 Task: Look for space in Bānsi, India from 1st July, 2023 to 3rd July, 2023 for 1 adult in price range Rs.5000 to Rs.15000. Place can be private room with 1  bedroom having 1 bed and 1 bathroom. Property type can be house, flat, guest house, hotel. Amenities needed are: wifi. Booking option can be shelf check-in. Required host language is English.
Action: Mouse moved to (592, 120)
Screenshot: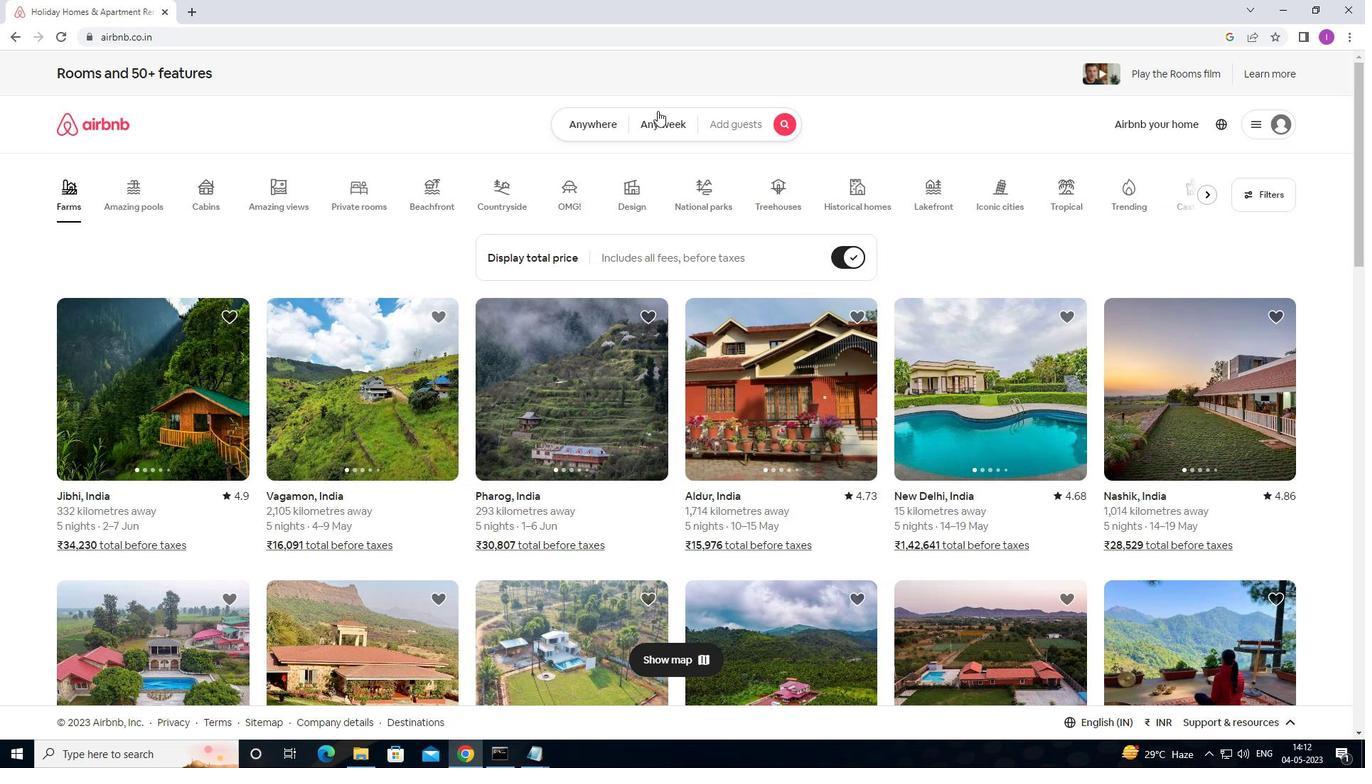 
Action: Mouse pressed left at (592, 120)
Screenshot: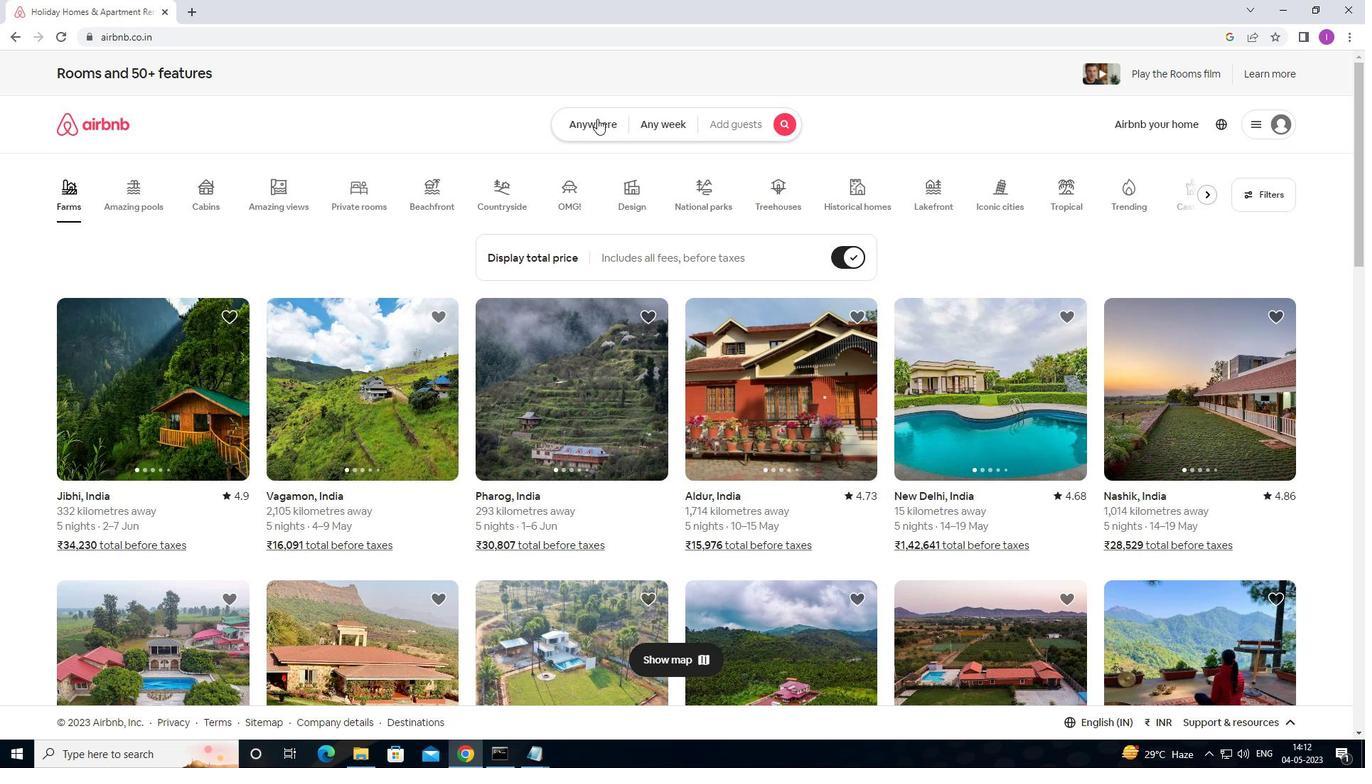 
Action: Mouse moved to (463, 179)
Screenshot: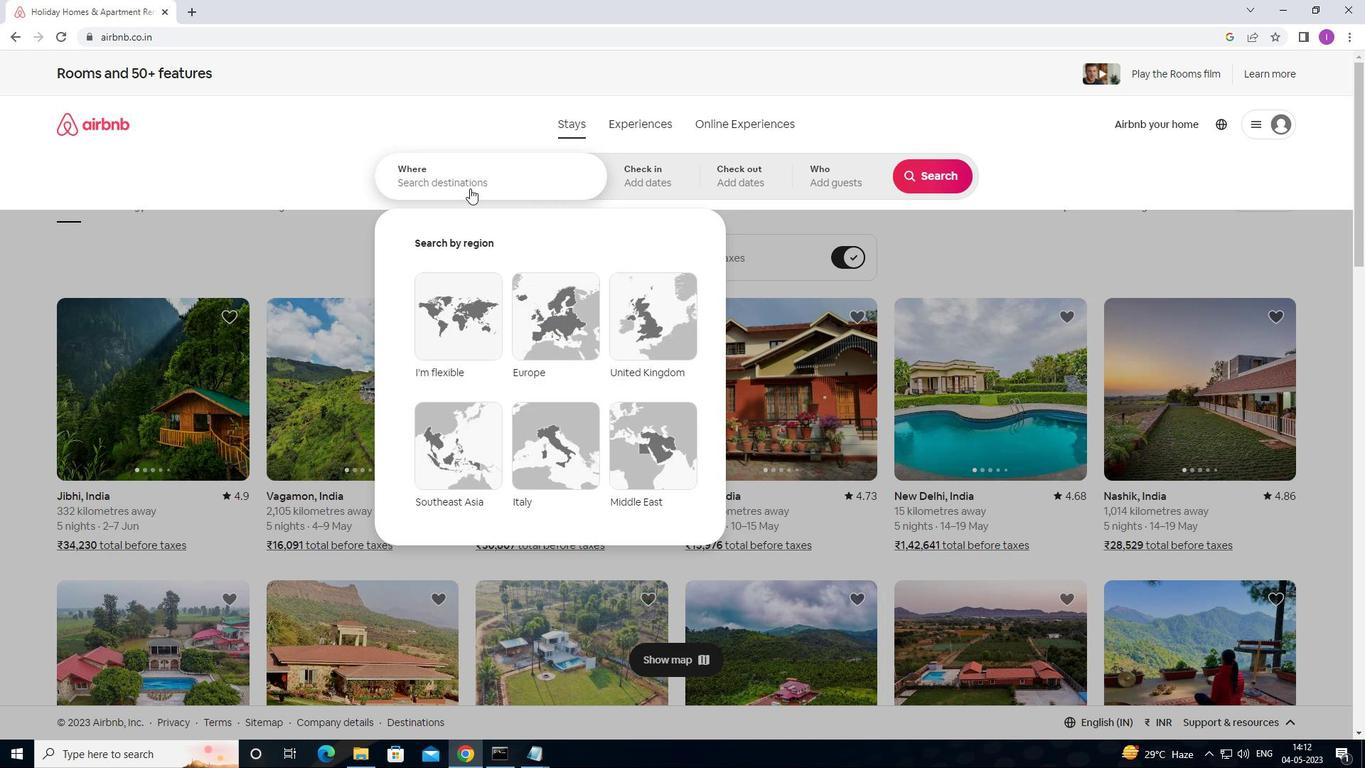 
Action: Mouse pressed left at (463, 179)
Screenshot: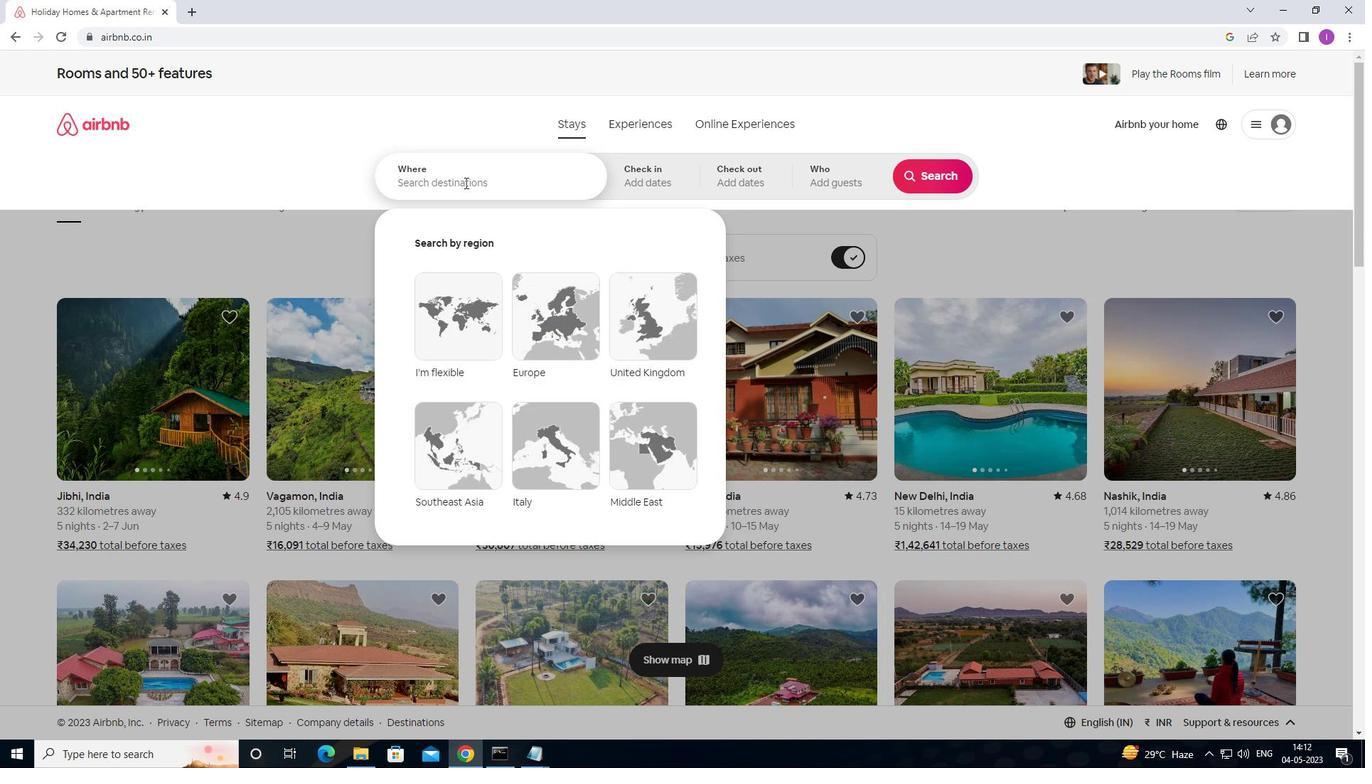 
Action: Mouse moved to (507, 188)
Screenshot: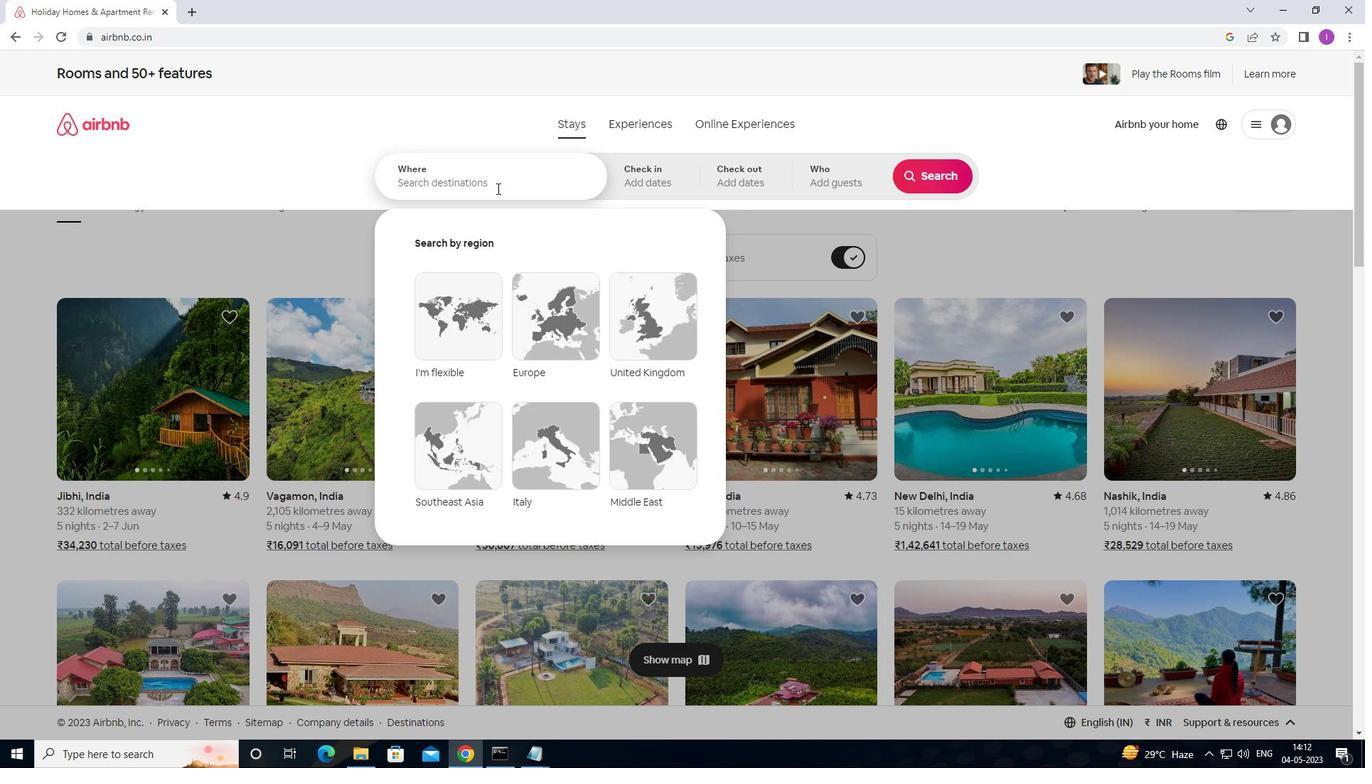
Action: Key pressed <Key.shift><Key.shift><Key.shift>BANSI,<Key.shift>INDIA
Screenshot: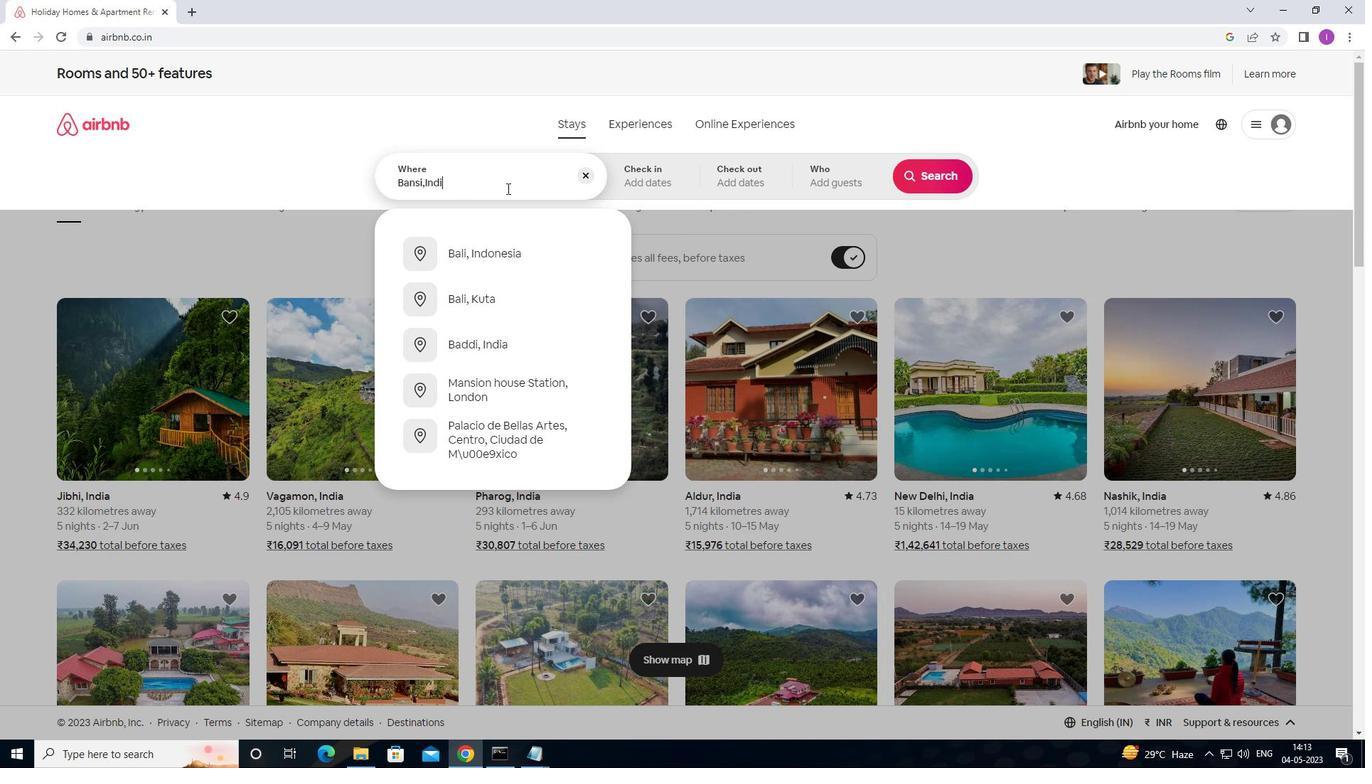 
Action: Mouse moved to (632, 185)
Screenshot: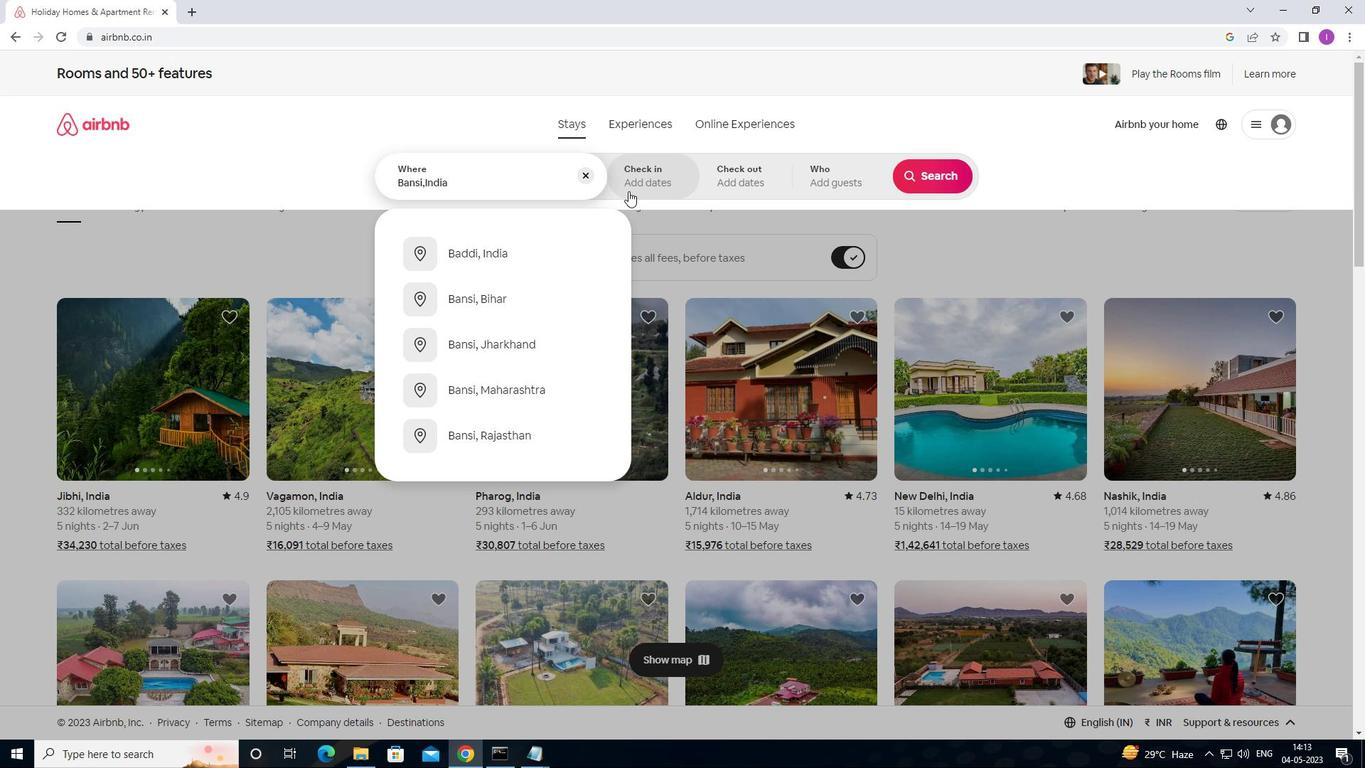 
Action: Mouse pressed left at (632, 185)
Screenshot: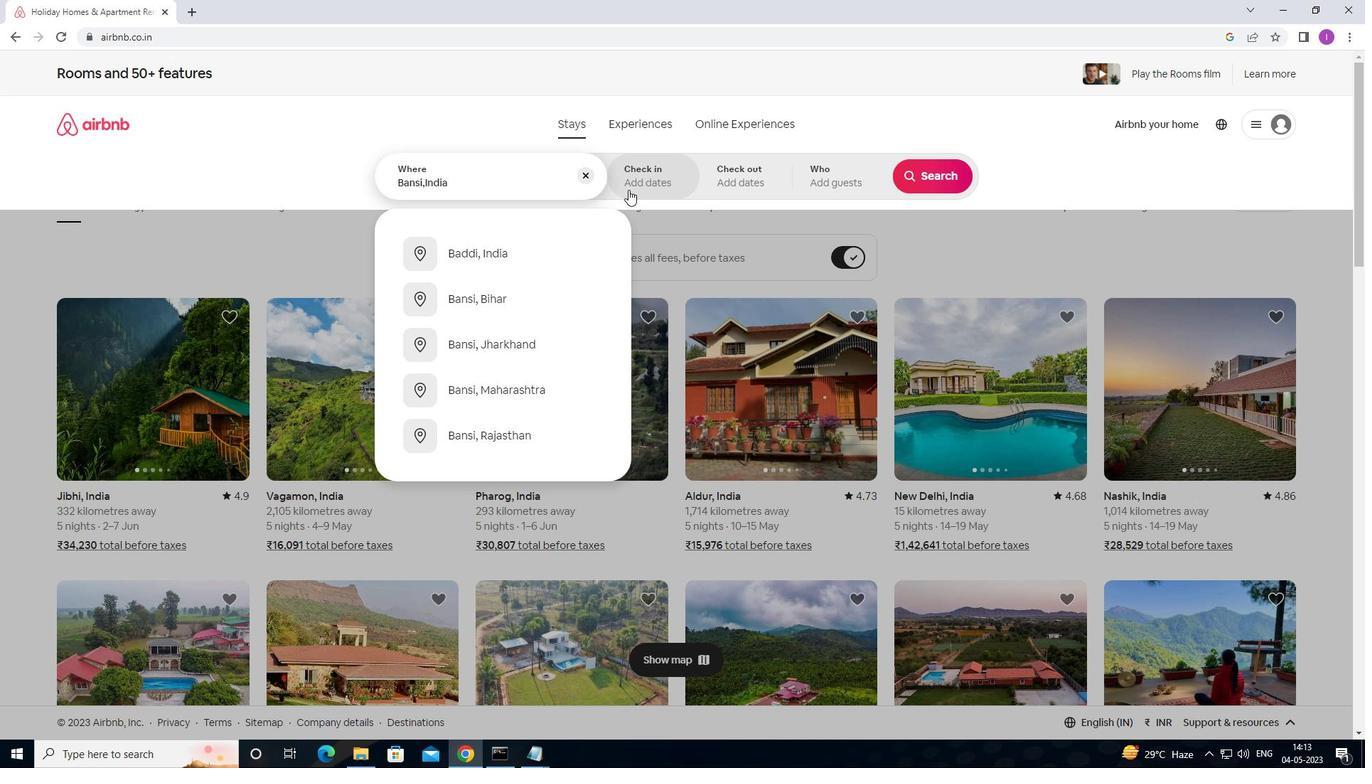 
Action: Mouse moved to (924, 288)
Screenshot: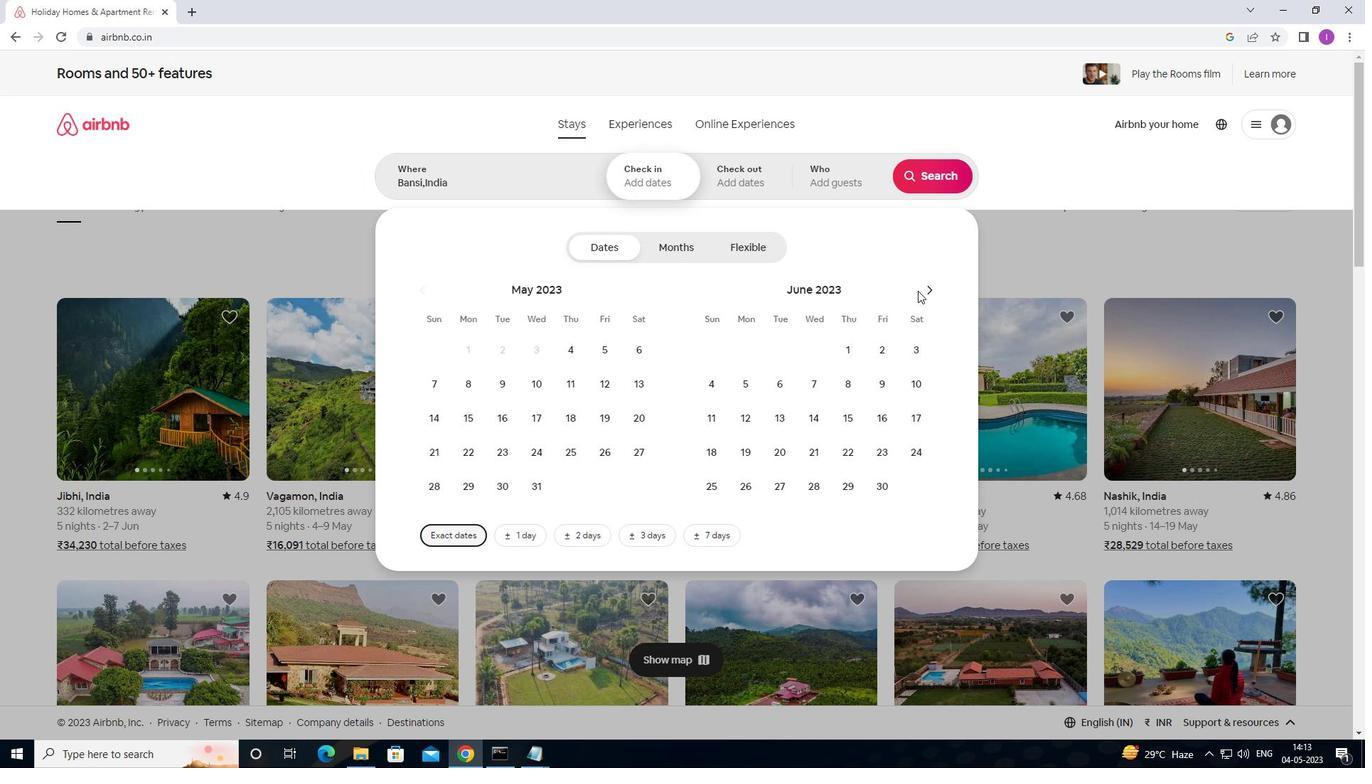 
Action: Mouse pressed left at (924, 288)
Screenshot: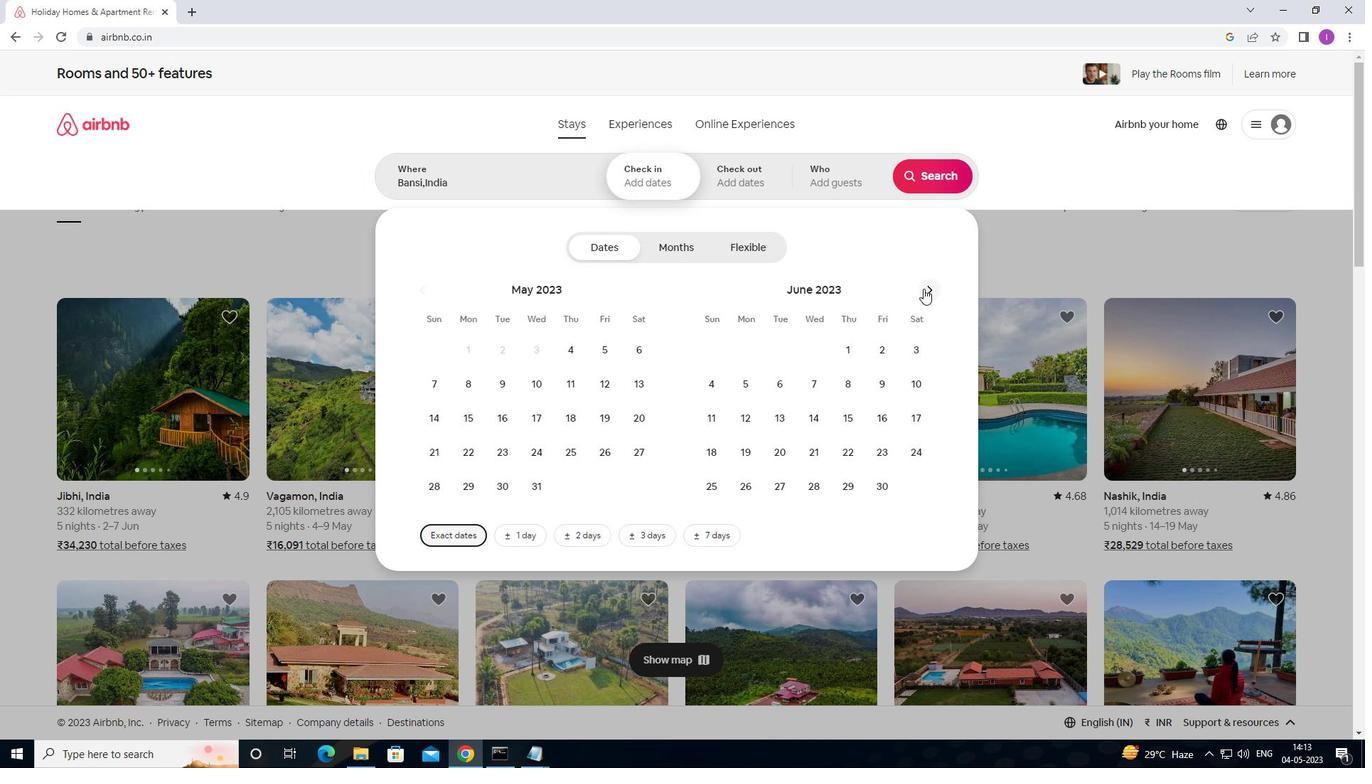 
Action: Mouse moved to (914, 345)
Screenshot: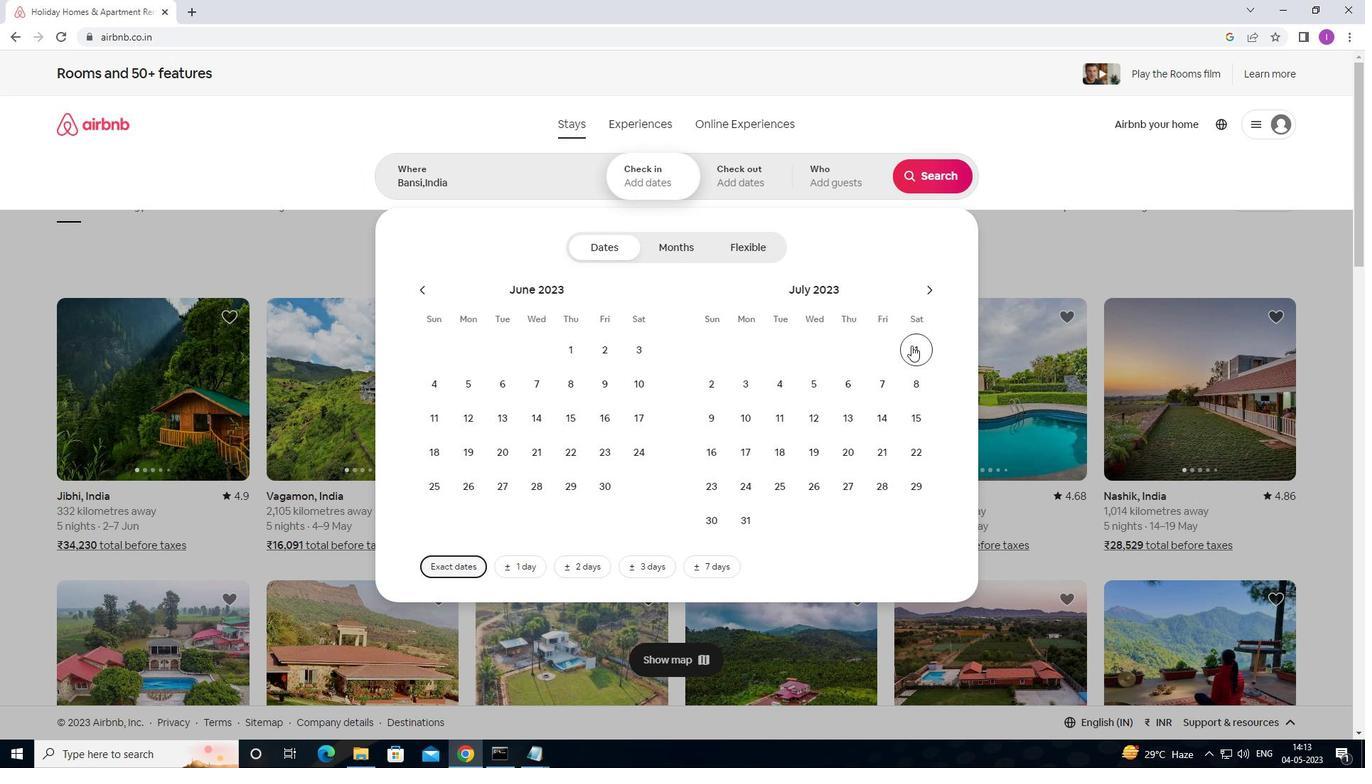 
Action: Mouse pressed left at (914, 345)
Screenshot: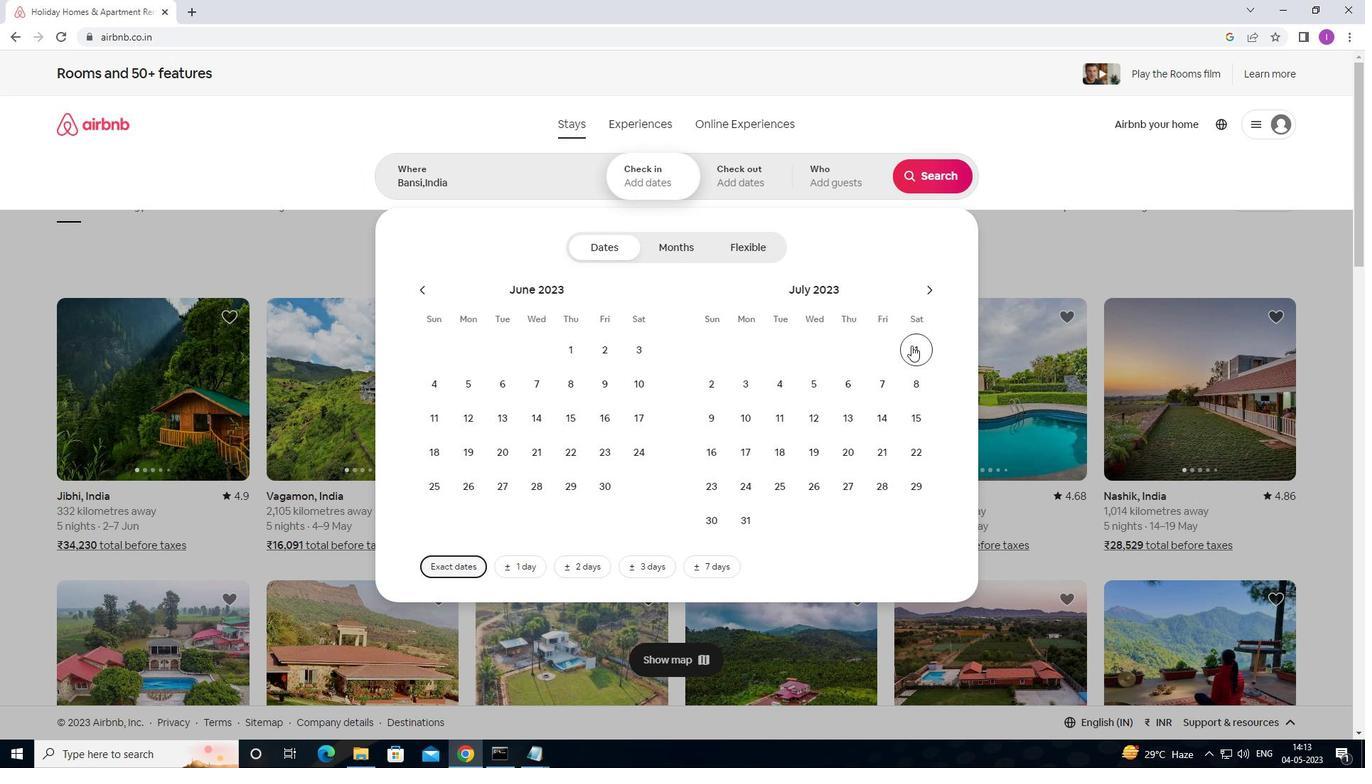 
Action: Mouse moved to (746, 386)
Screenshot: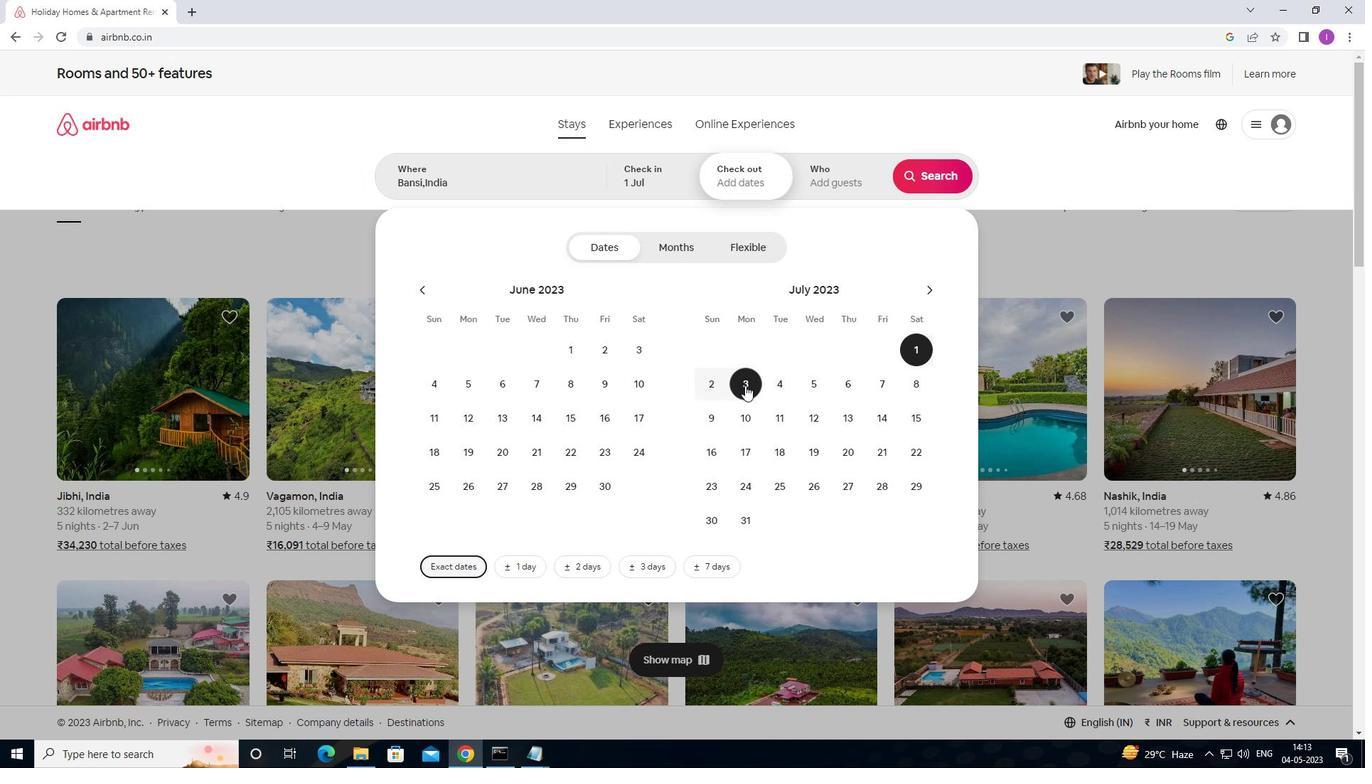 
Action: Mouse pressed left at (746, 386)
Screenshot: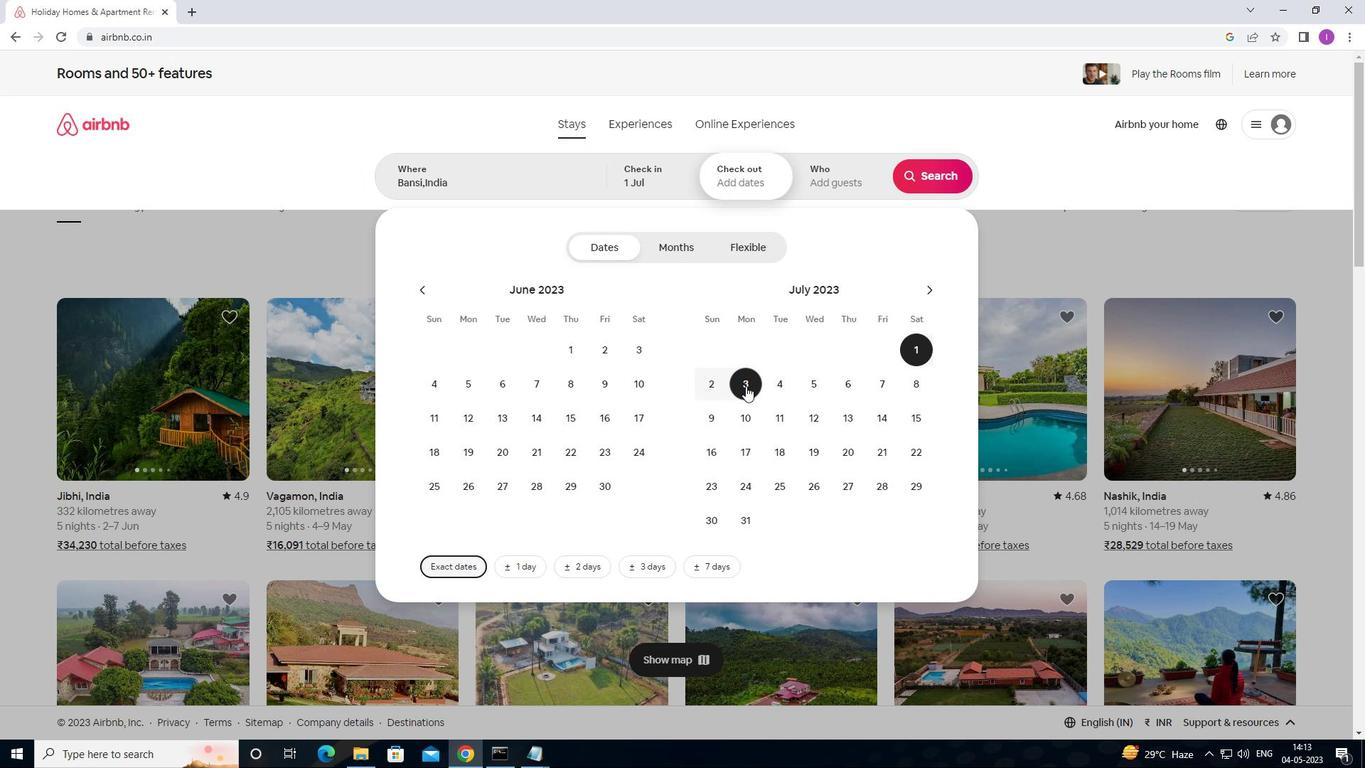 
Action: Mouse moved to (826, 184)
Screenshot: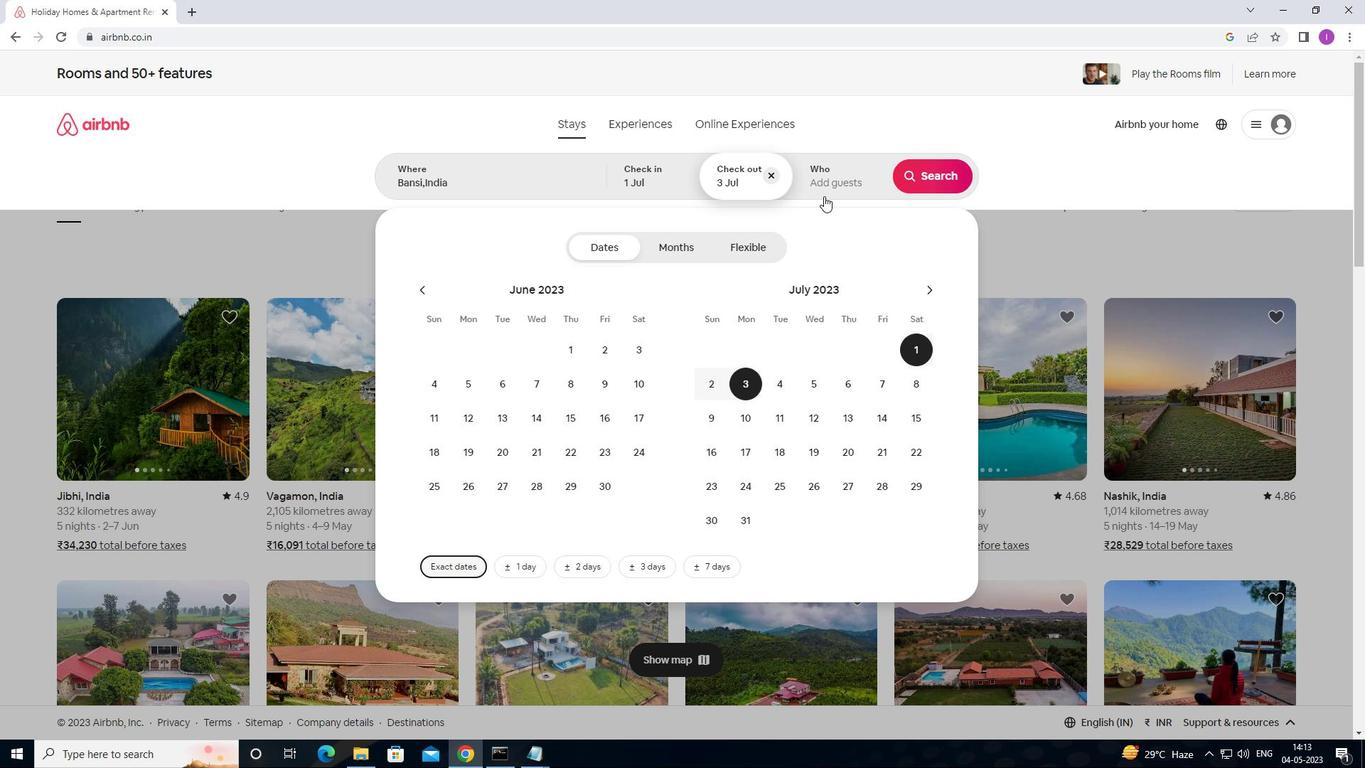 
Action: Mouse pressed left at (826, 184)
Screenshot: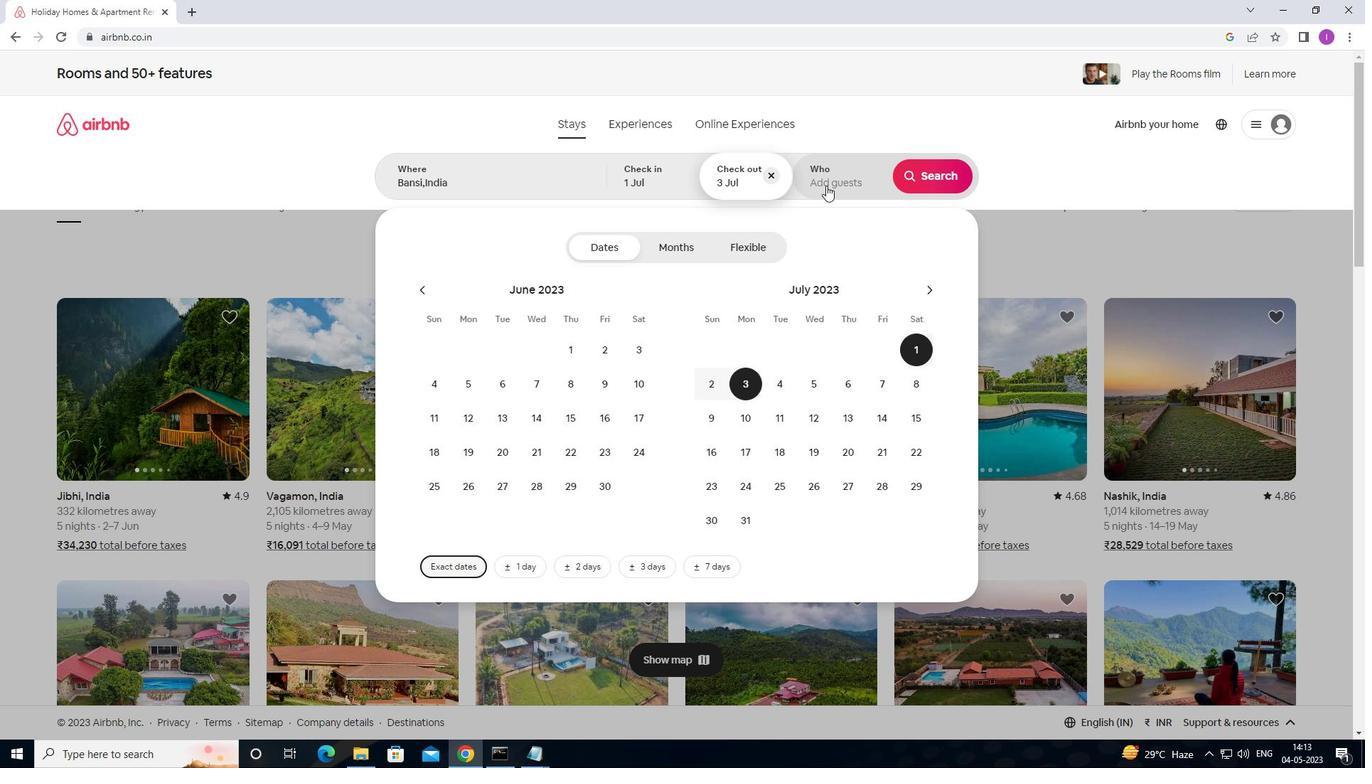 
Action: Mouse moved to (939, 244)
Screenshot: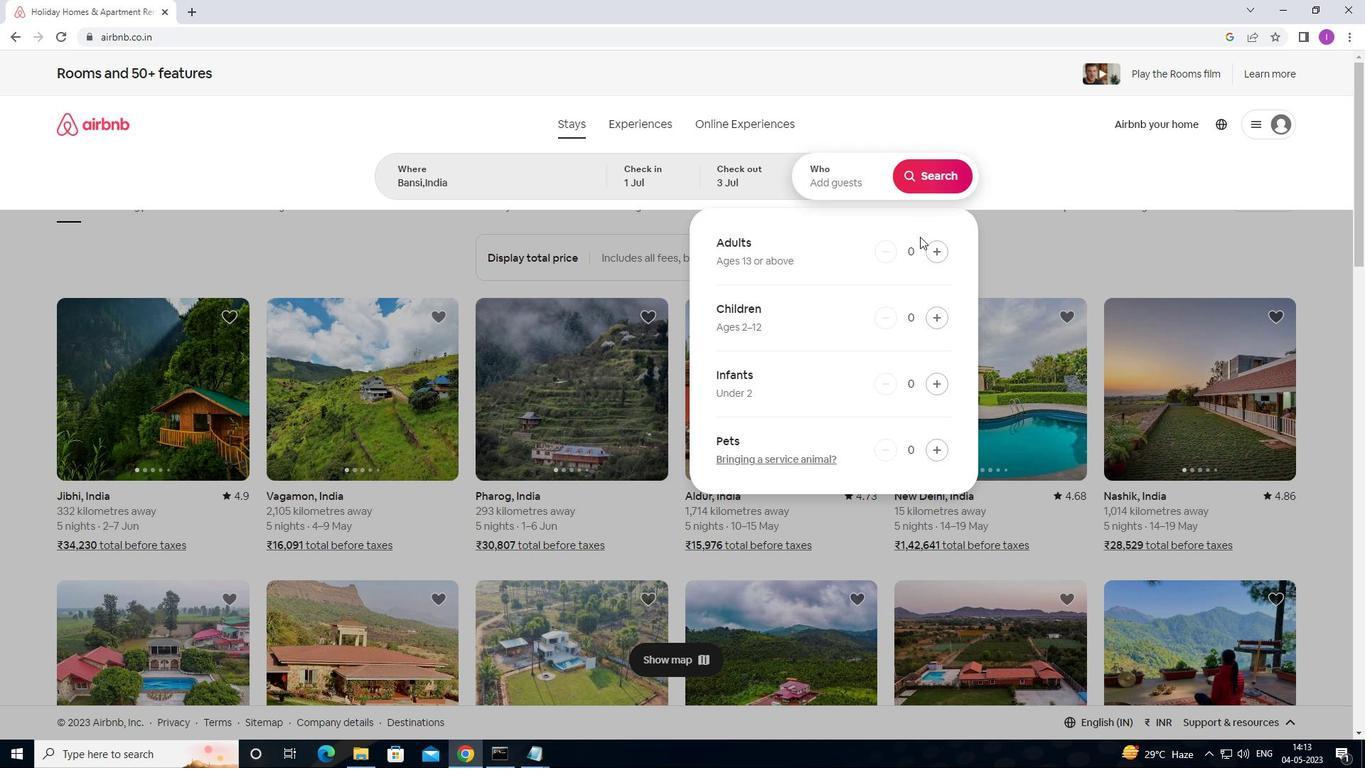 
Action: Mouse pressed left at (939, 244)
Screenshot: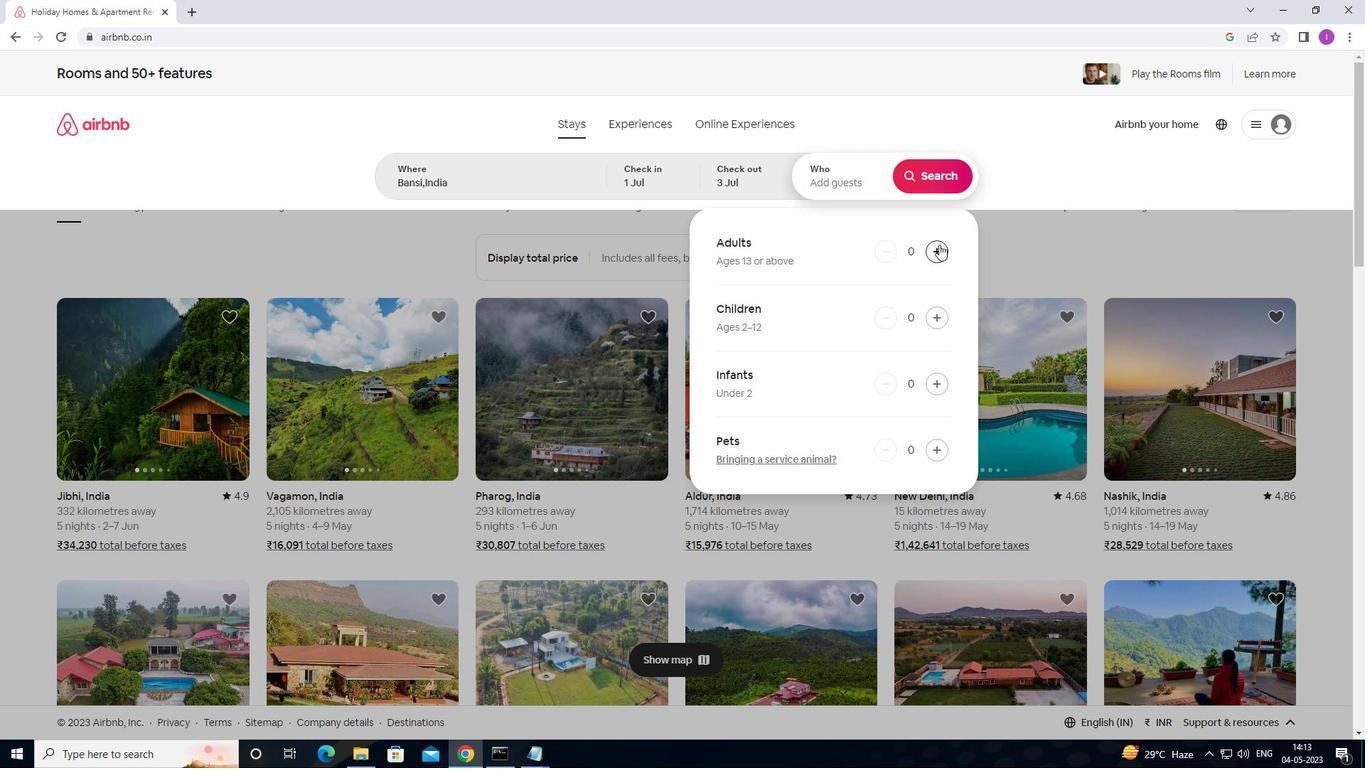 
Action: Mouse moved to (939, 244)
Screenshot: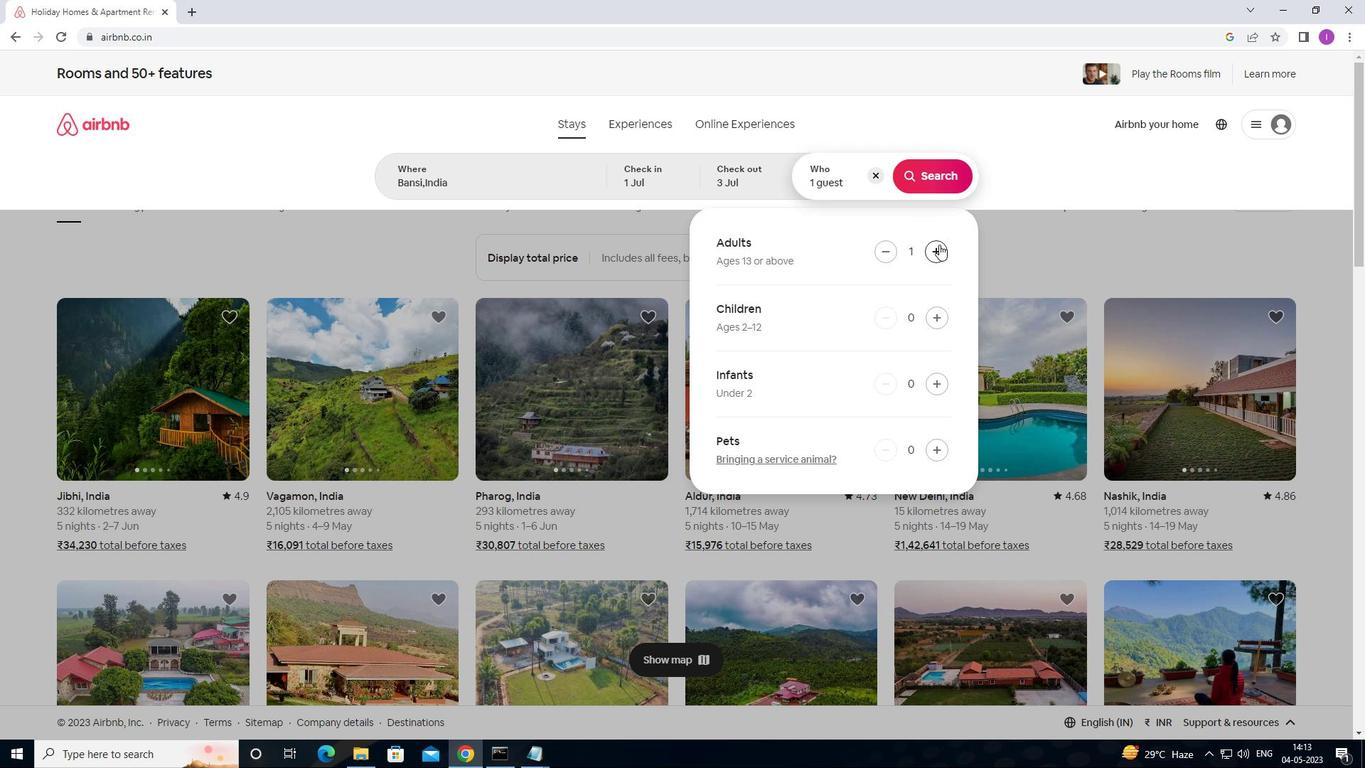 
Action: Mouse pressed left at (939, 244)
Screenshot: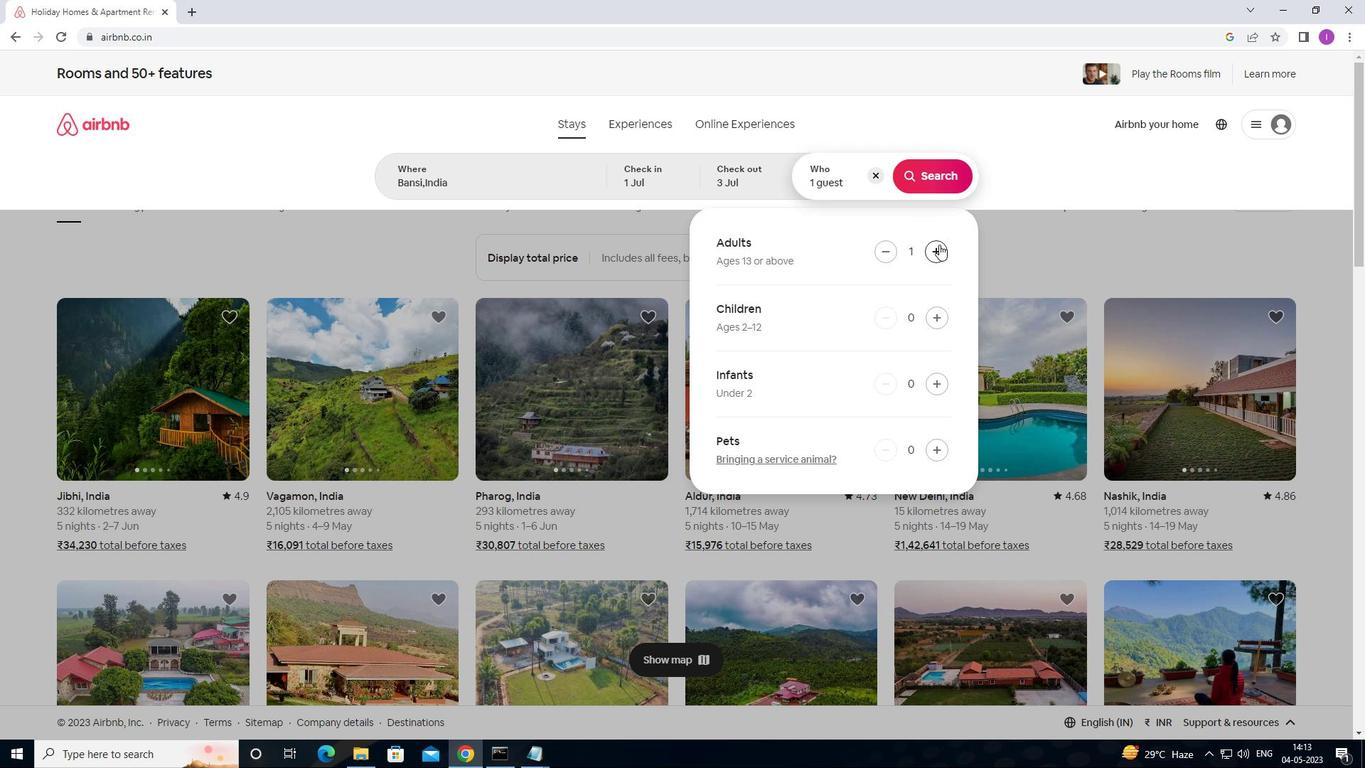 
Action: Mouse moved to (880, 258)
Screenshot: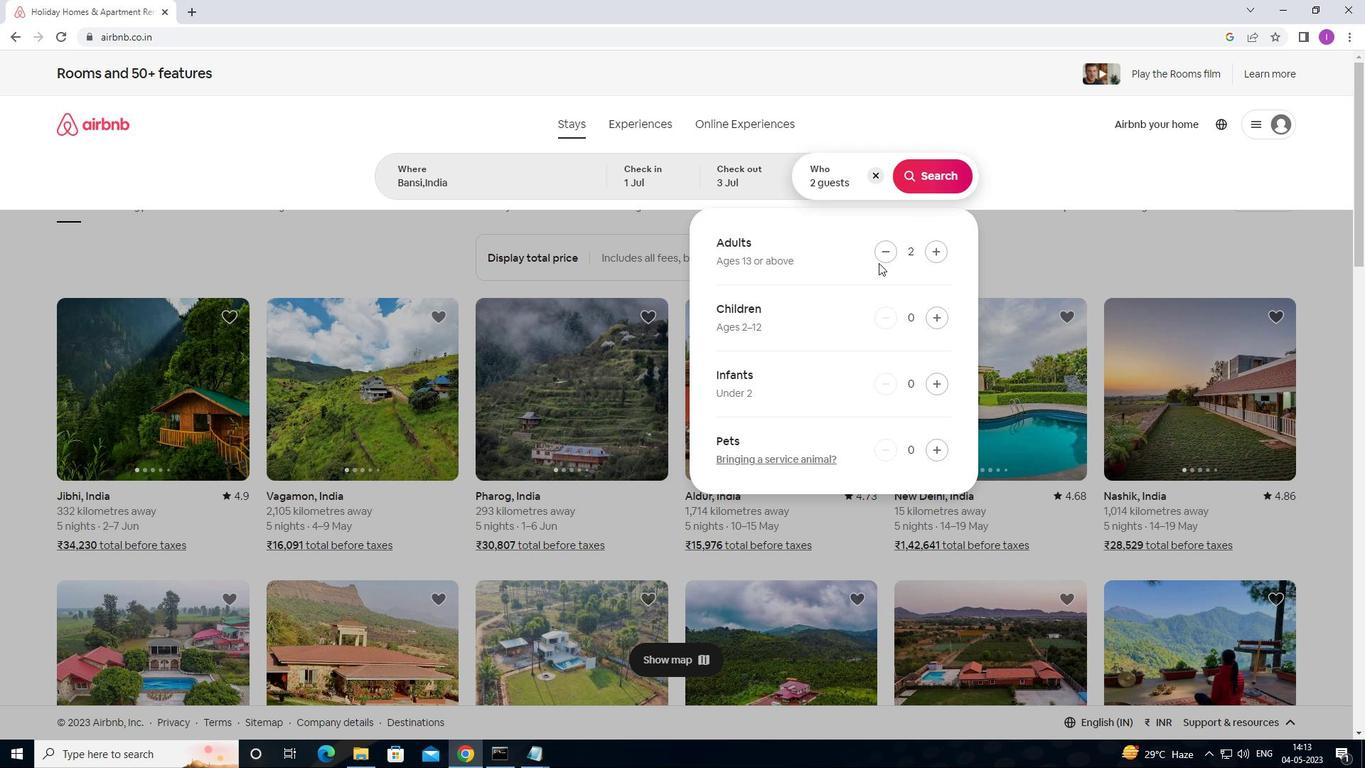 
Action: Mouse pressed left at (880, 258)
Screenshot: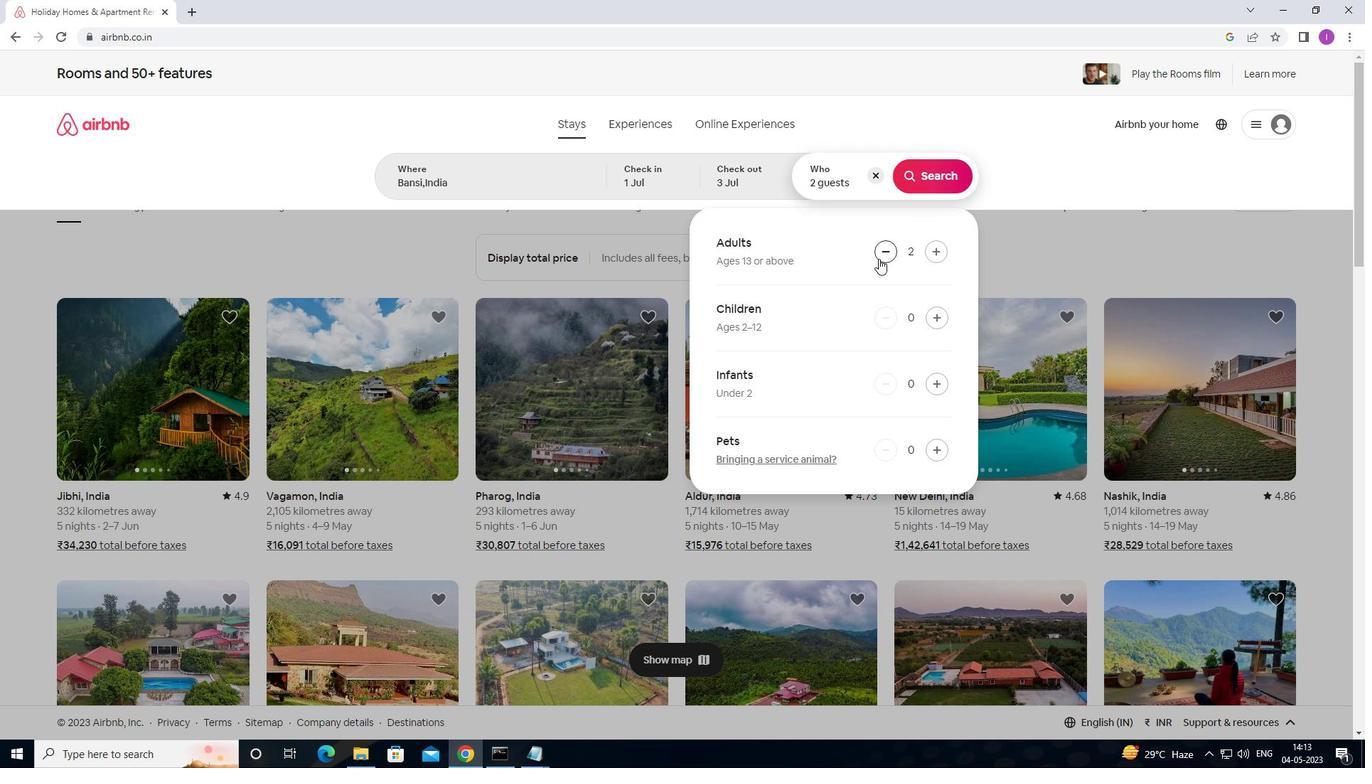 
Action: Mouse moved to (930, 177)
Screenshot: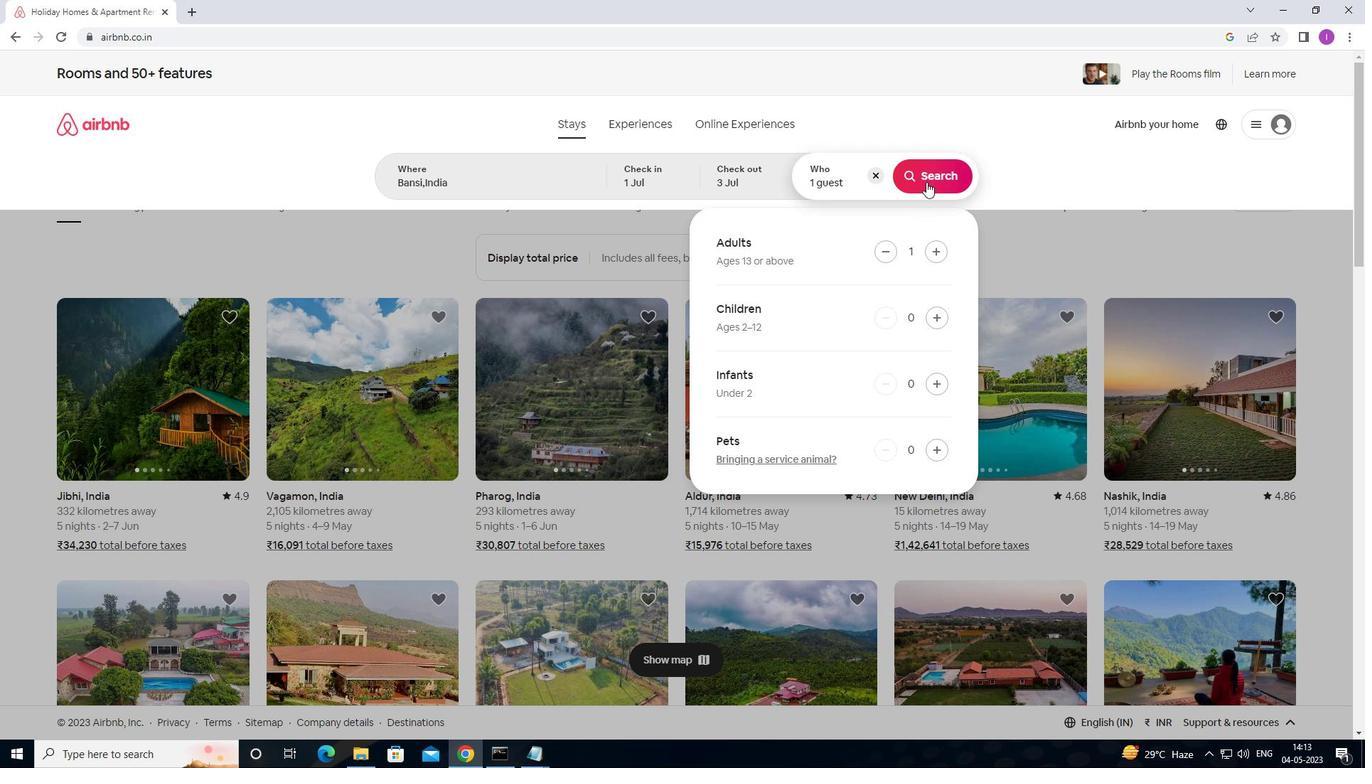 
Action: Mouse pressed left at (930, 177)
Screenshot: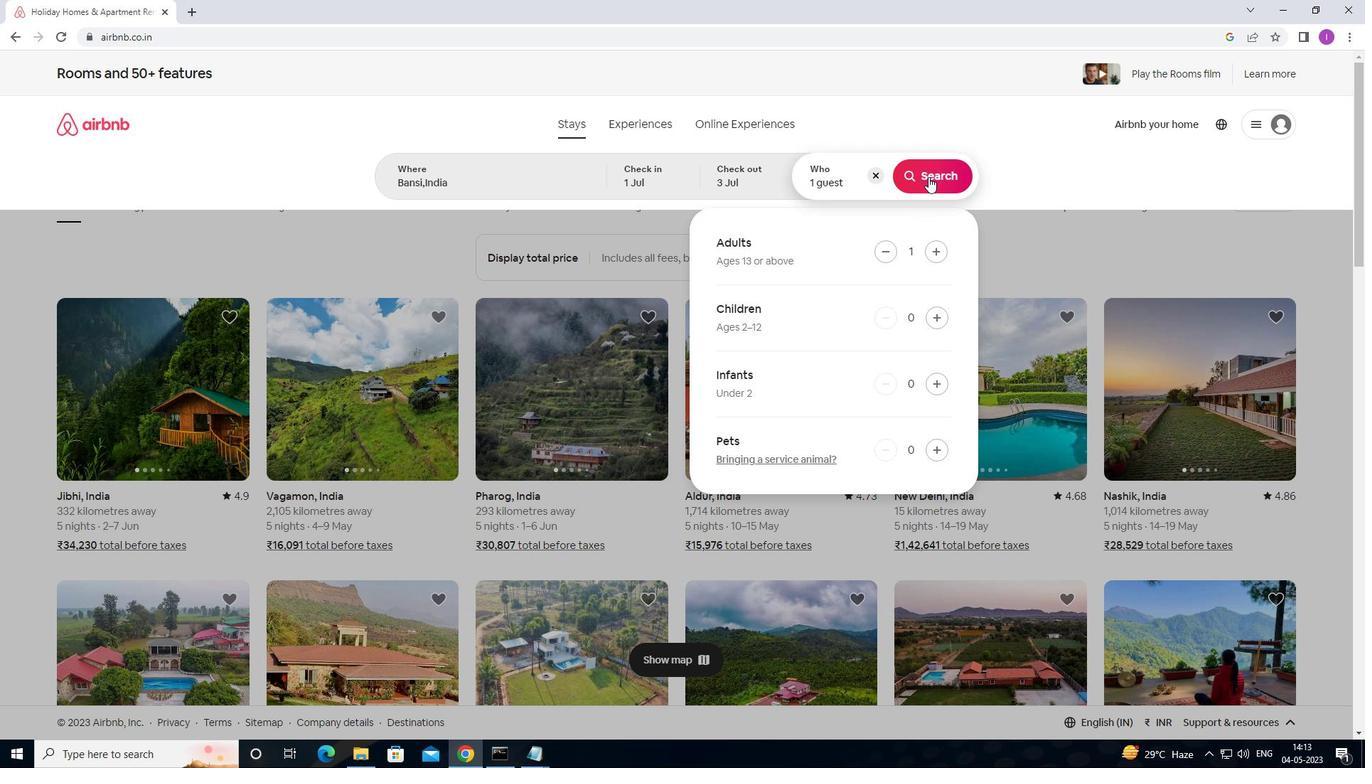 
Action: Mouse moved to (1291, 138)
Screenshot: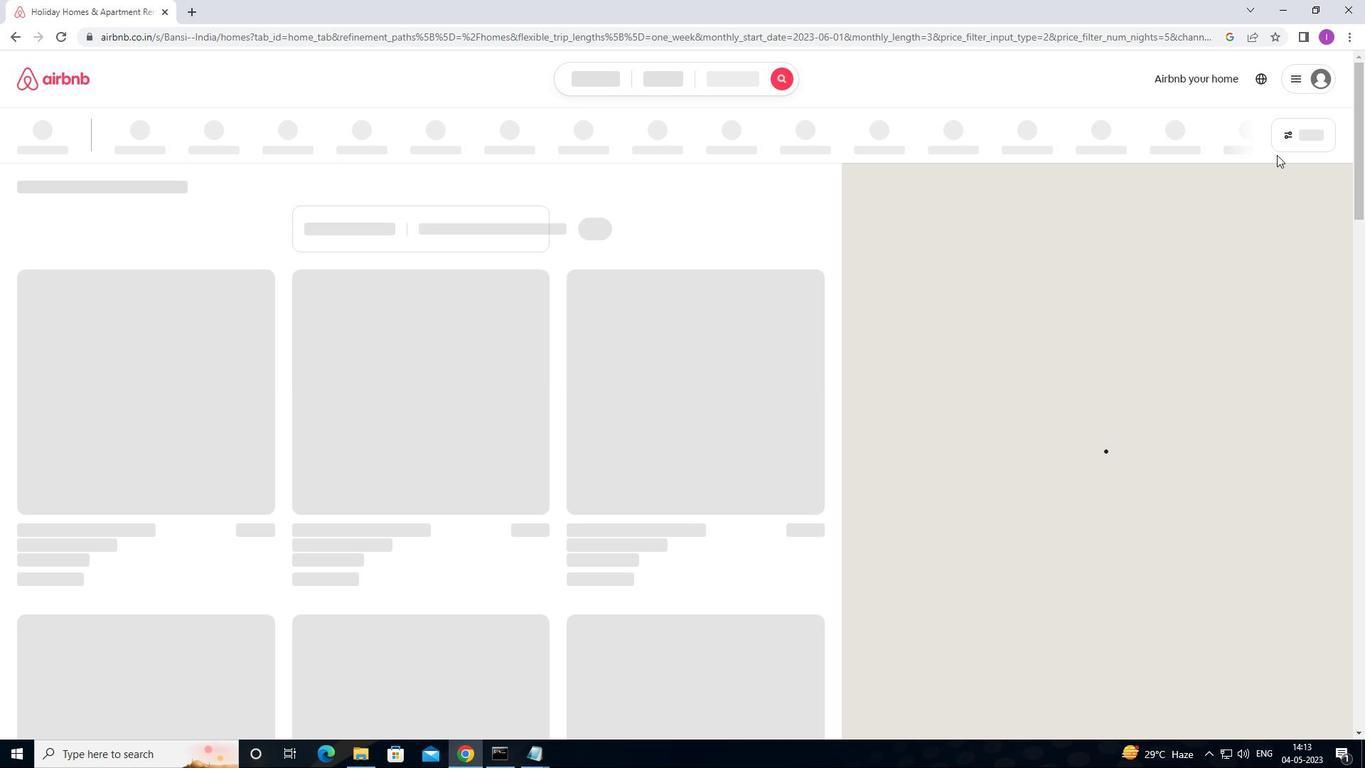
Action: Mouse pressed left at (1291, 138)
Screenshot: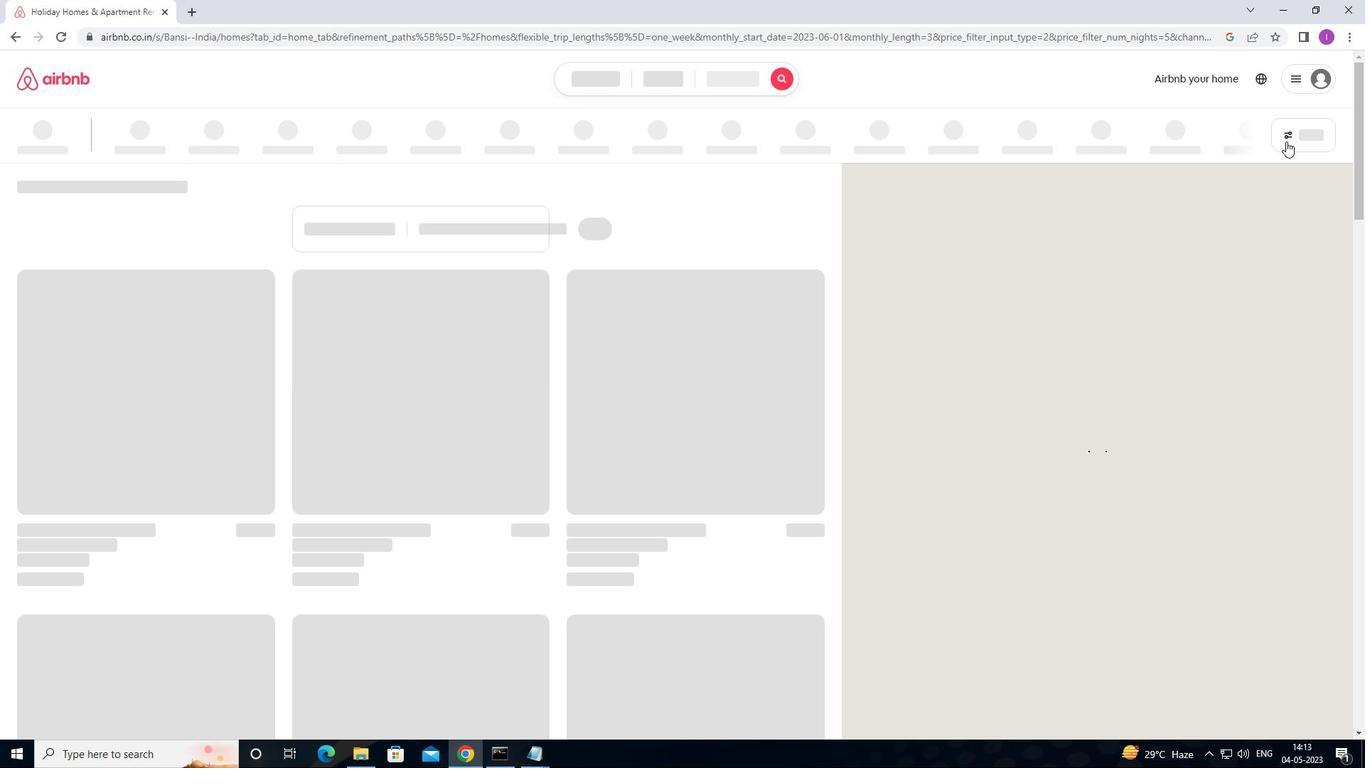 
Action: Mouse moved to (547, 322)
Screenshot: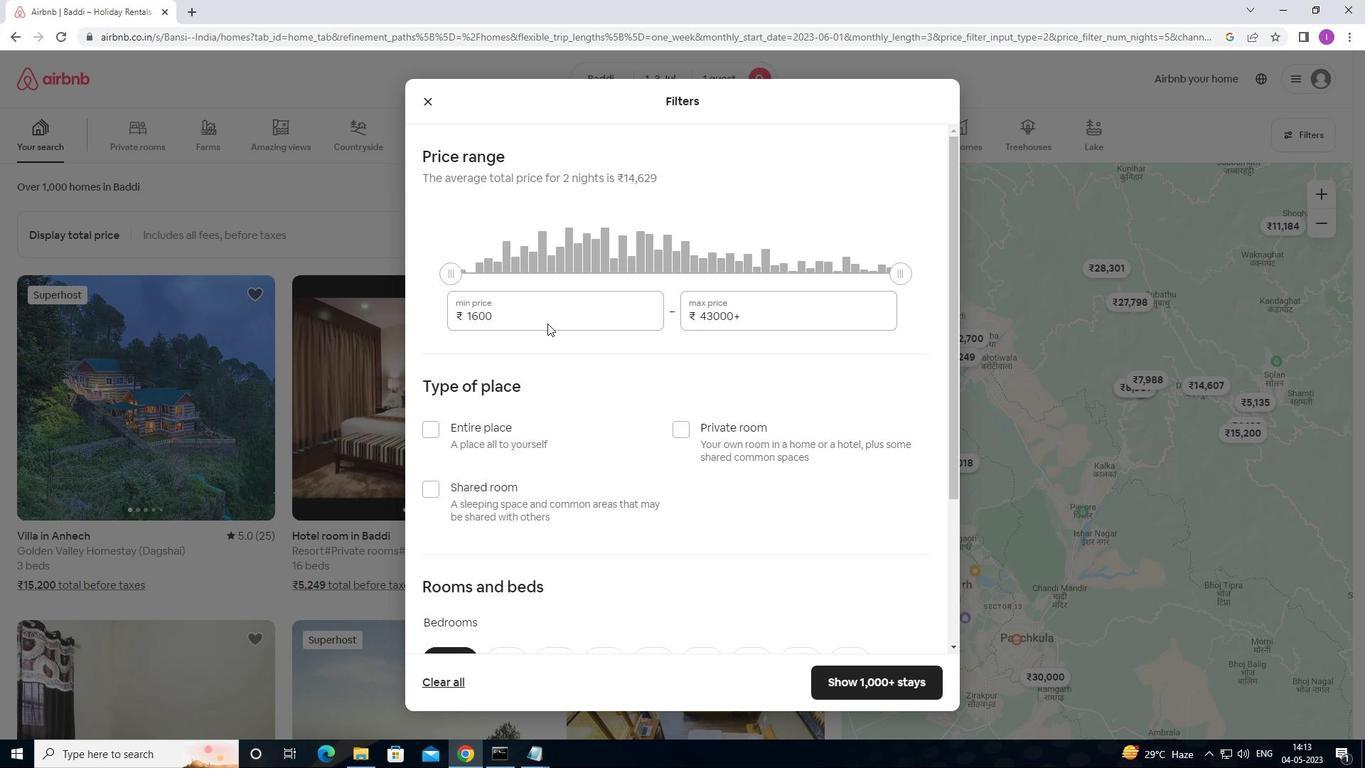 
Action: Mouse pressed left at (547, 322)
Screenshot: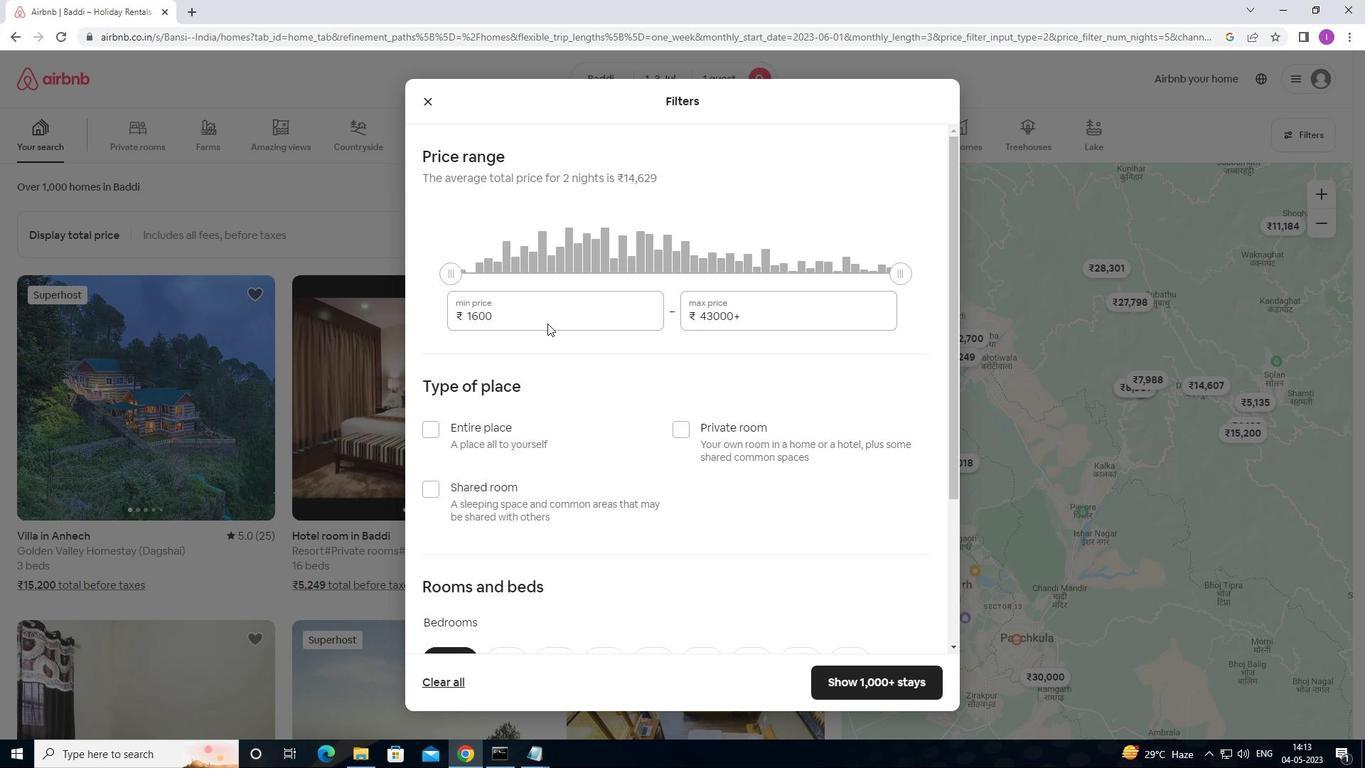 
Action: Mouse moved to (451, 318)
Screenshot: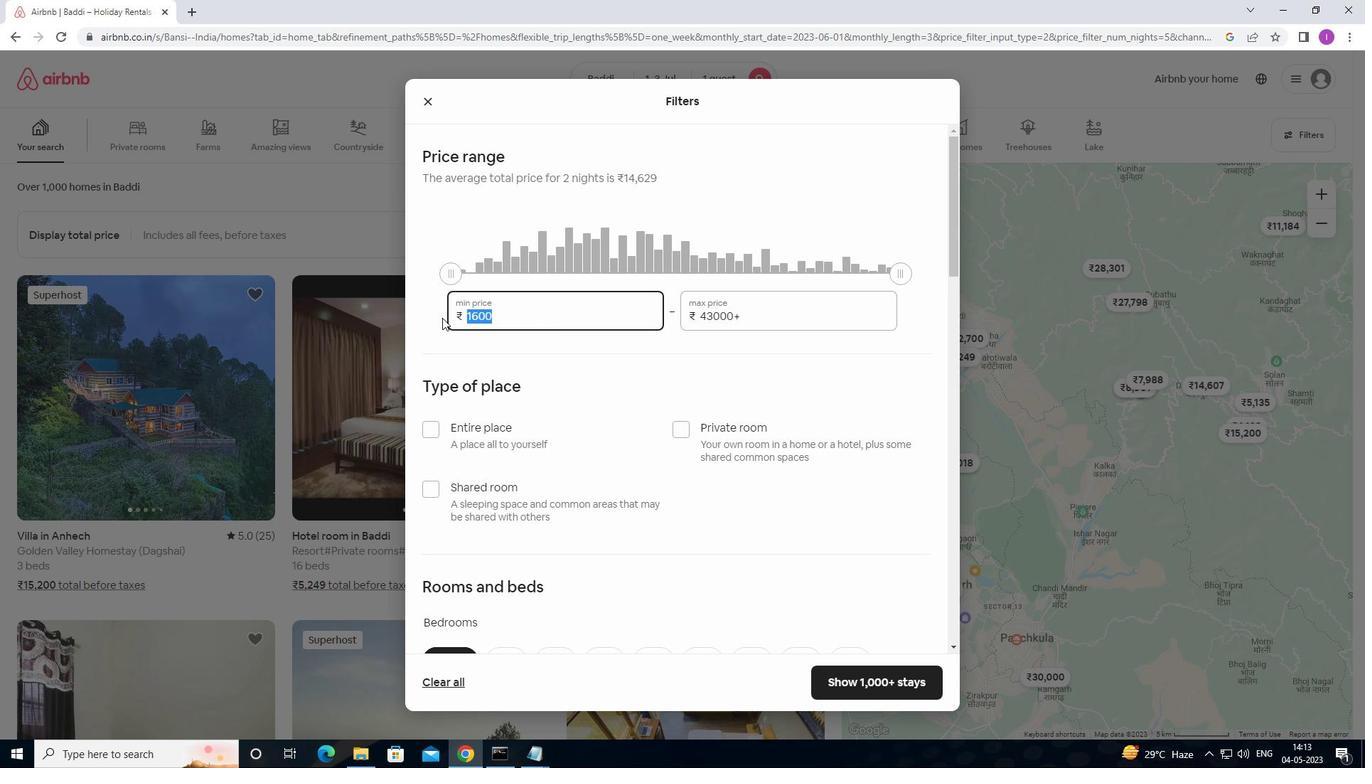 
Action: Key pressed 500
Screenshot: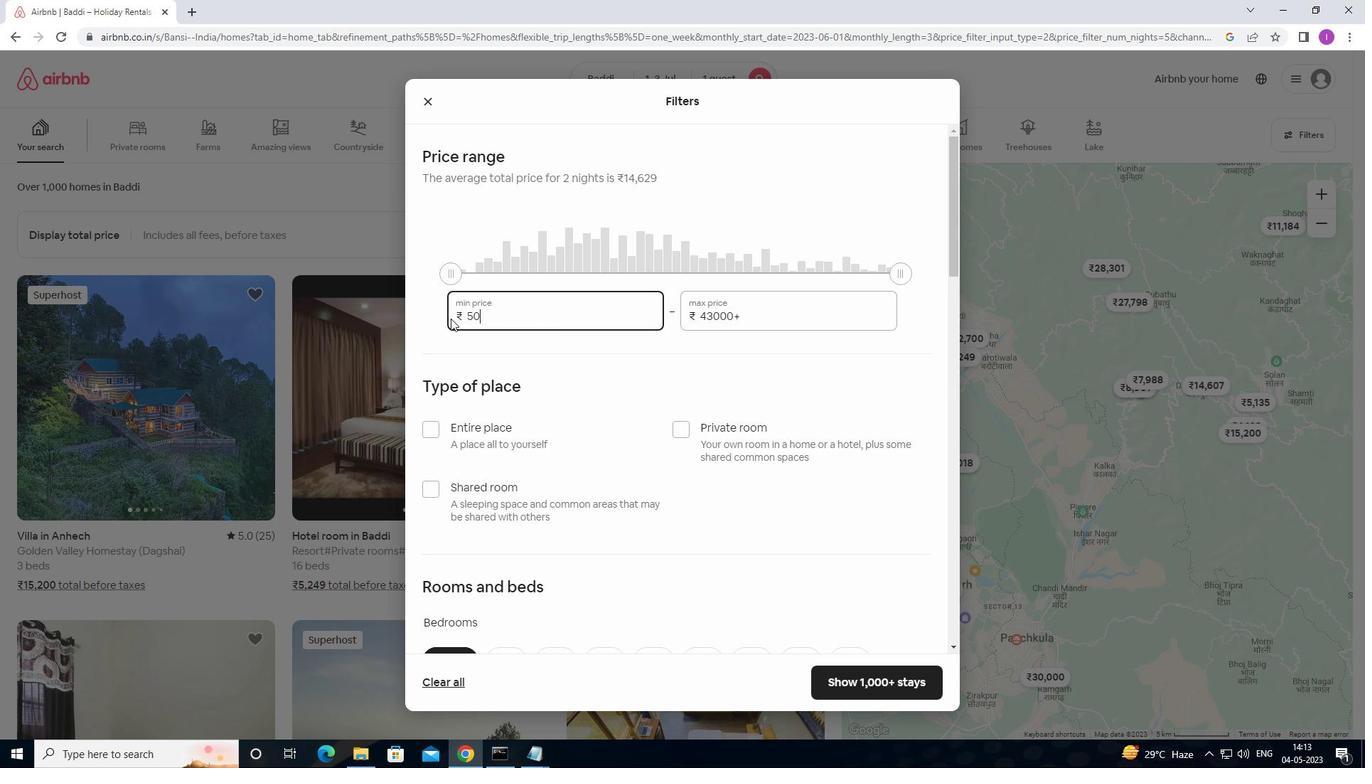 
Action: Mouse moved to (452, 318)
Screenshot: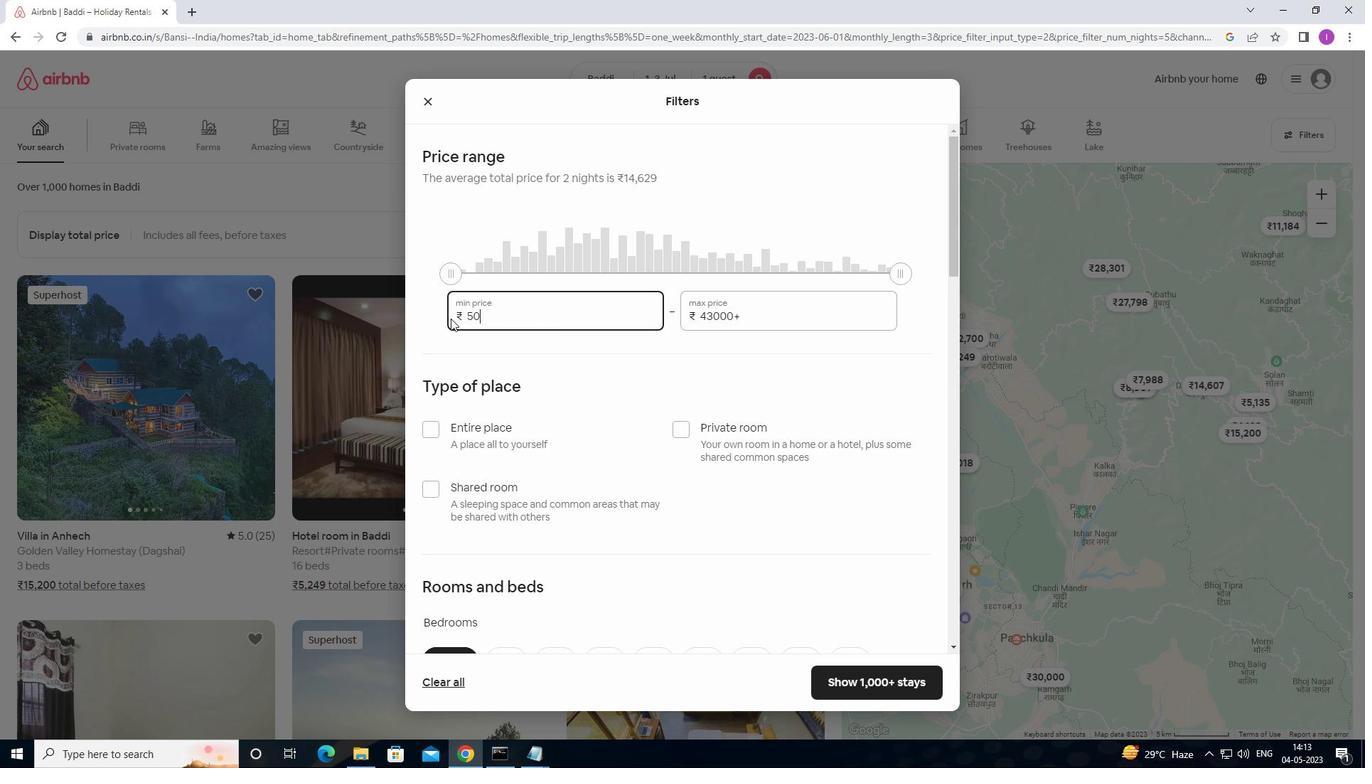 
Action: Key pressed 0
Screenshot: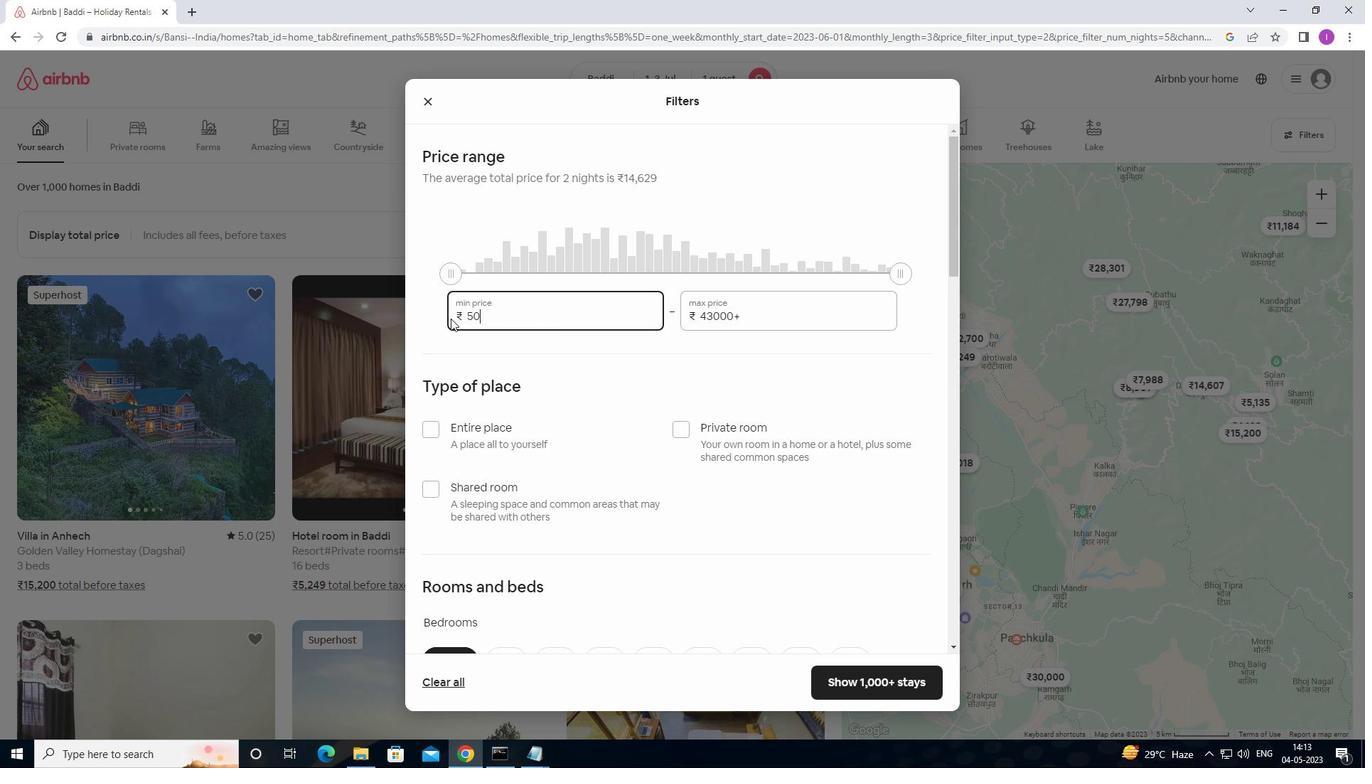 
Action: Mouse moved to (757, 317)
Screenshot: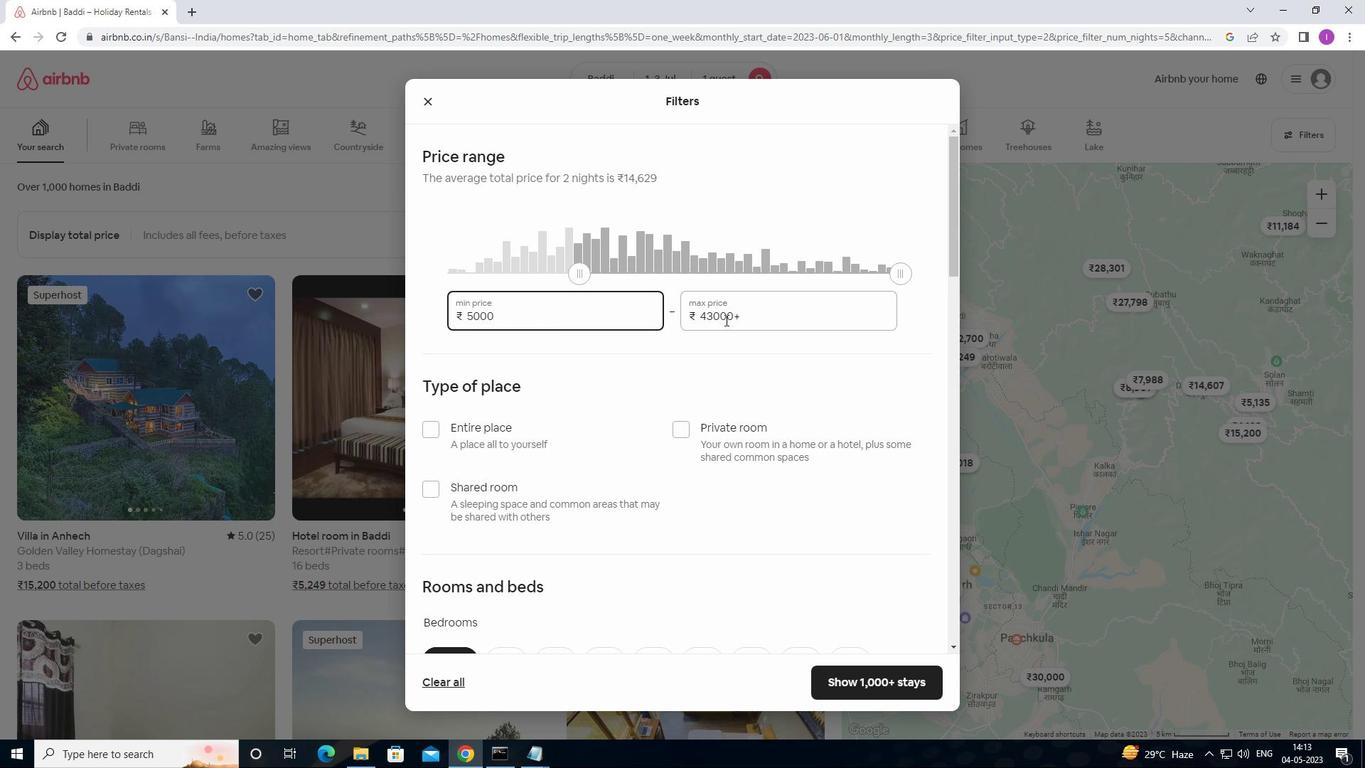 
Action: Mouse pressed left at (757, 317)
Screenshot: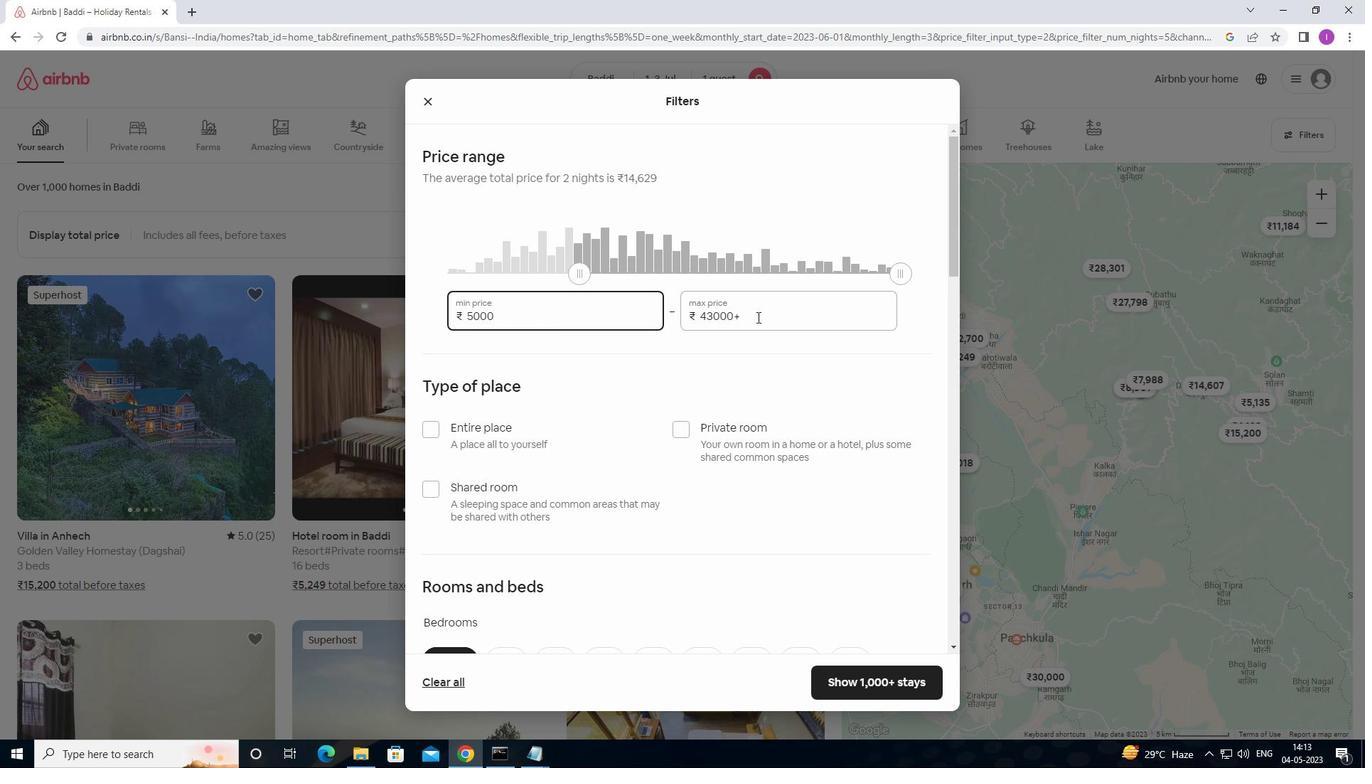 
Action: Mouse moved to (656, 309)
Screenshot: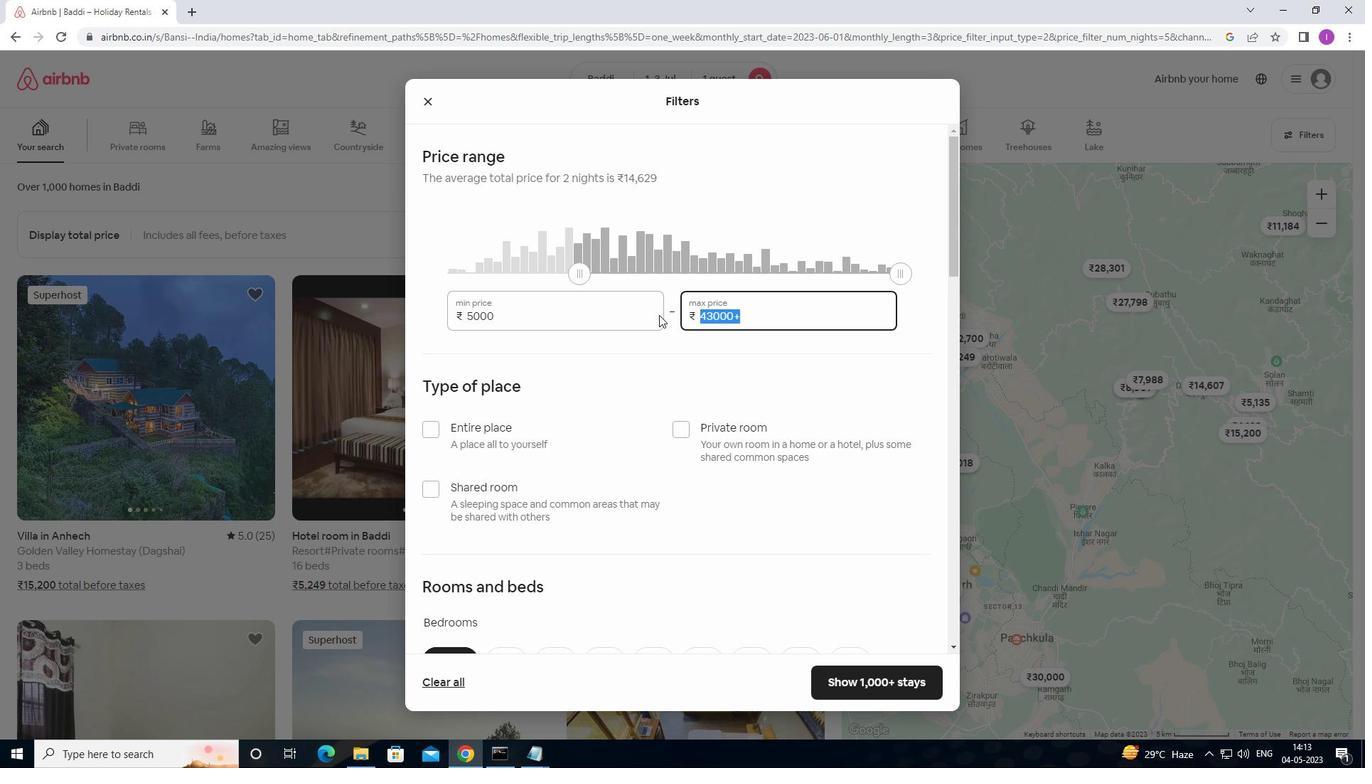 
Action: Key pressed 15
Screenshot: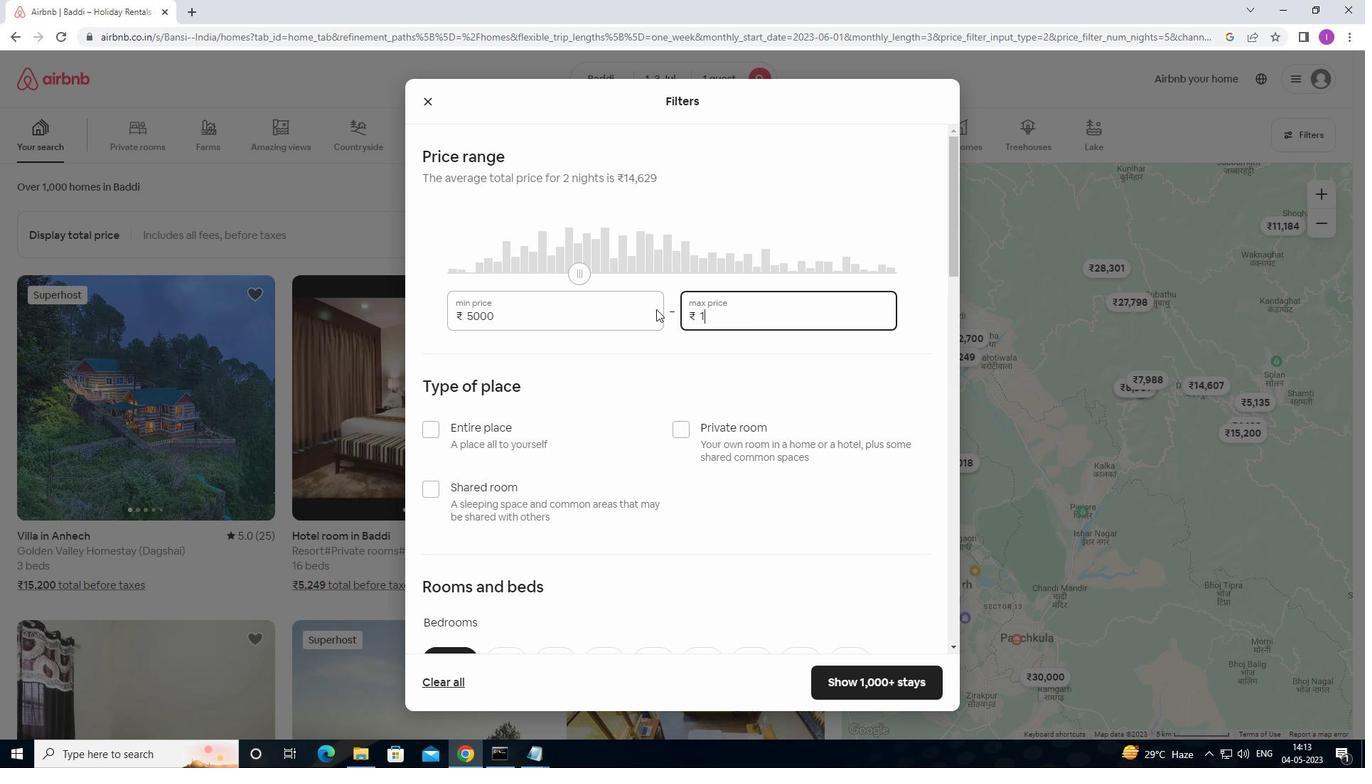 
Action: Mouse moved to (655, 310)
Screenshot: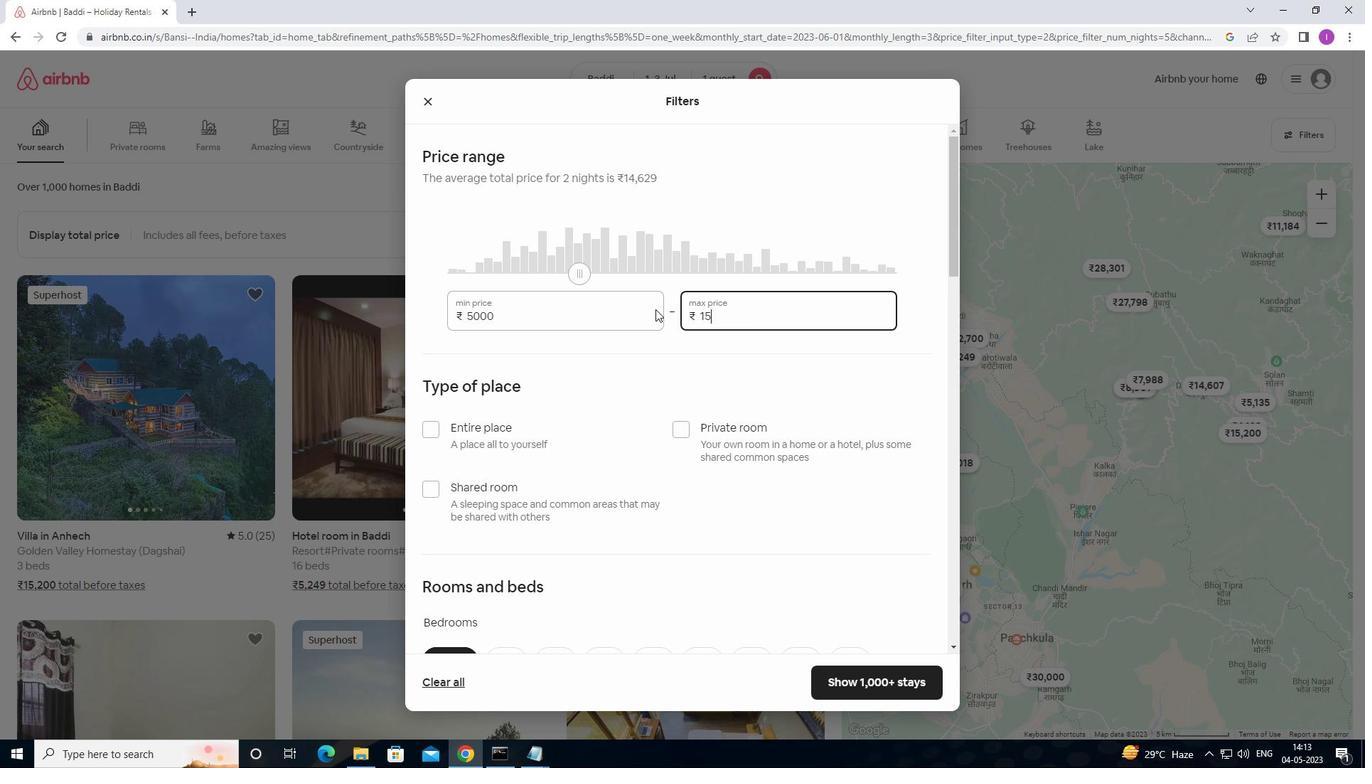 
Action: Key pressed 0
Screenshot: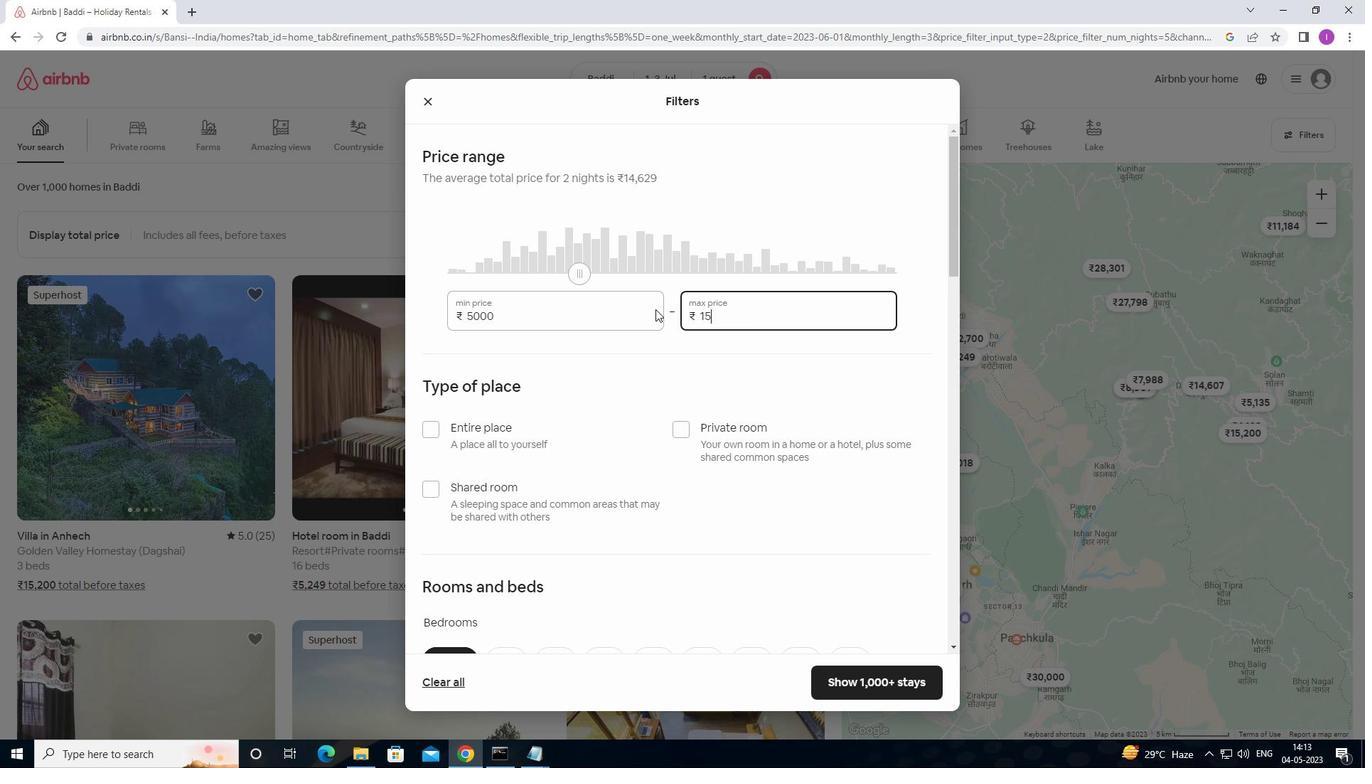 
Action: Mouse moved to (655, 310)
Screenshot: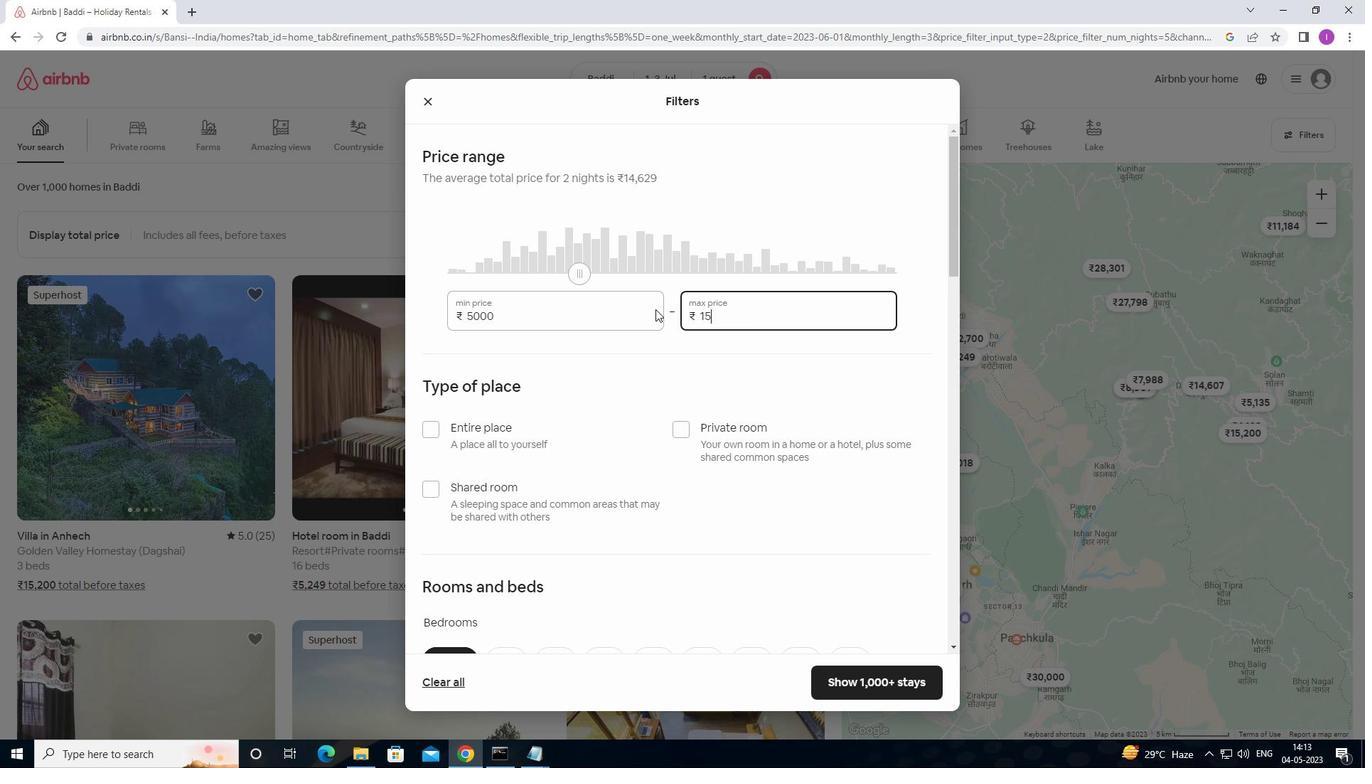 
Action: Key pressed 0
Screenshot: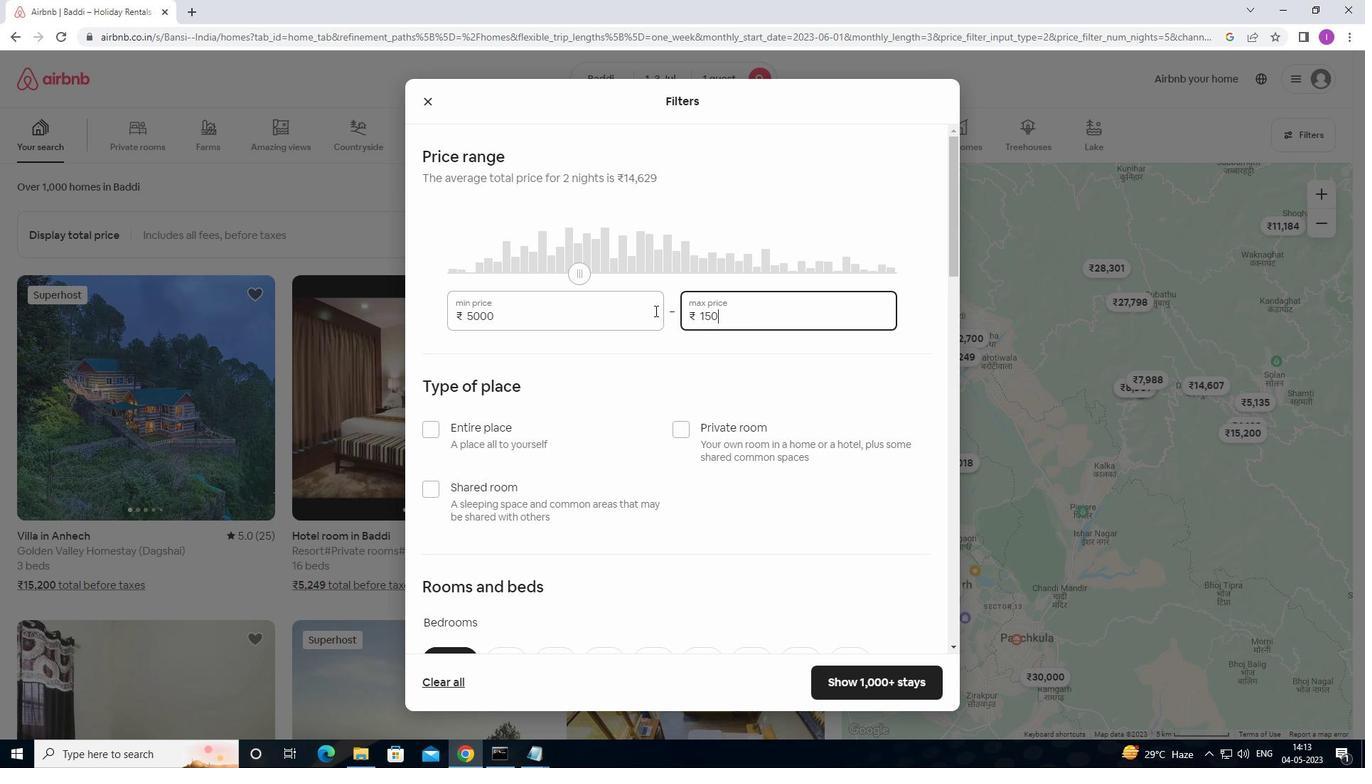 
Action: Mouse moved to (662, 310)
Screenshot: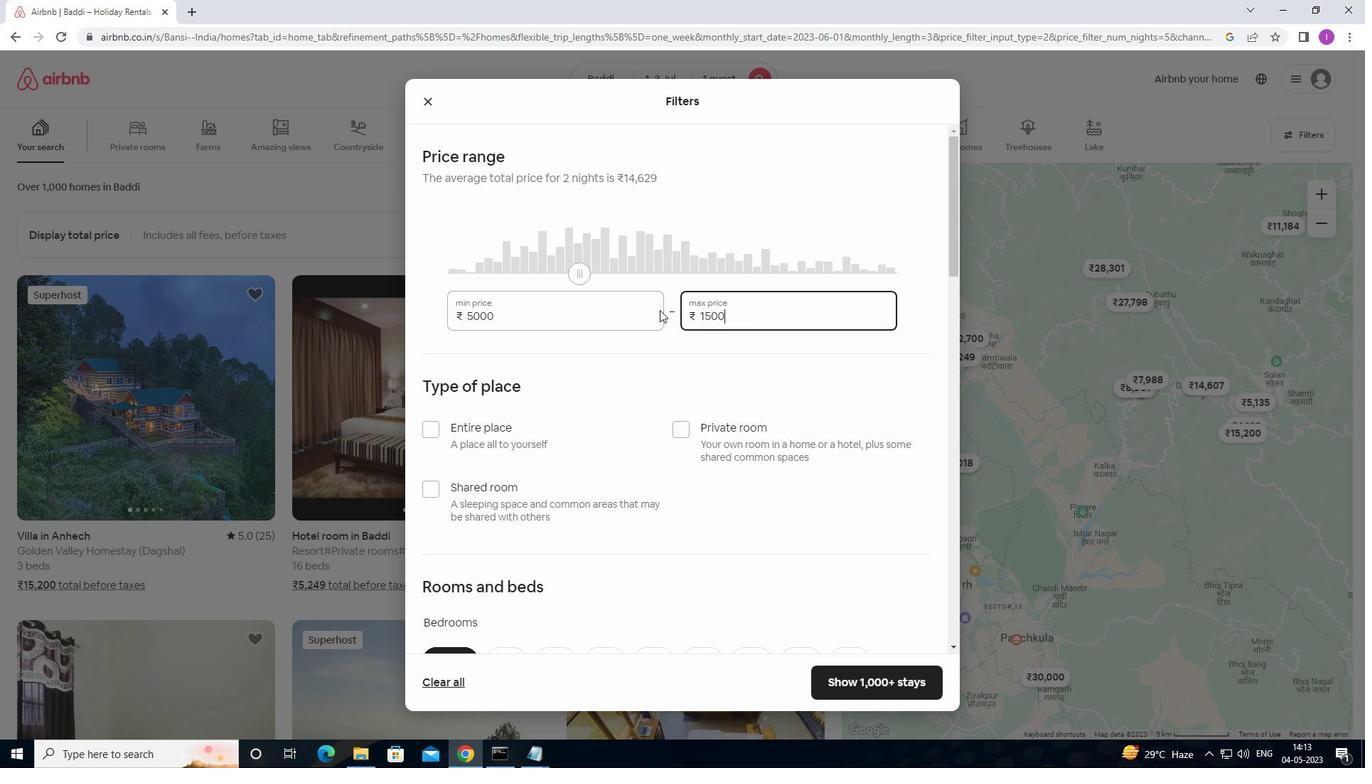 
Action: Key pressed 0
Screenshot: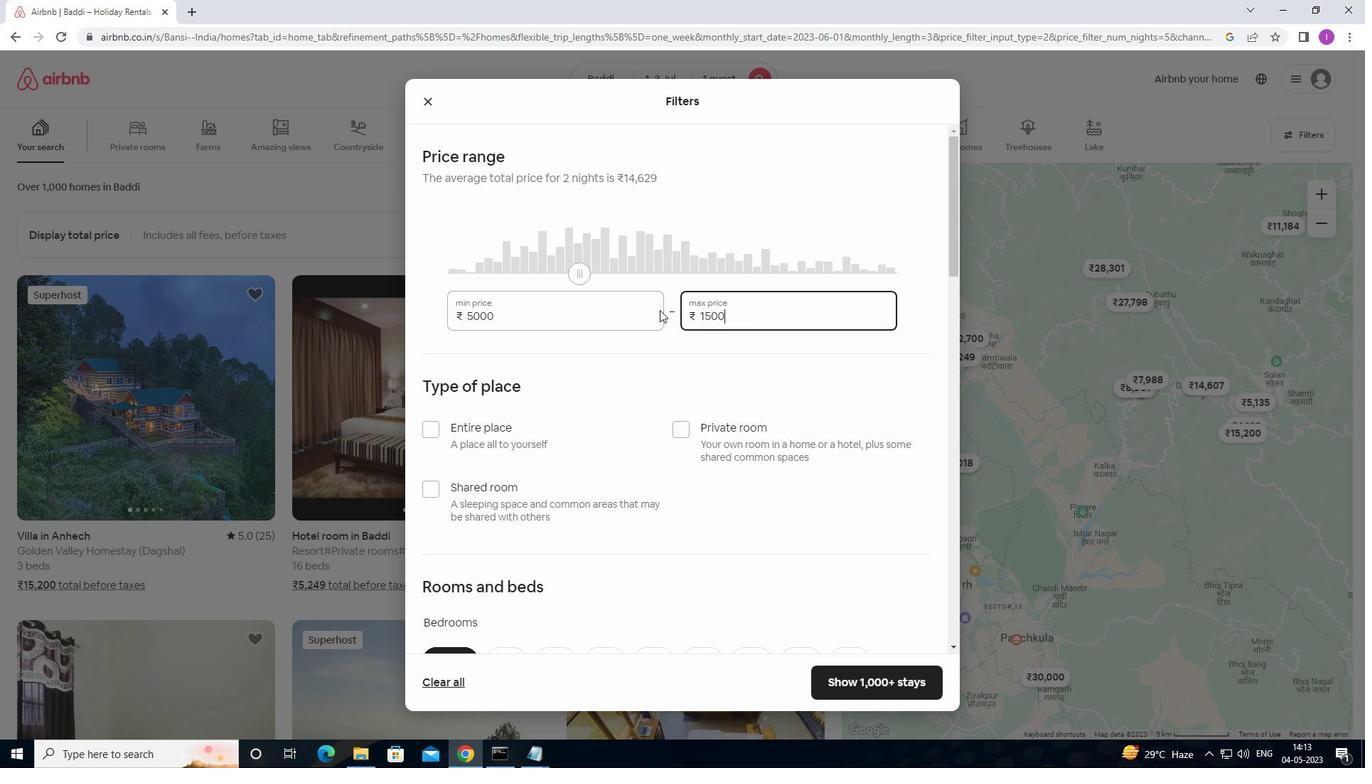 
Action: Mouse moved to (648, 423)
Screenshot: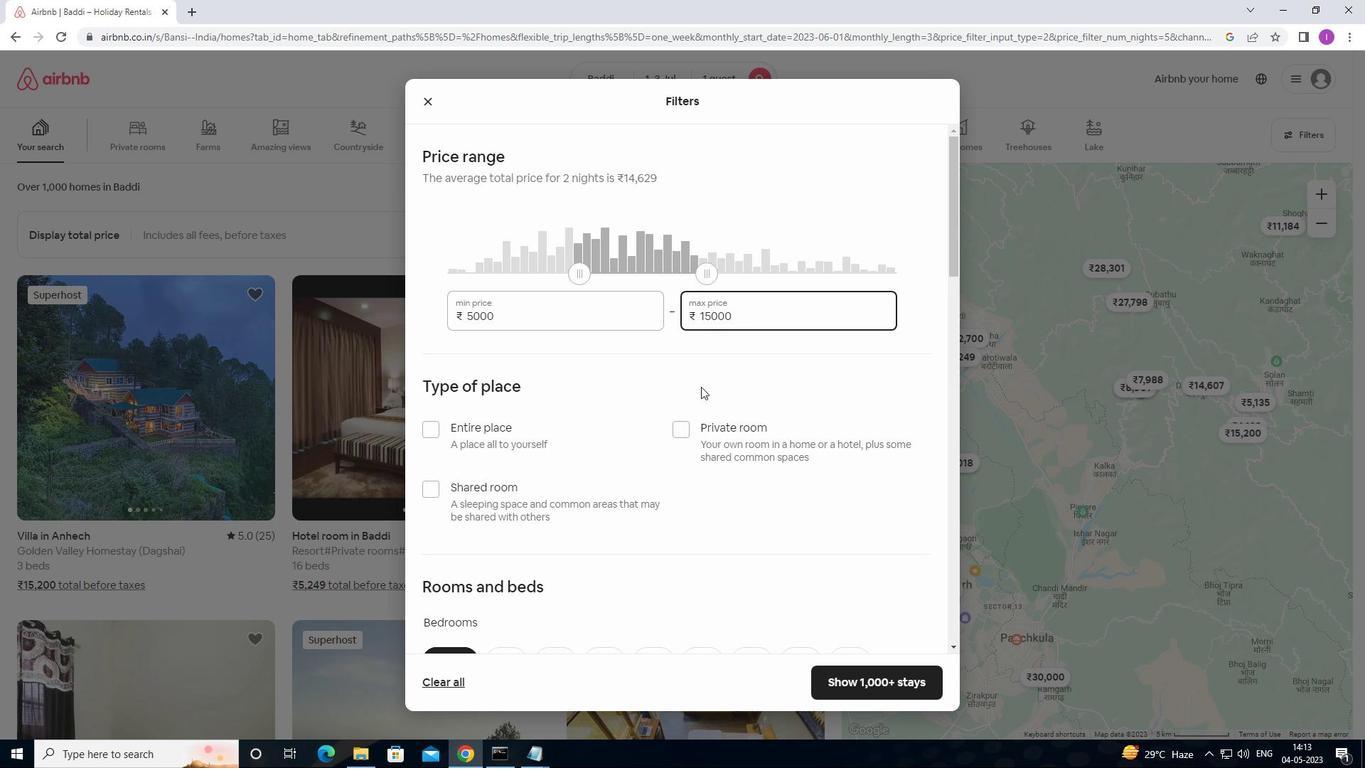 
Action: Mouse scrolled (648, 422) with delta (0, 0)
Screenshot: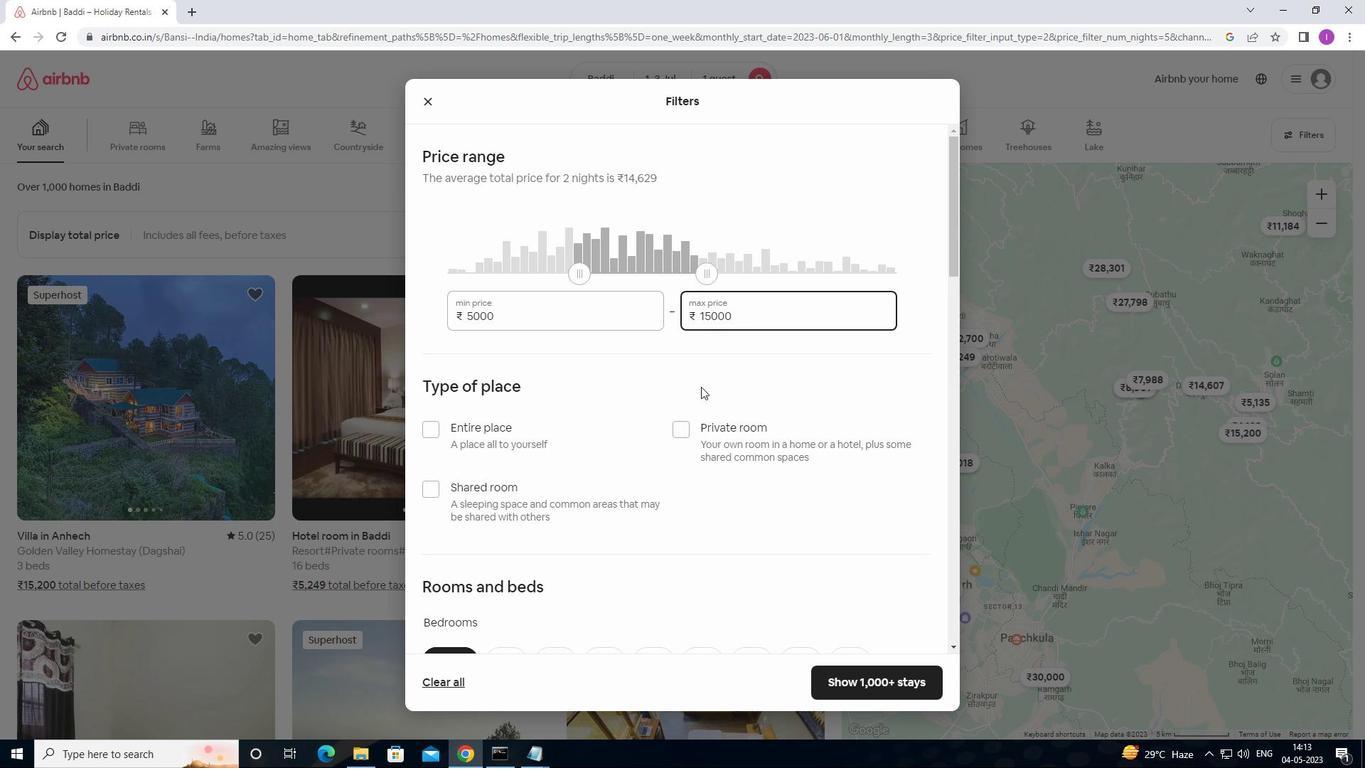 
Action: Mouse moved to (648, 424)
Screenshot: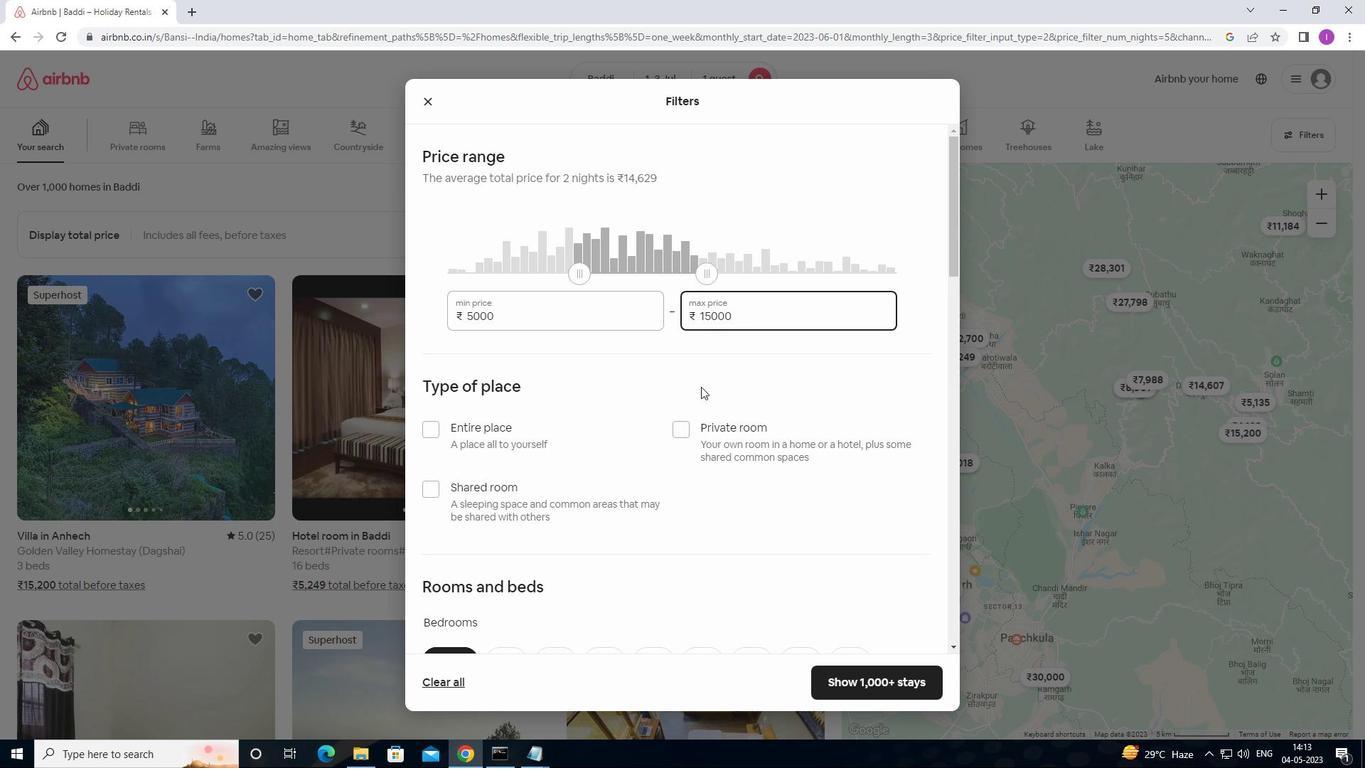 
Action: Mouse scrolled (648, 423) with delta (0, 0)
Screenshot: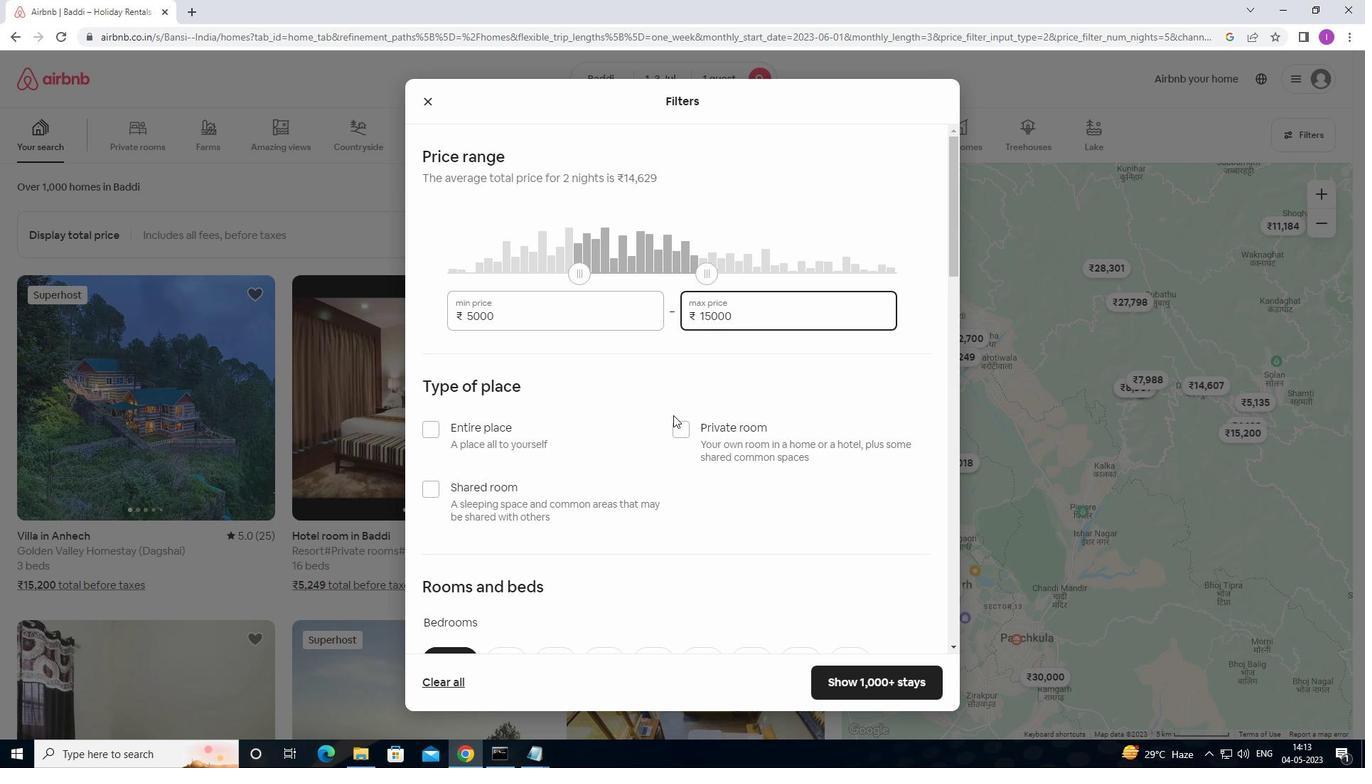 
Action: Mouse scrolled (648, 423) with delta (0, 0)
Screenshot: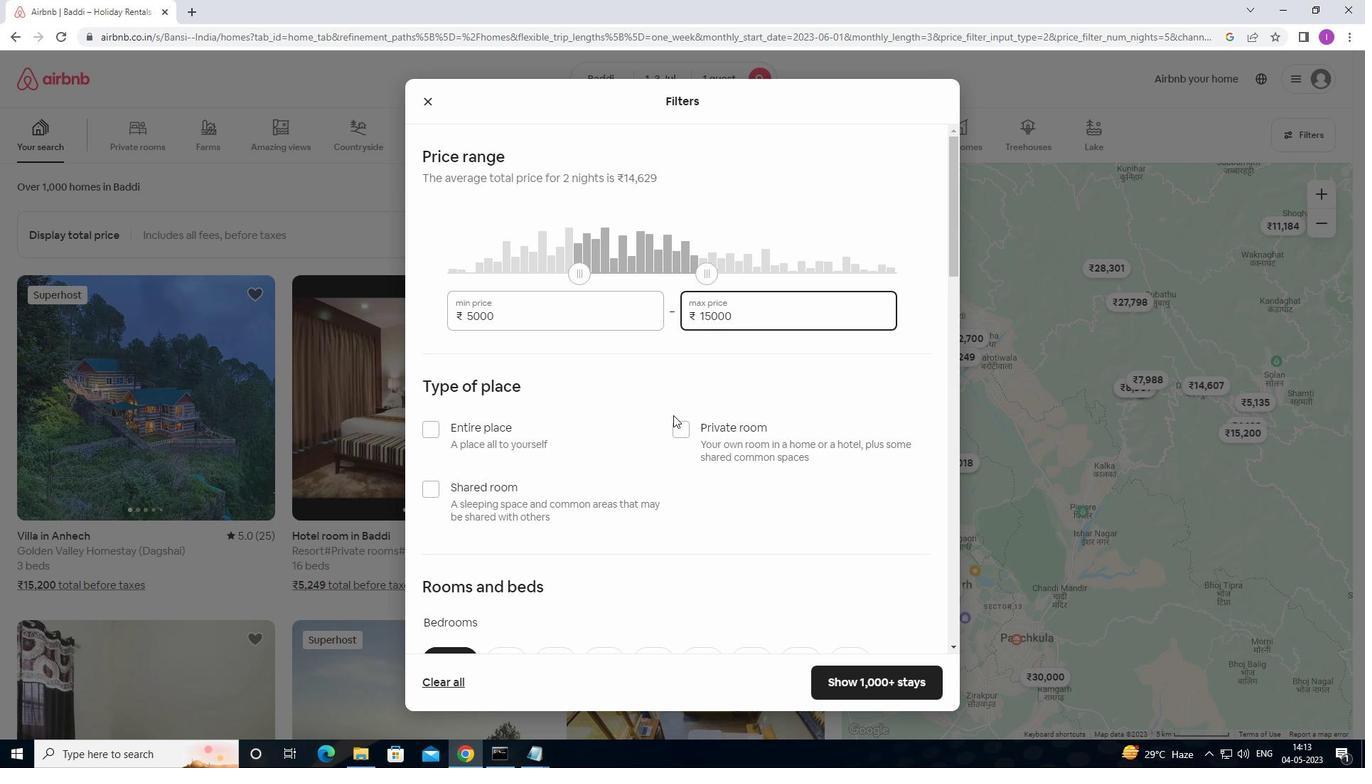 
Action: Mouse moved to (680, 219)
Screenshot: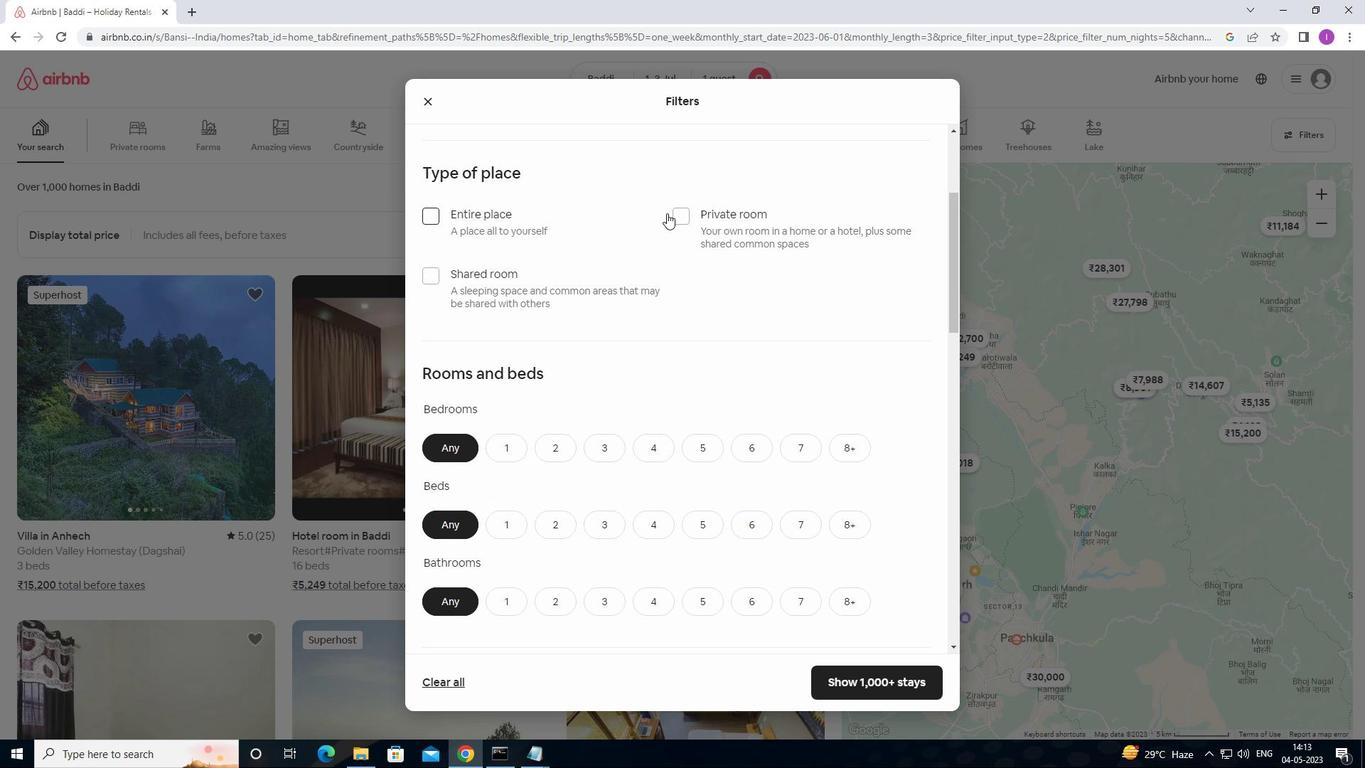 
Action: Mouse pressed left at (680, 219)
Screenshot: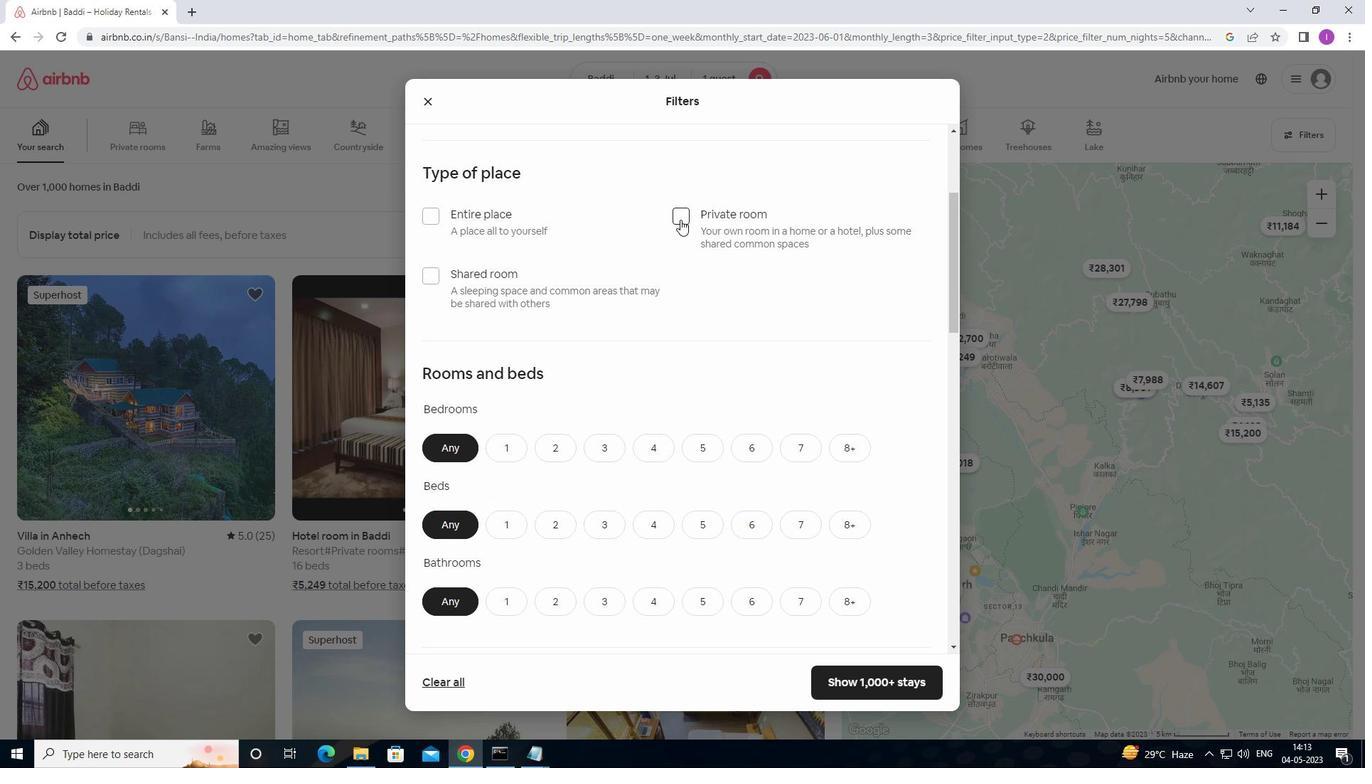 
Action: Mouse moved to (618, 385)
Screenshot: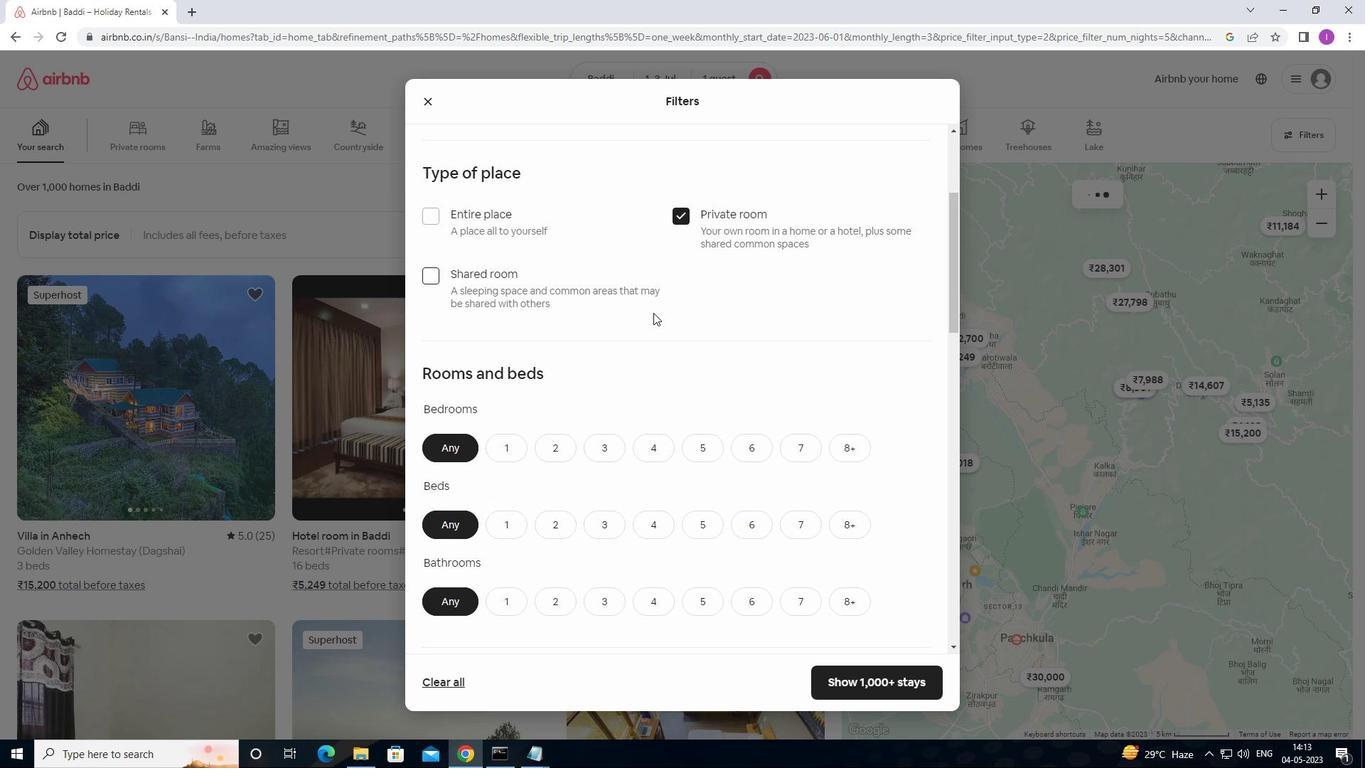 
Action: Mouse scrolled (618, 384) with delta (0, 0)
Screenshot: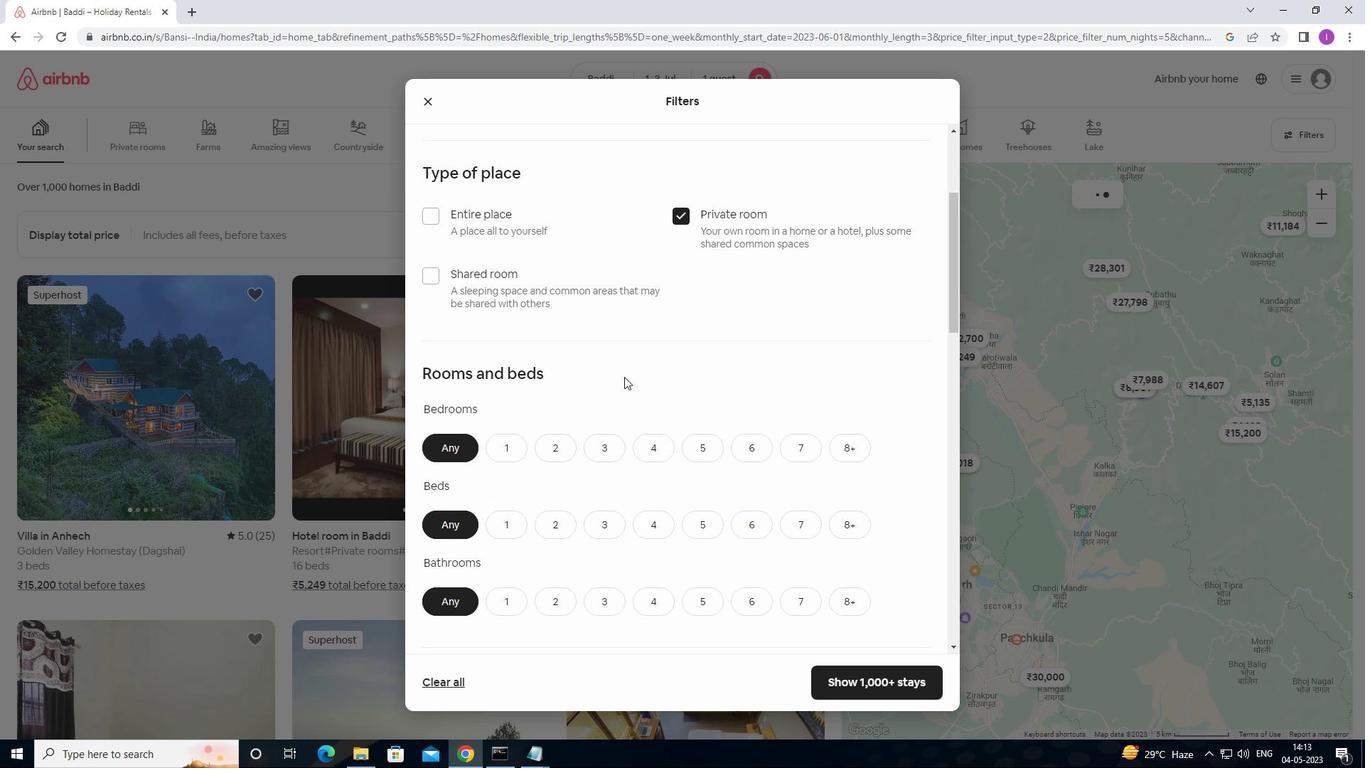 
Action: Mouse scrolled (618, 384) with delta (0, 0)
Screenshot: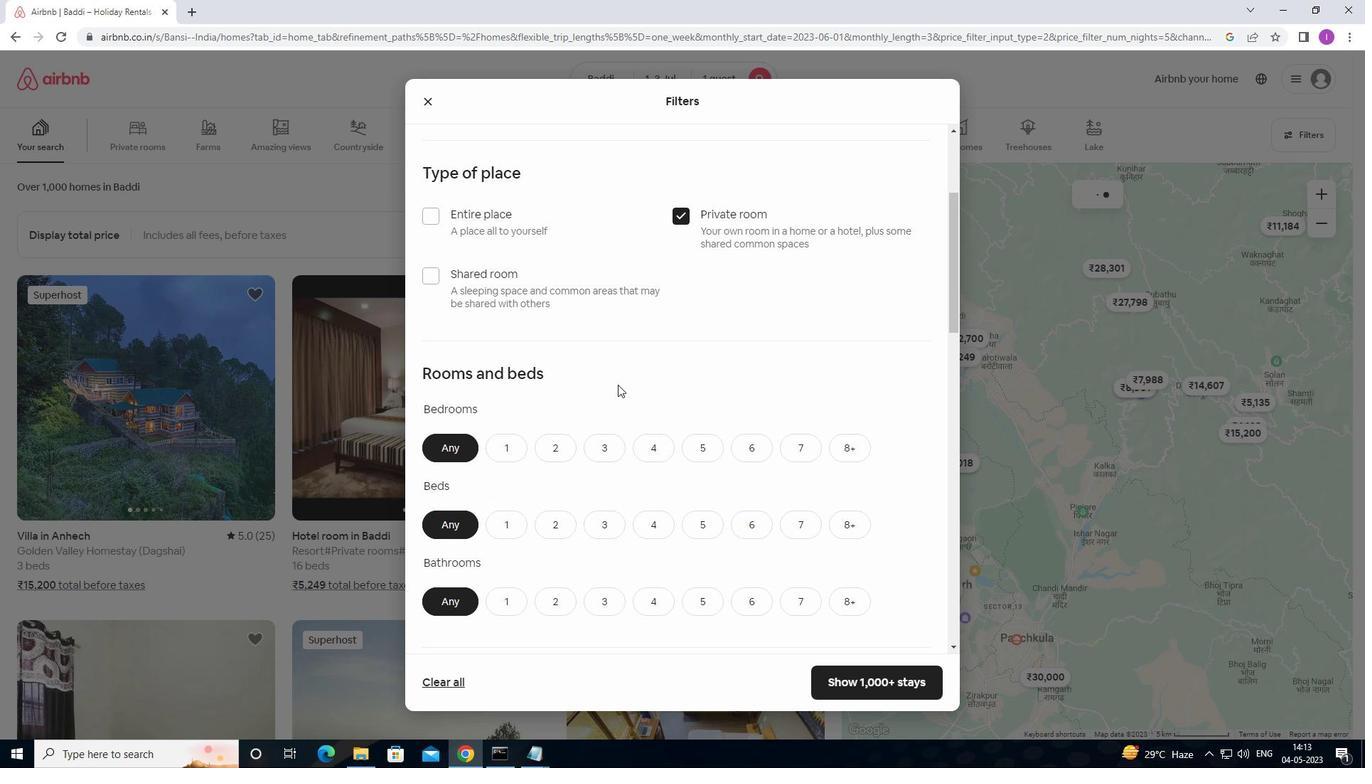 
Action: Mouse scrolled (618, 384) with delta (0, 0)
Screenshot: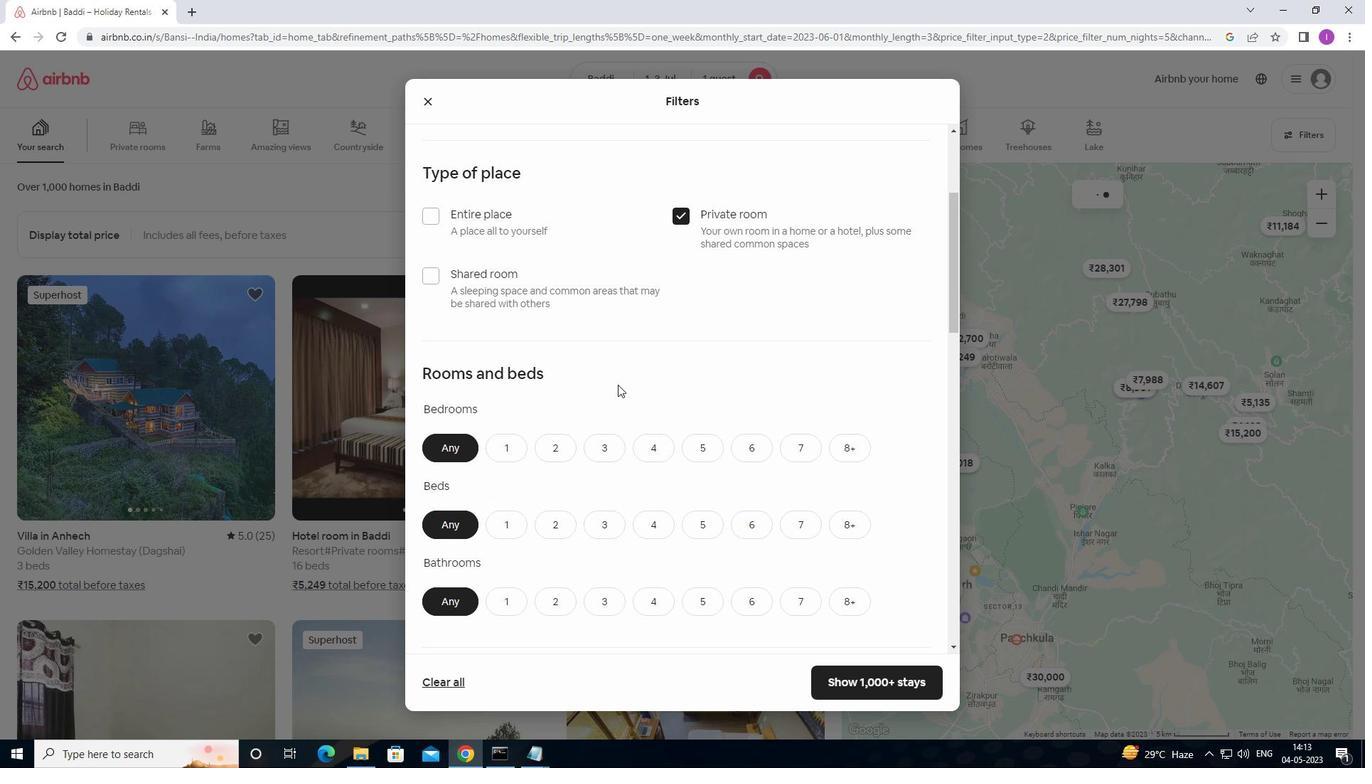 
Action: Mouse moved to (519, 242)
Screenshot: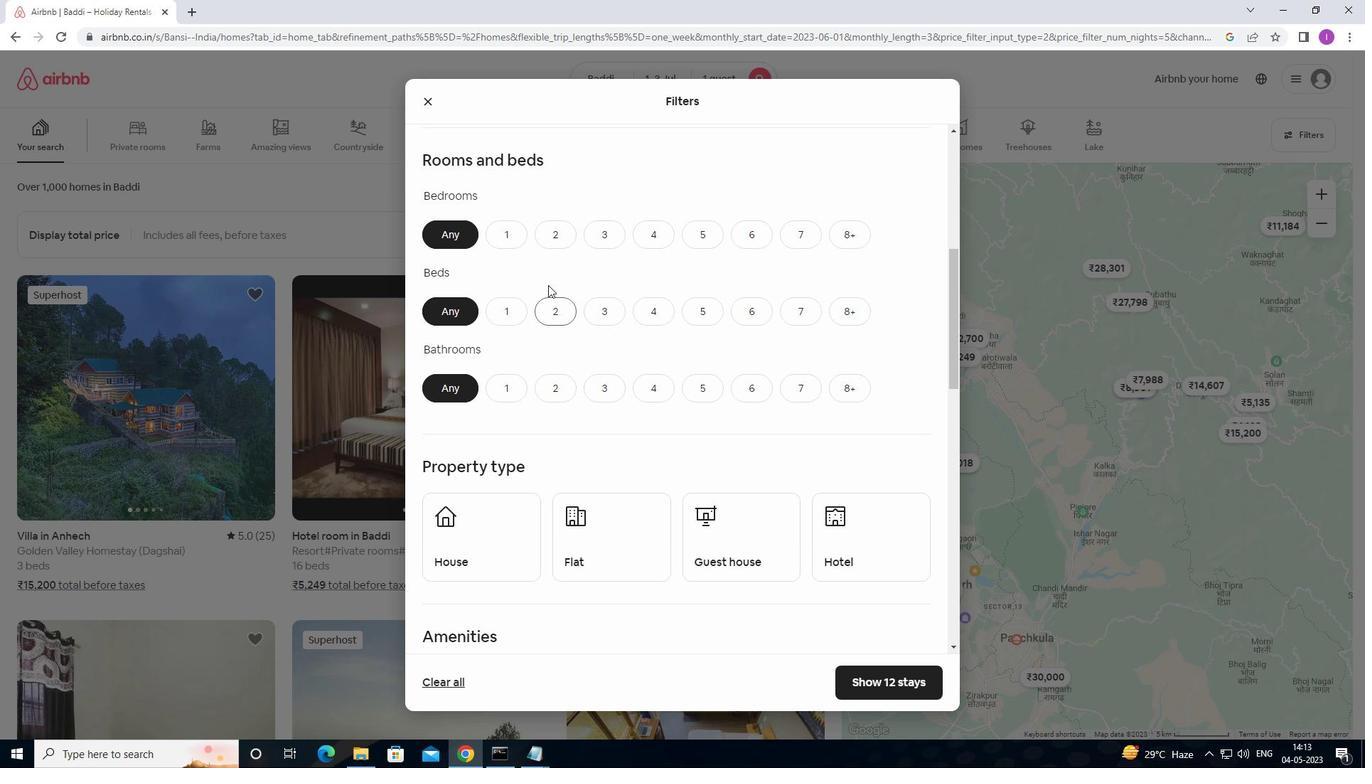 
Action: Mouse pressed left at (519, 242)
Screenshot: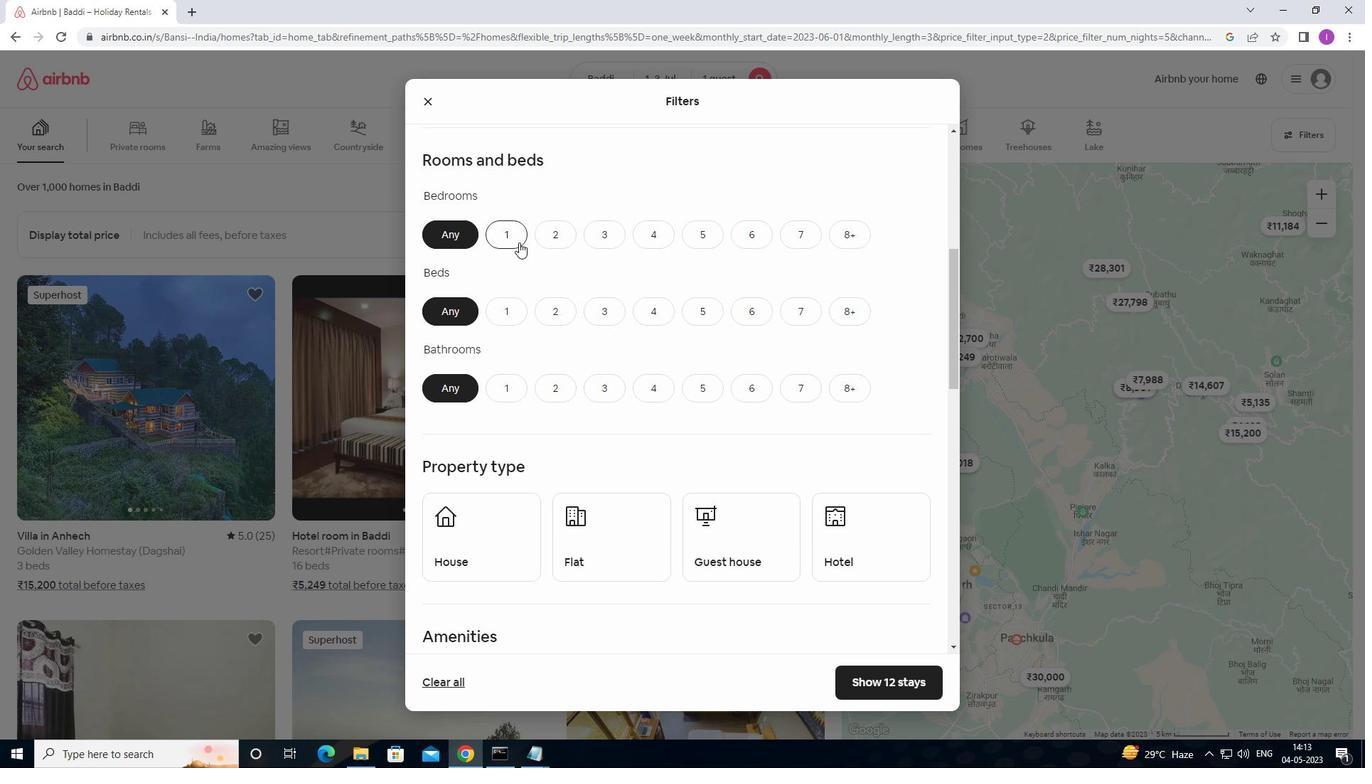 
Action: Mouse moved to (514, 320)
Screenshot: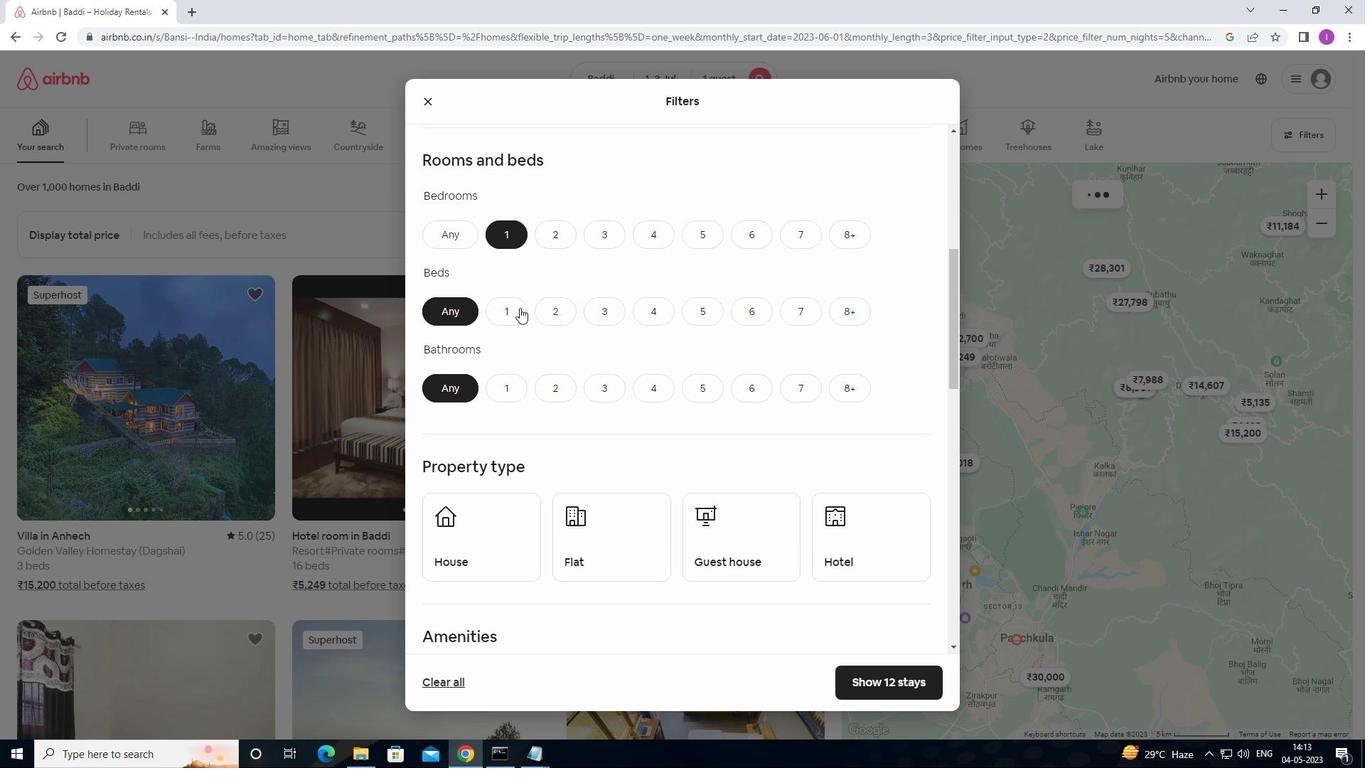 
Action: Mouse pressed left at (514, 320)
Screenshot: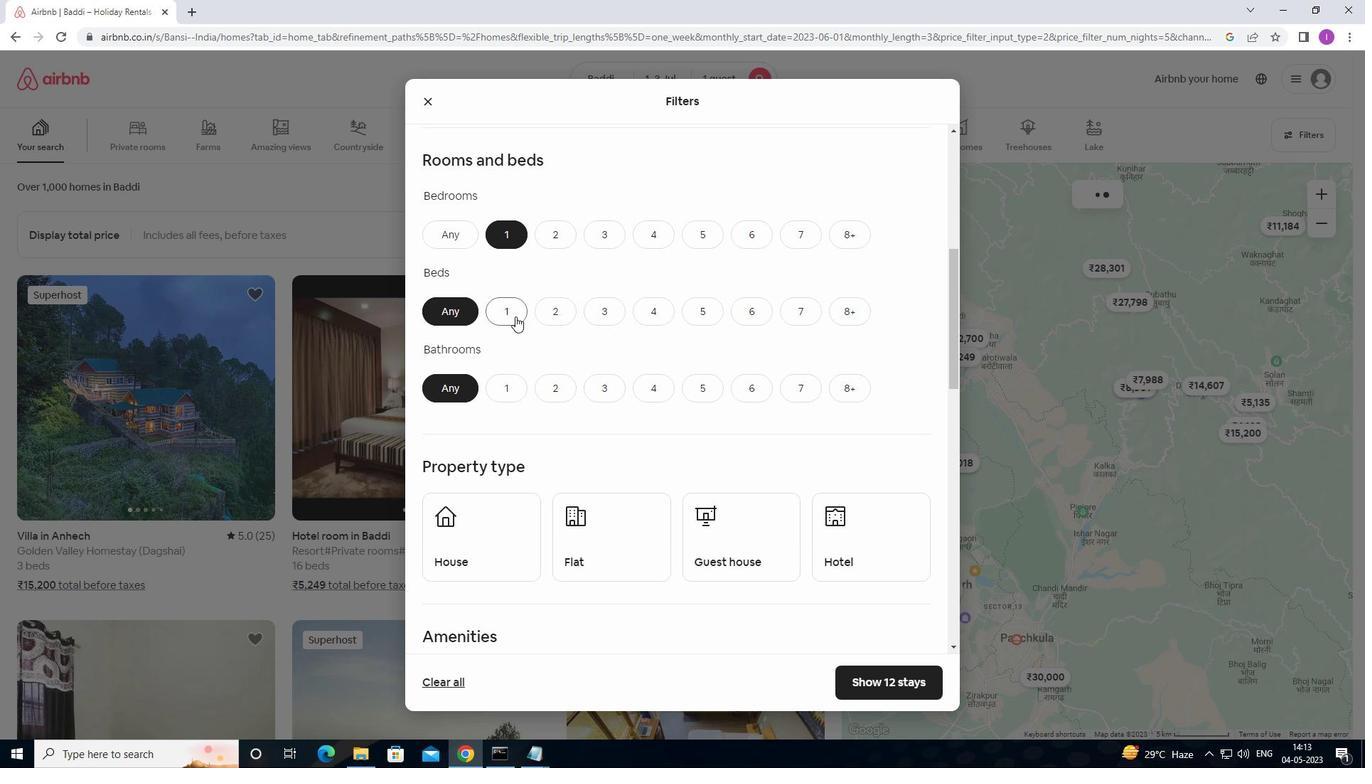 
Action: Mouse moved to (516, 386)
Screenshot: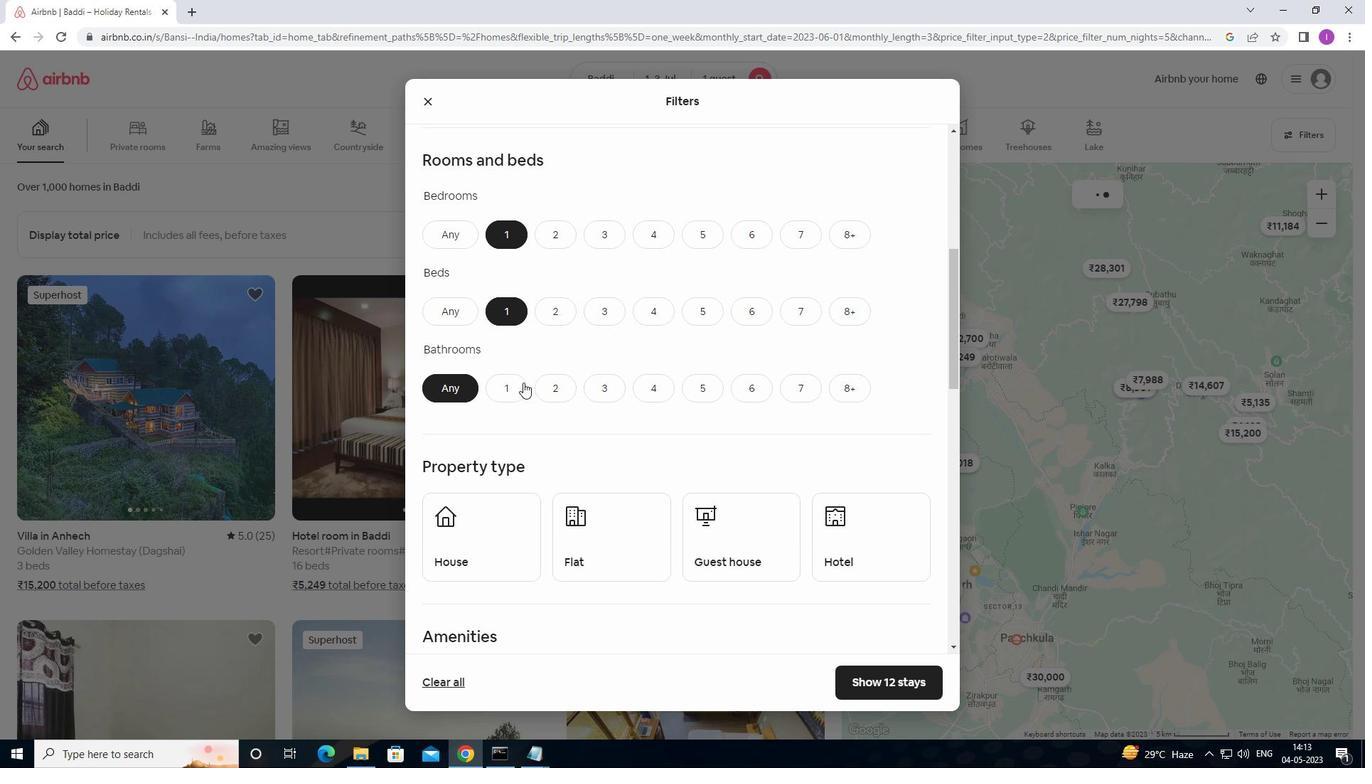 
Action: Mouse pressed left at (516, 386)
Screenshot: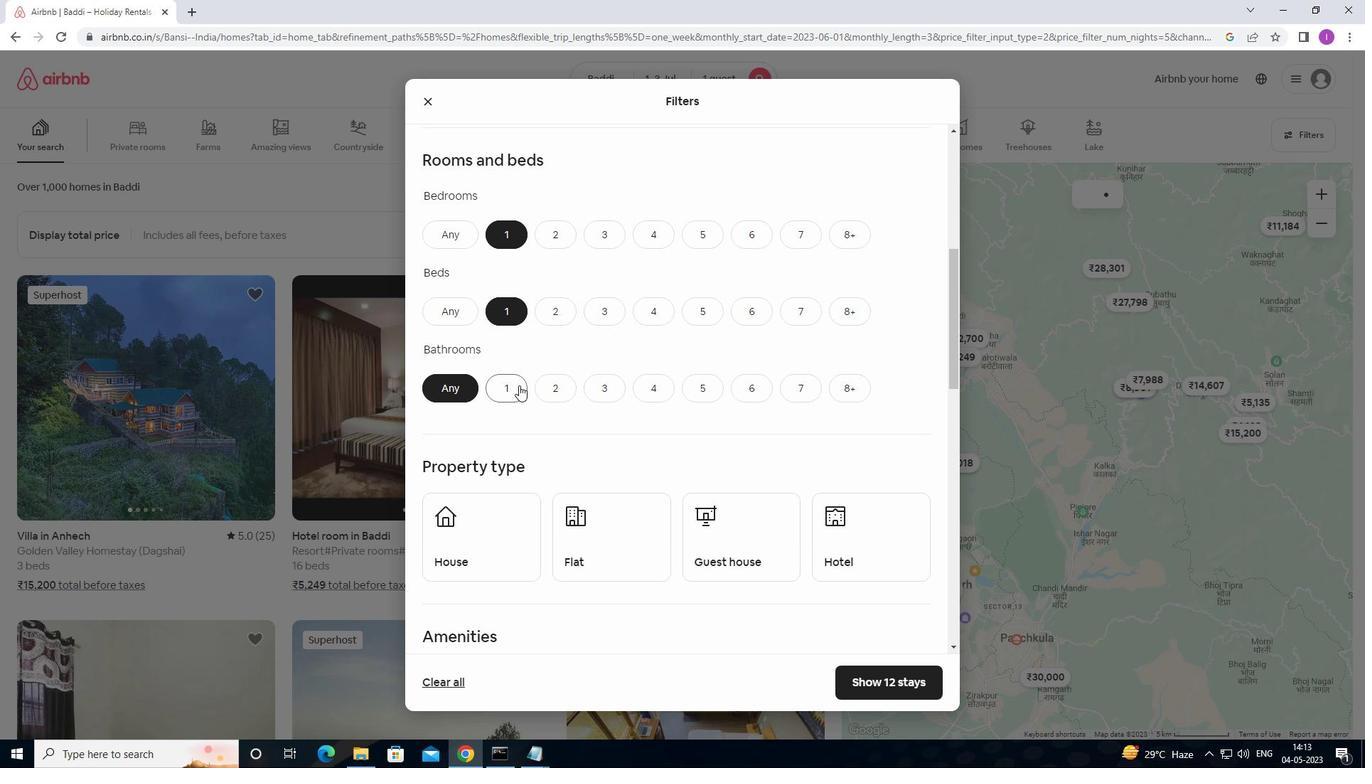 
Action: Mouse moved to (564, 379)
Screenshot: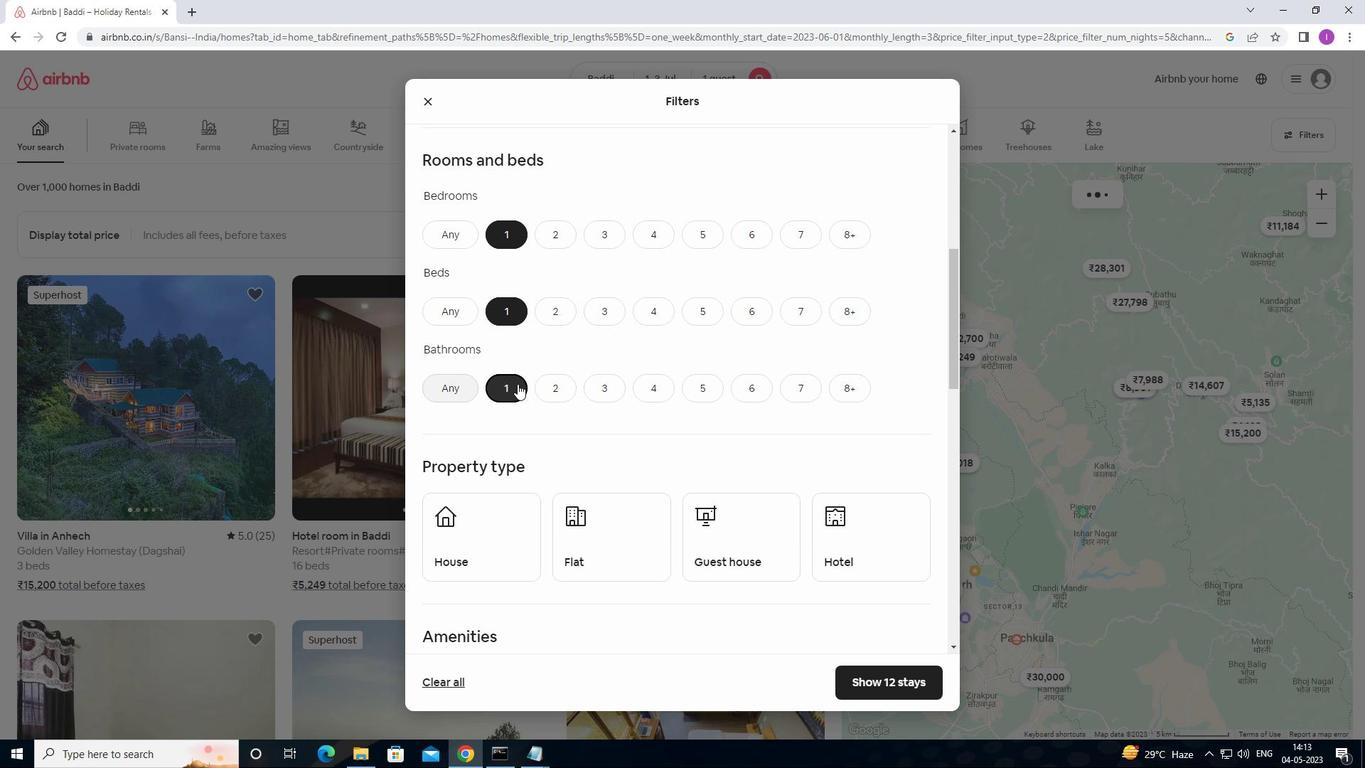 
Action: Mouse scrolled (564, 379) with delta (0, 0)
Screenshot: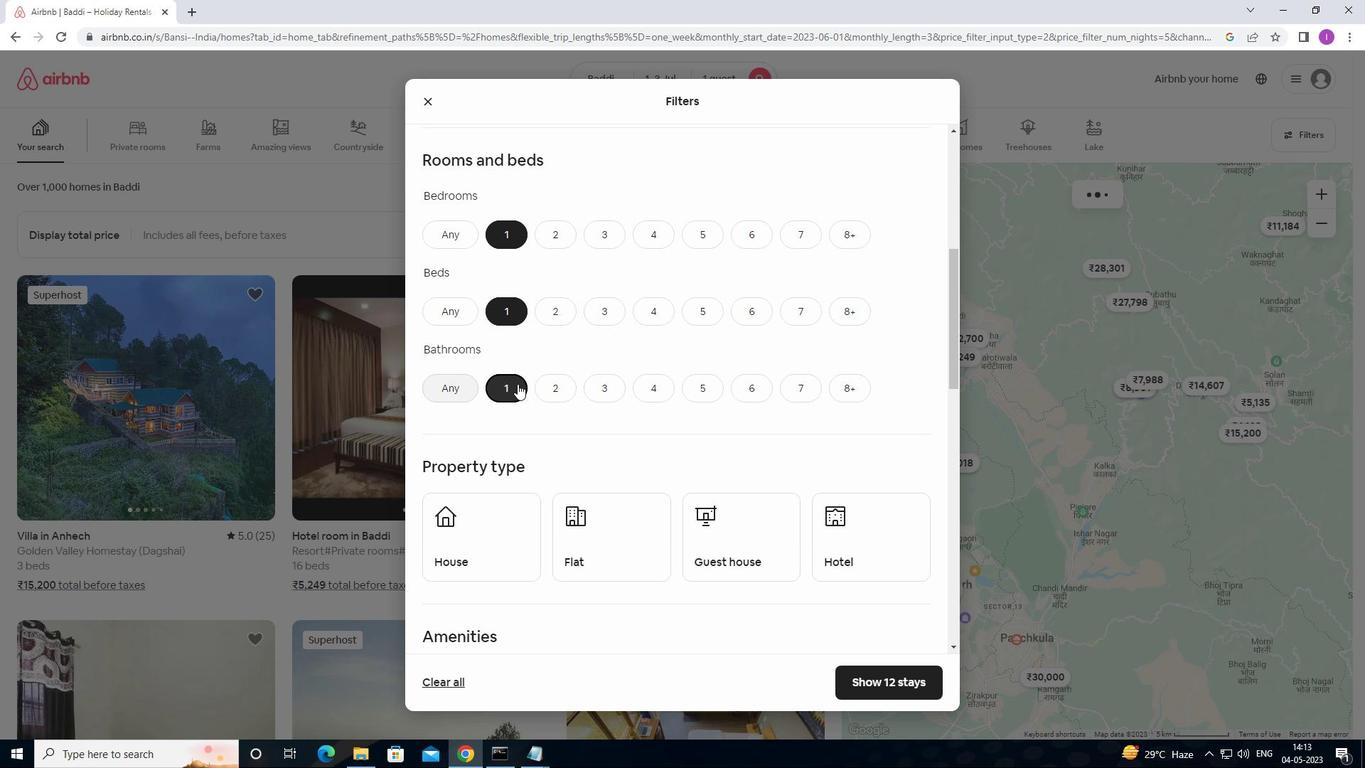 
Action: Mouse moved to (567, 379)
Screenshot: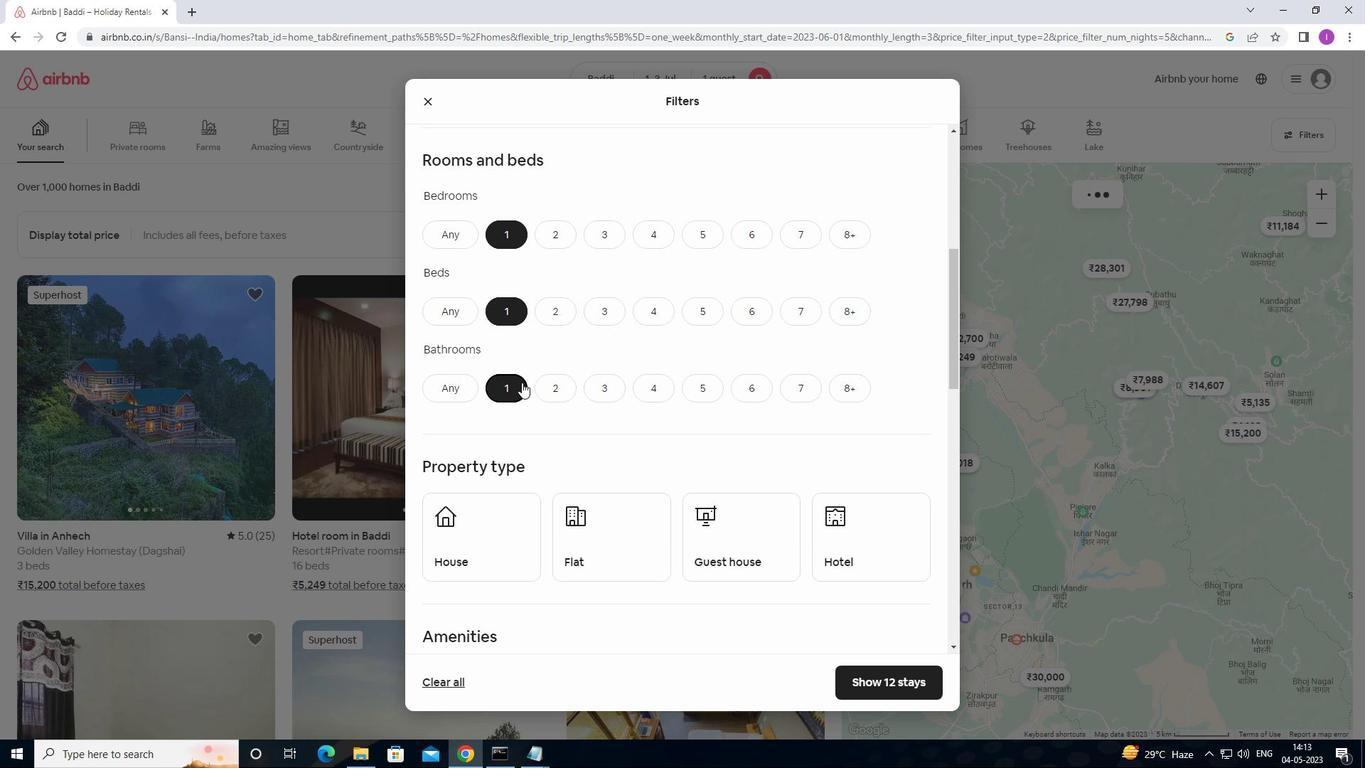 
Action: Mouse scrolled (567, 379) with delta (0, 0)
Screenshot: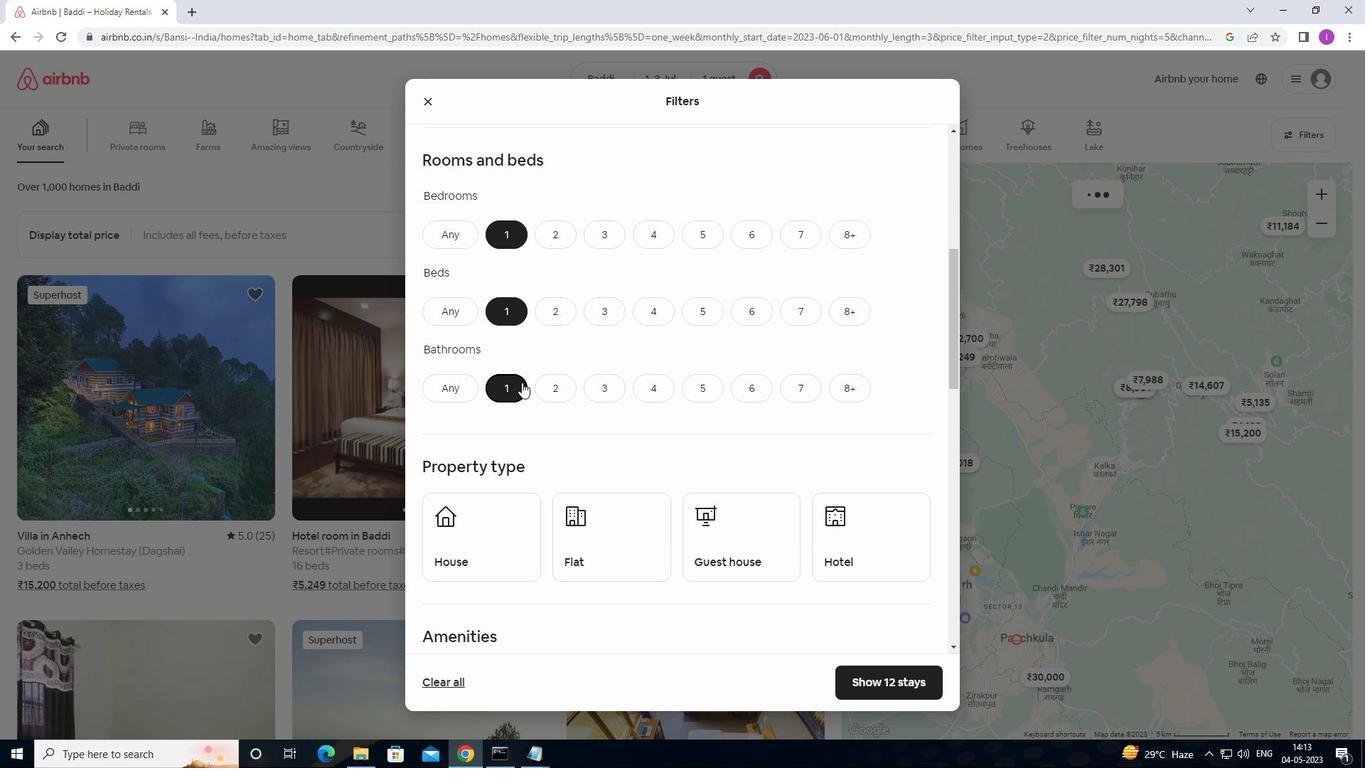 
Action: Mouse moved to (521, 359)
Screenshot: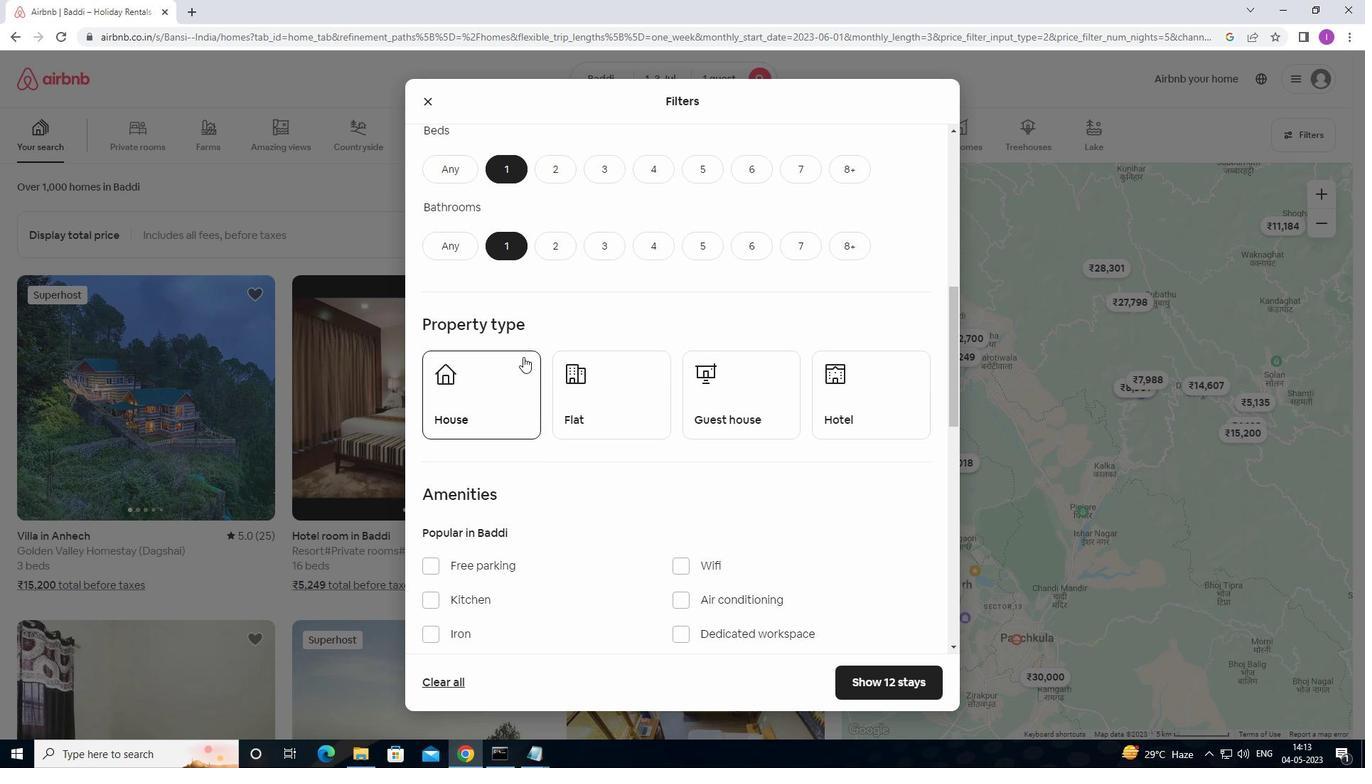 
Action: Mouse pressed left at (521, 359)
Screenshot: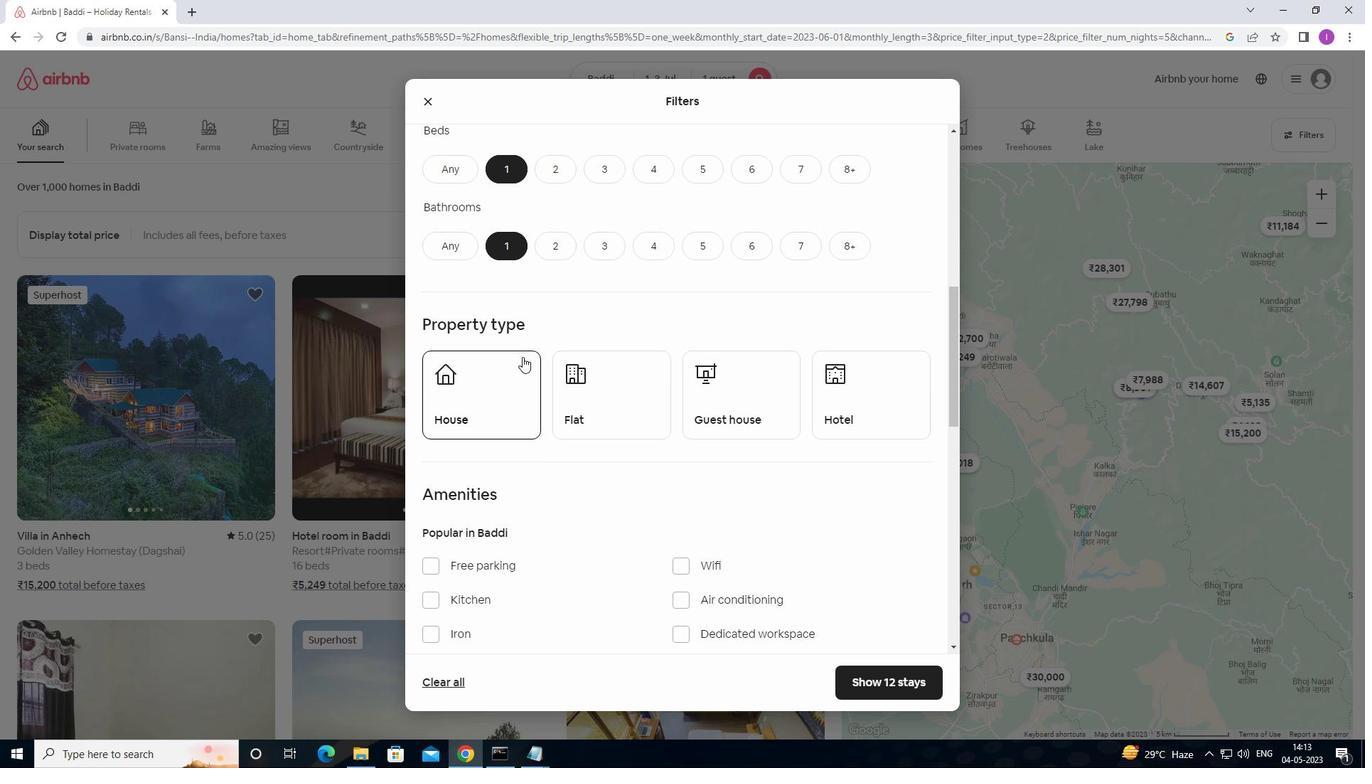 
Action: Mouse moved to (582, 376)
Screenshot: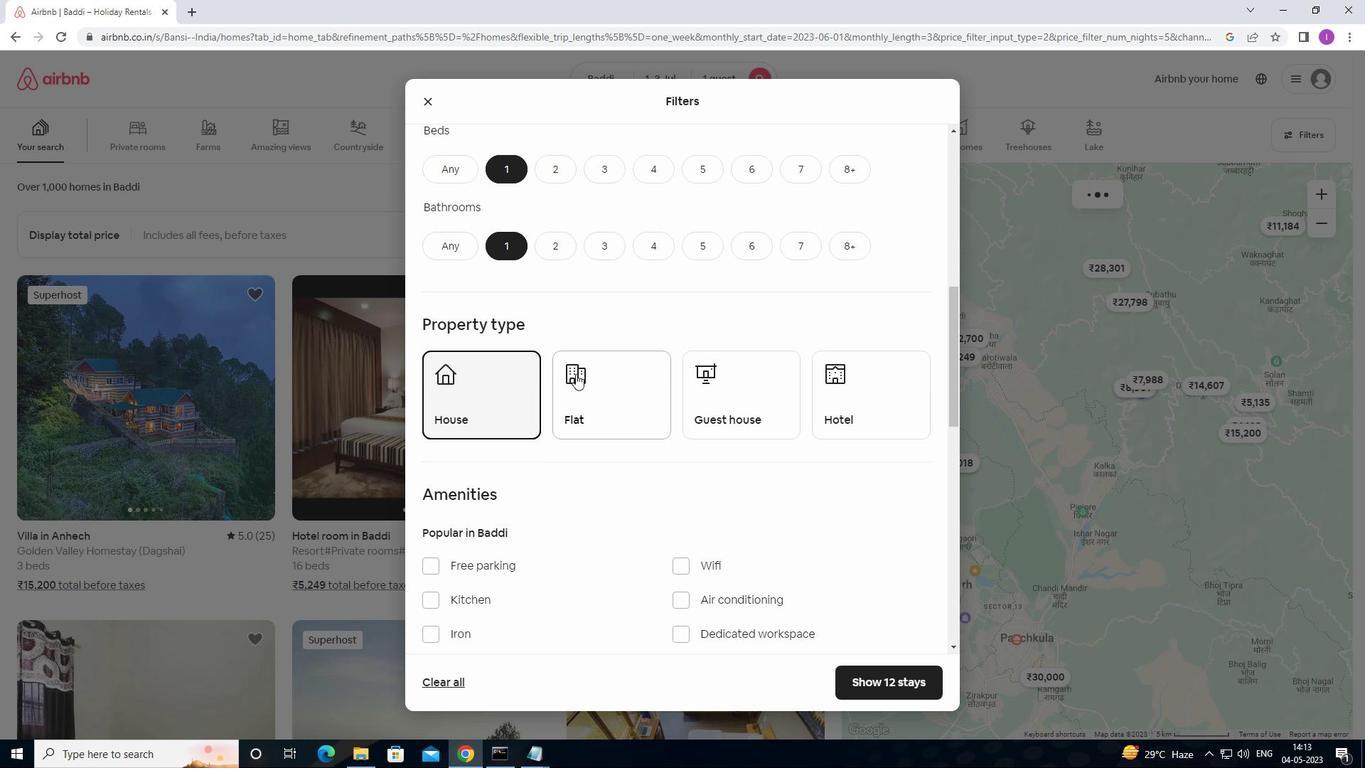 
Action: Mouse pressed left at (582, 376)
Screenshot: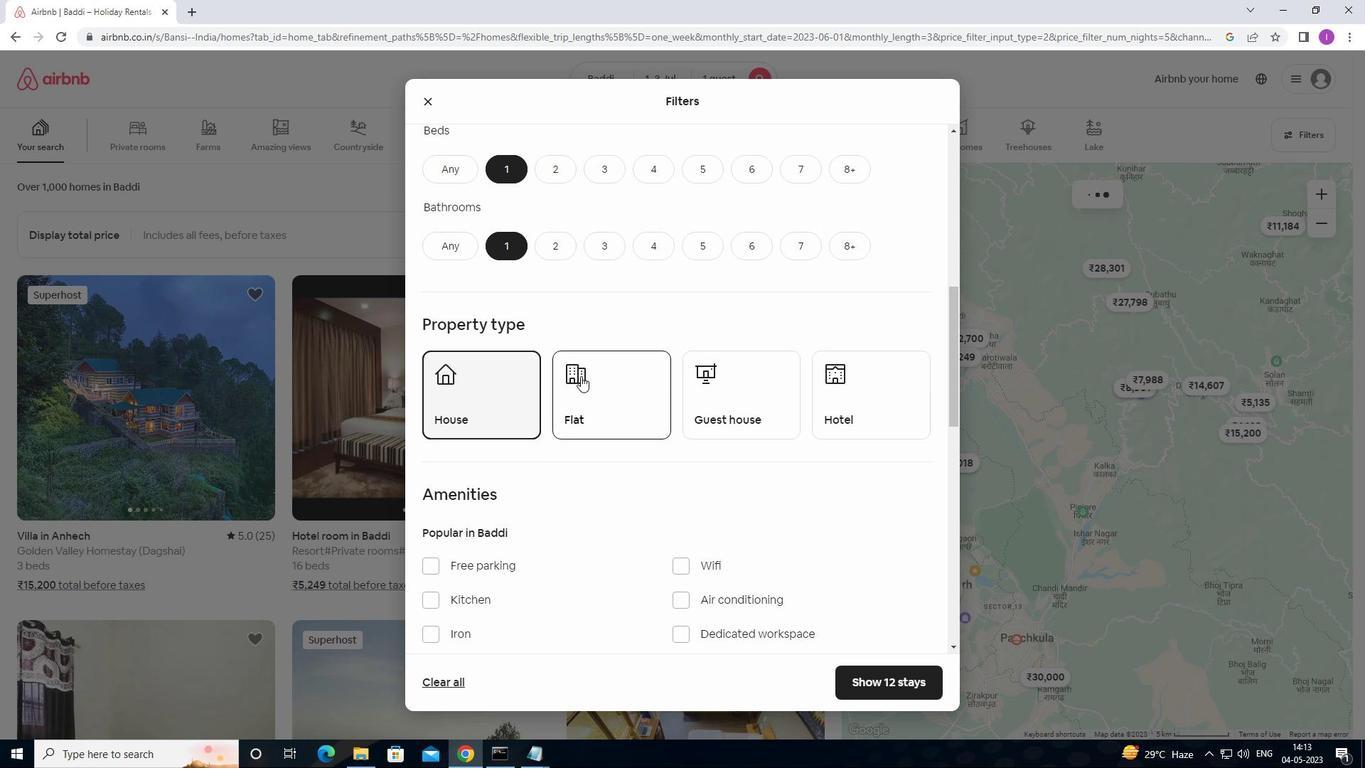 
Action: Mouse moved to (729, 374)
Screenshot: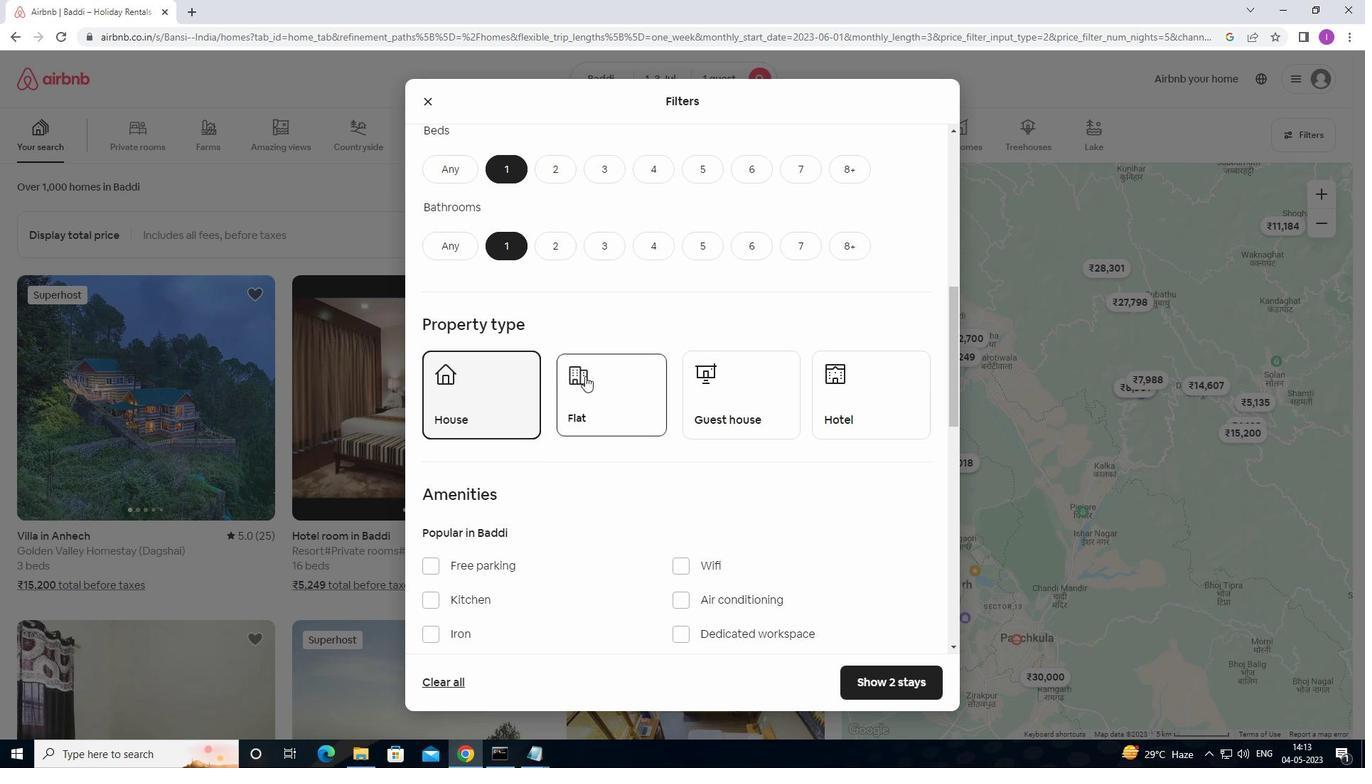 
Action: Mouse pressed left at (729, 374)
Screenshot: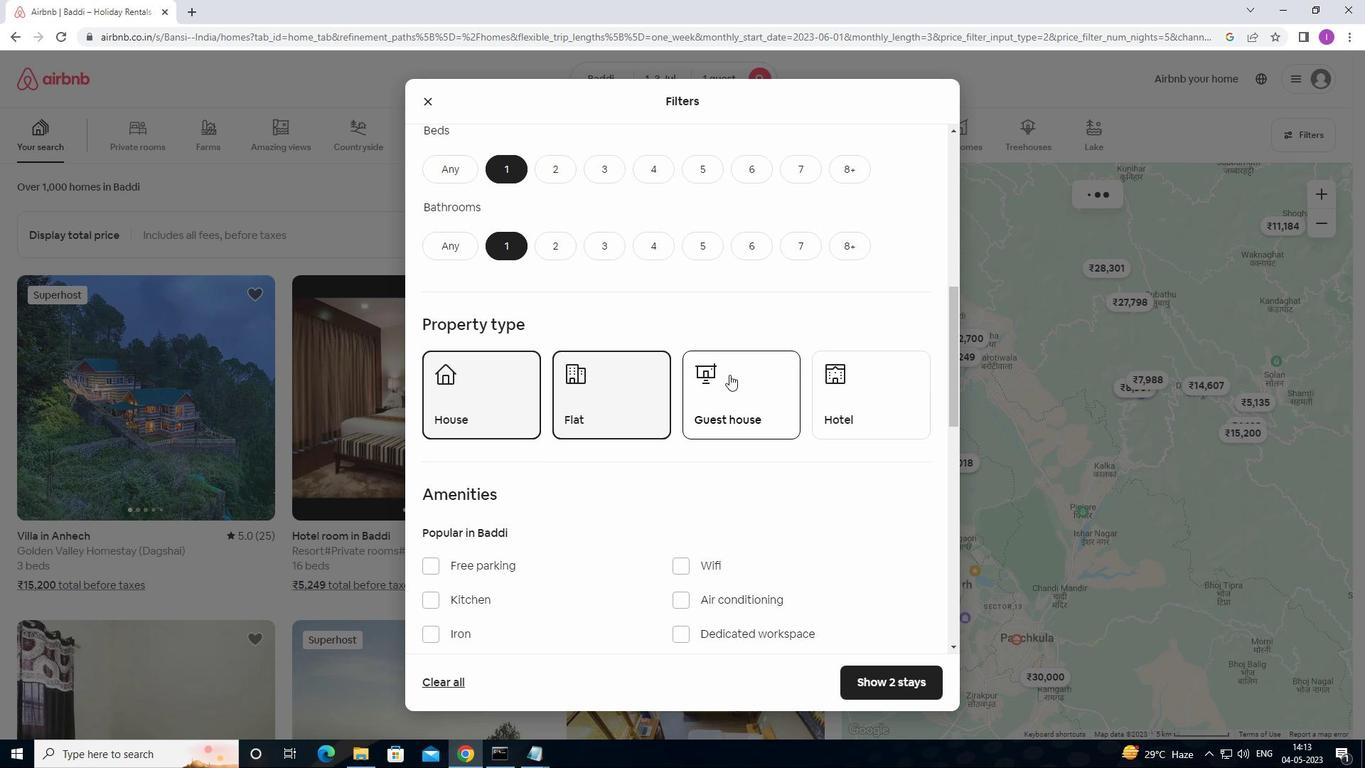 
Action: Mouse moved to (829, 381)
Screenshot: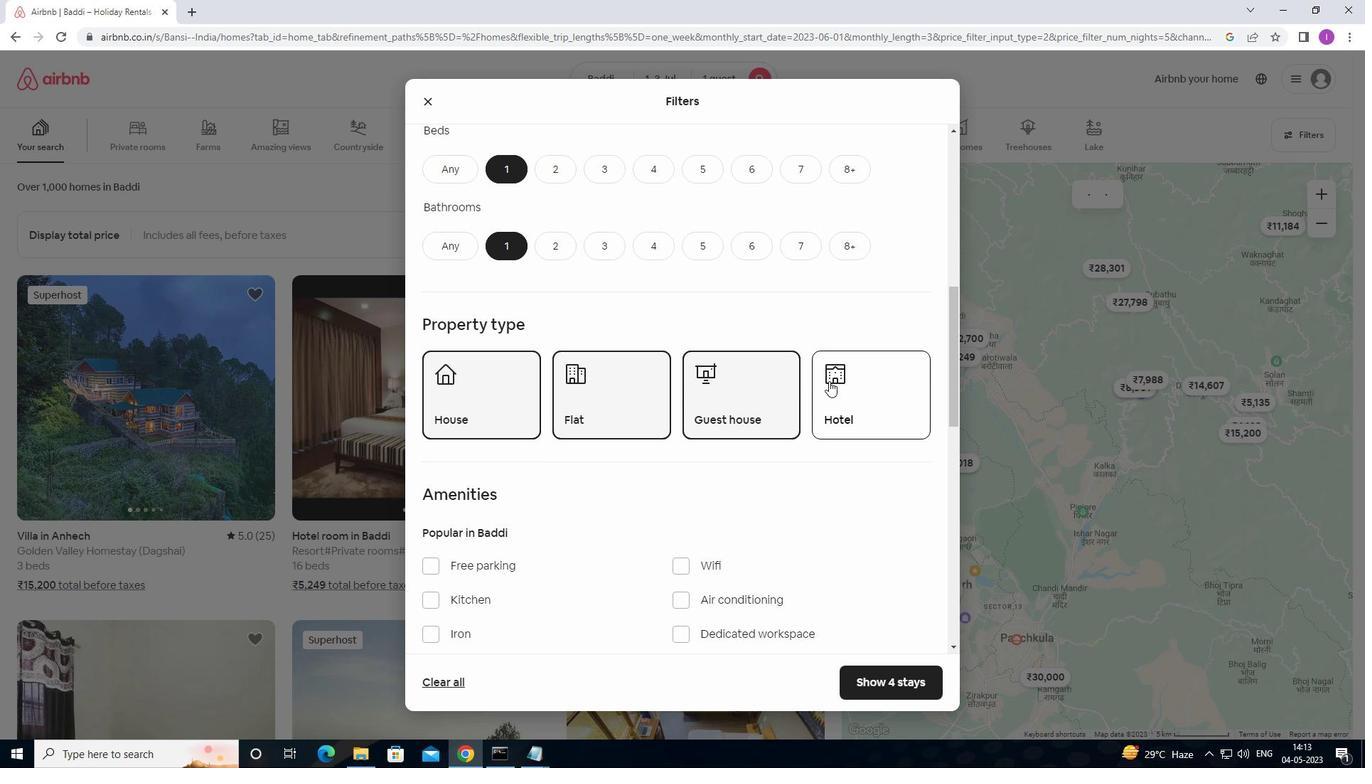 
Action: Mouse scrolled (829, 380) with delta (0, 0)
Screenshot: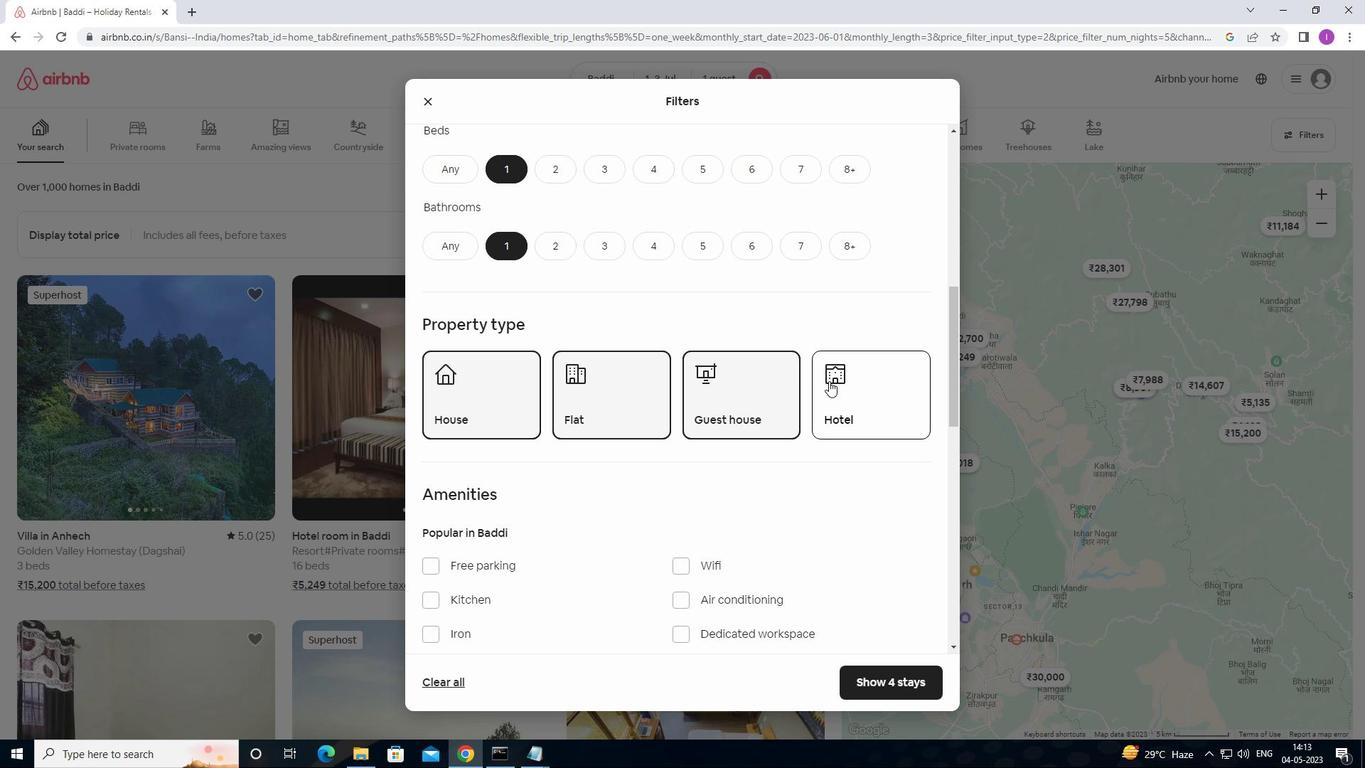 
Action: Mouse moved to (852, 350)
Screenshot: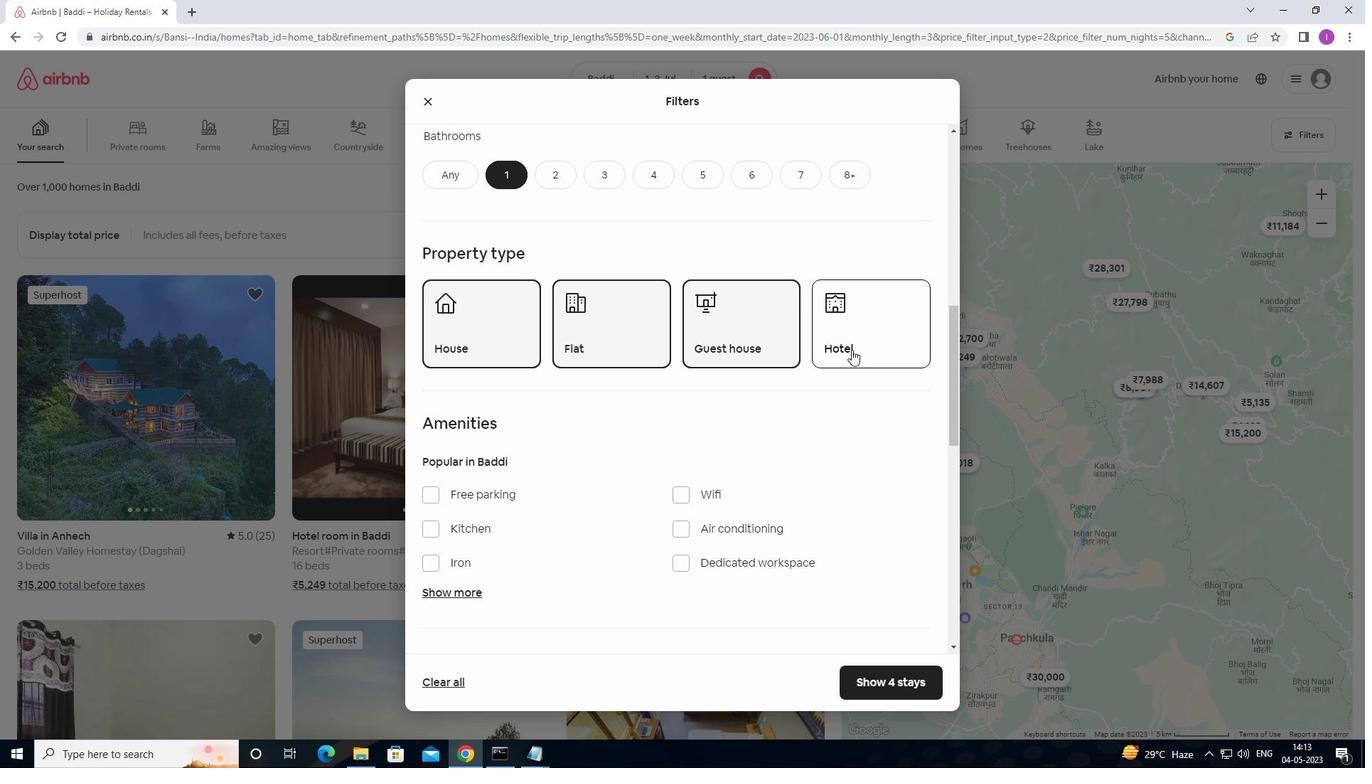 
Action: Mouse pressed left at (852, 350)
Screenshot: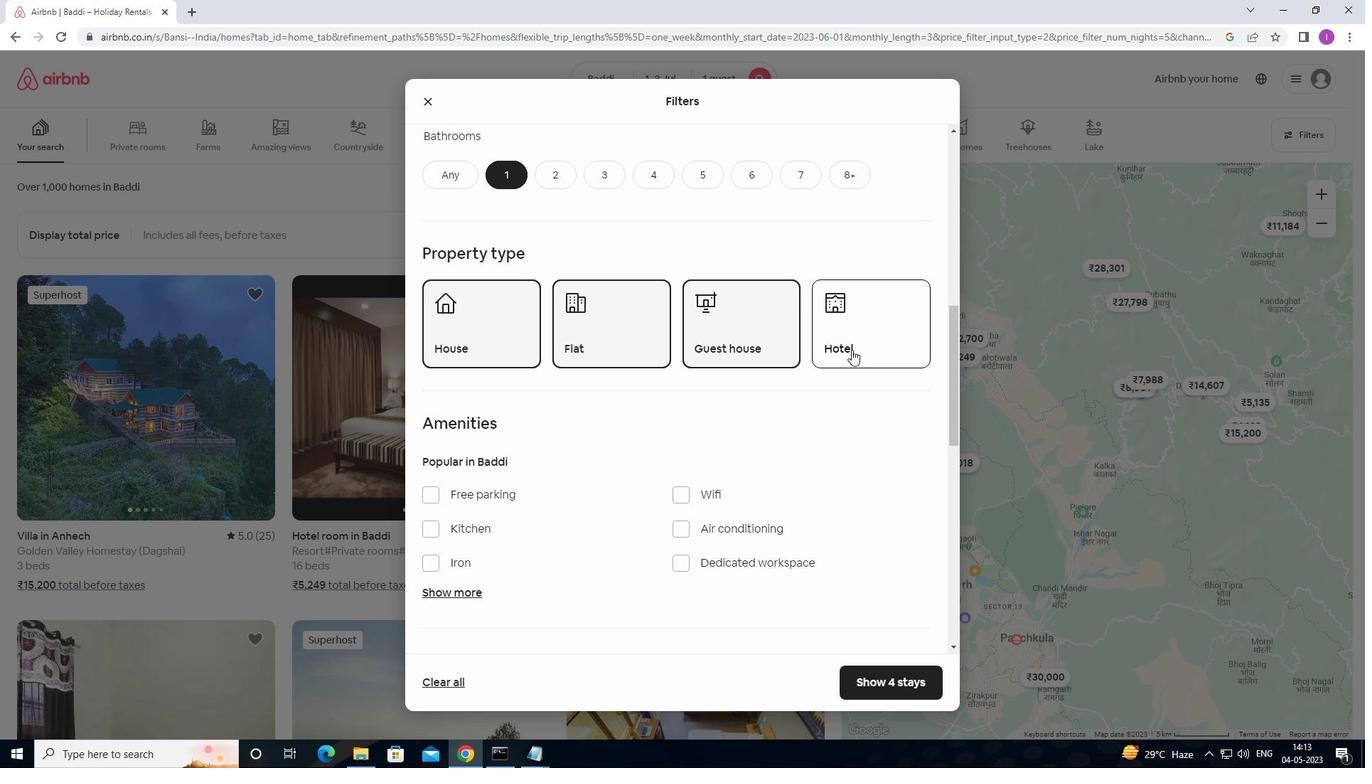 
Action: Mouse moved to (684, 492)
Screenshot: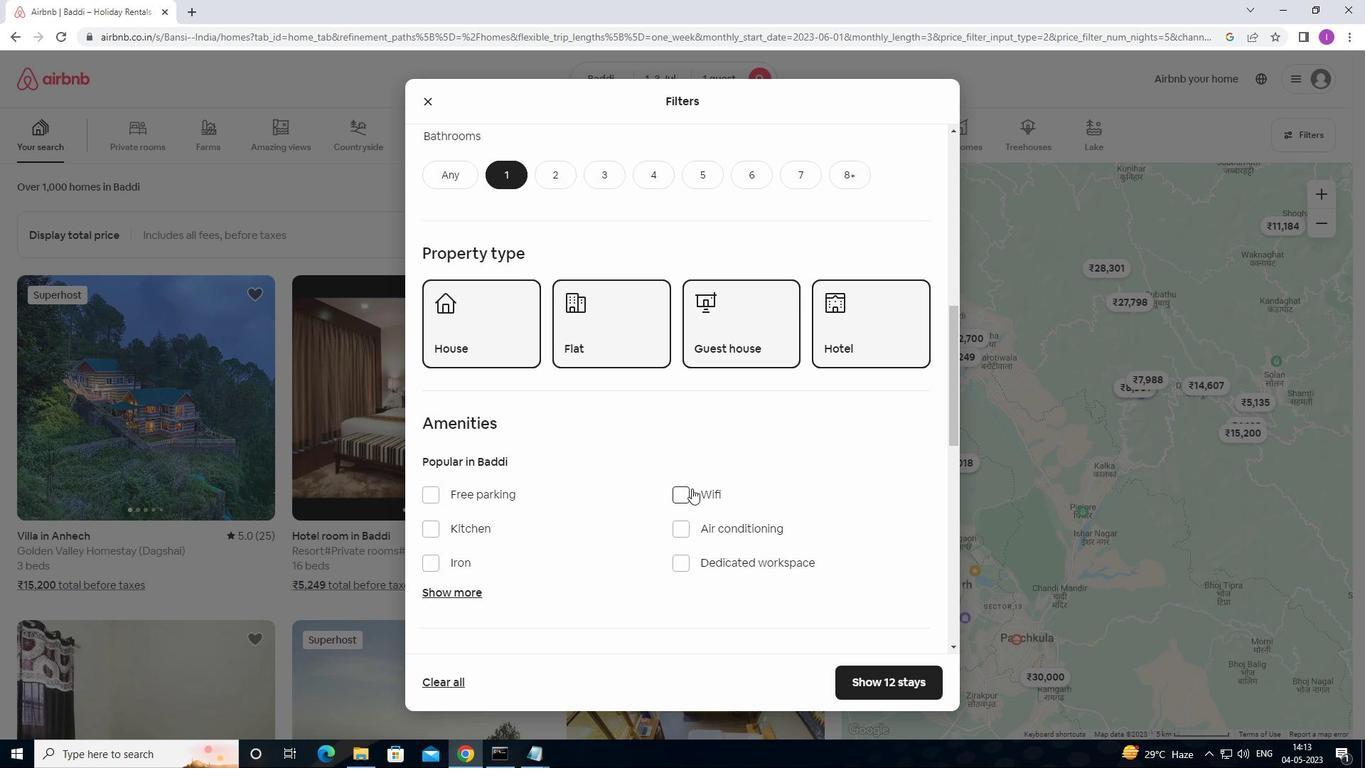 
Action: Mouse pressed left at (684, 492)
Screenshot: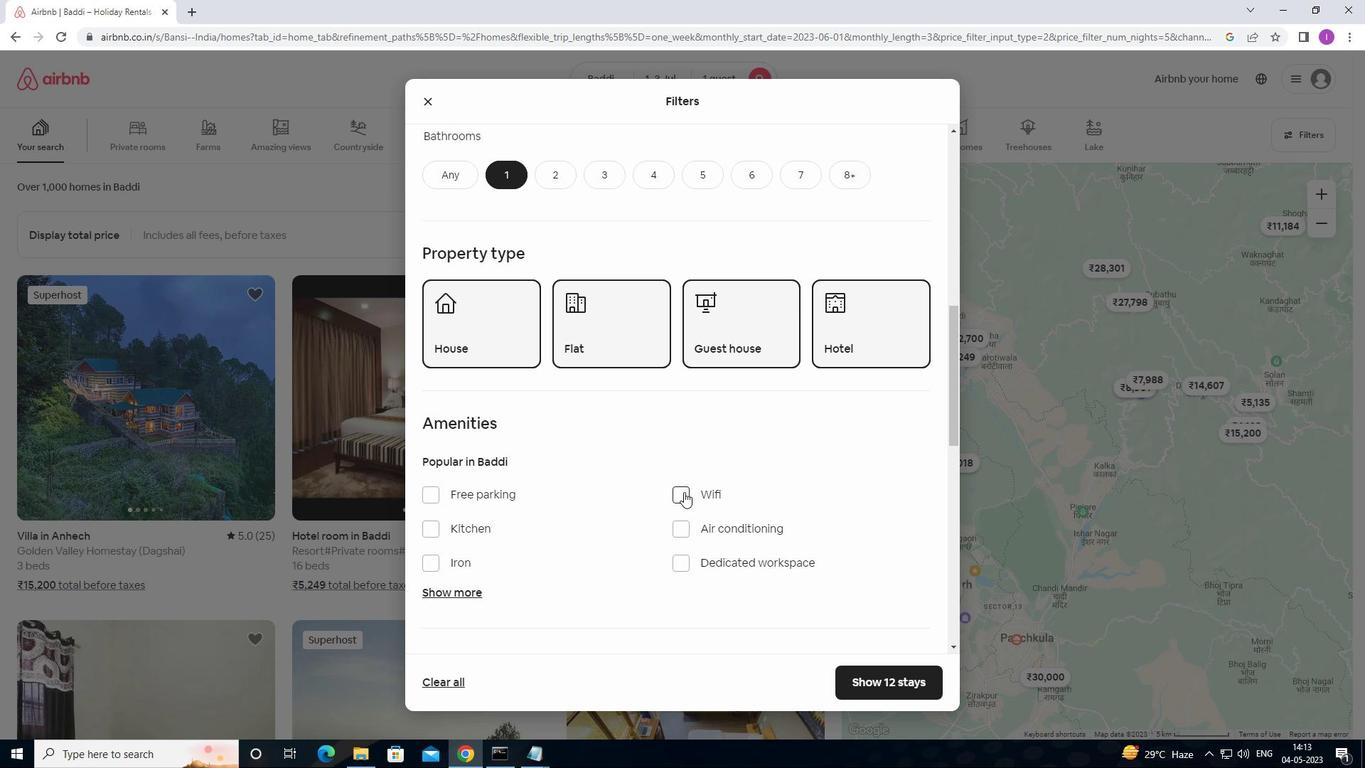 
Action: Mouse moved to (611, 490)
Screenshot: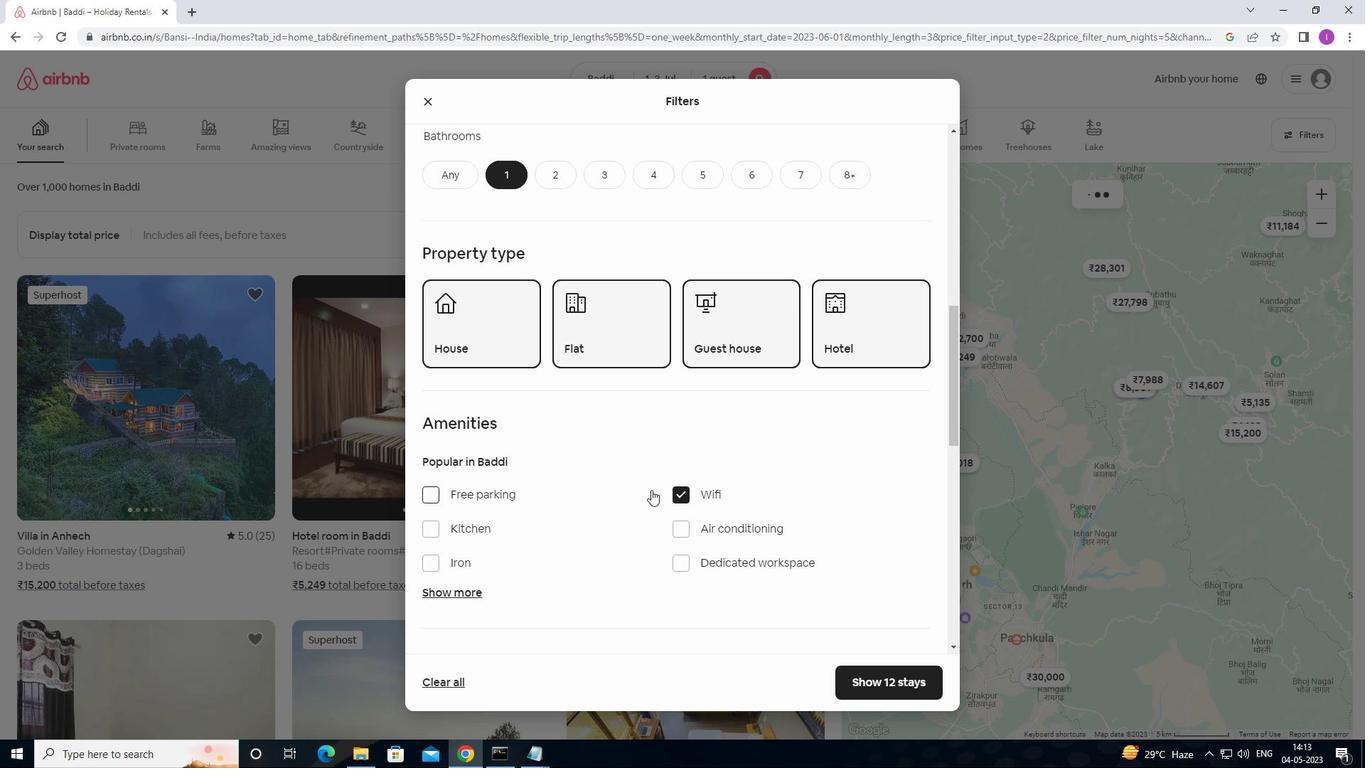 
Action: Mouse scrolled (611, 490) with delta (0, 0)
Screenshot: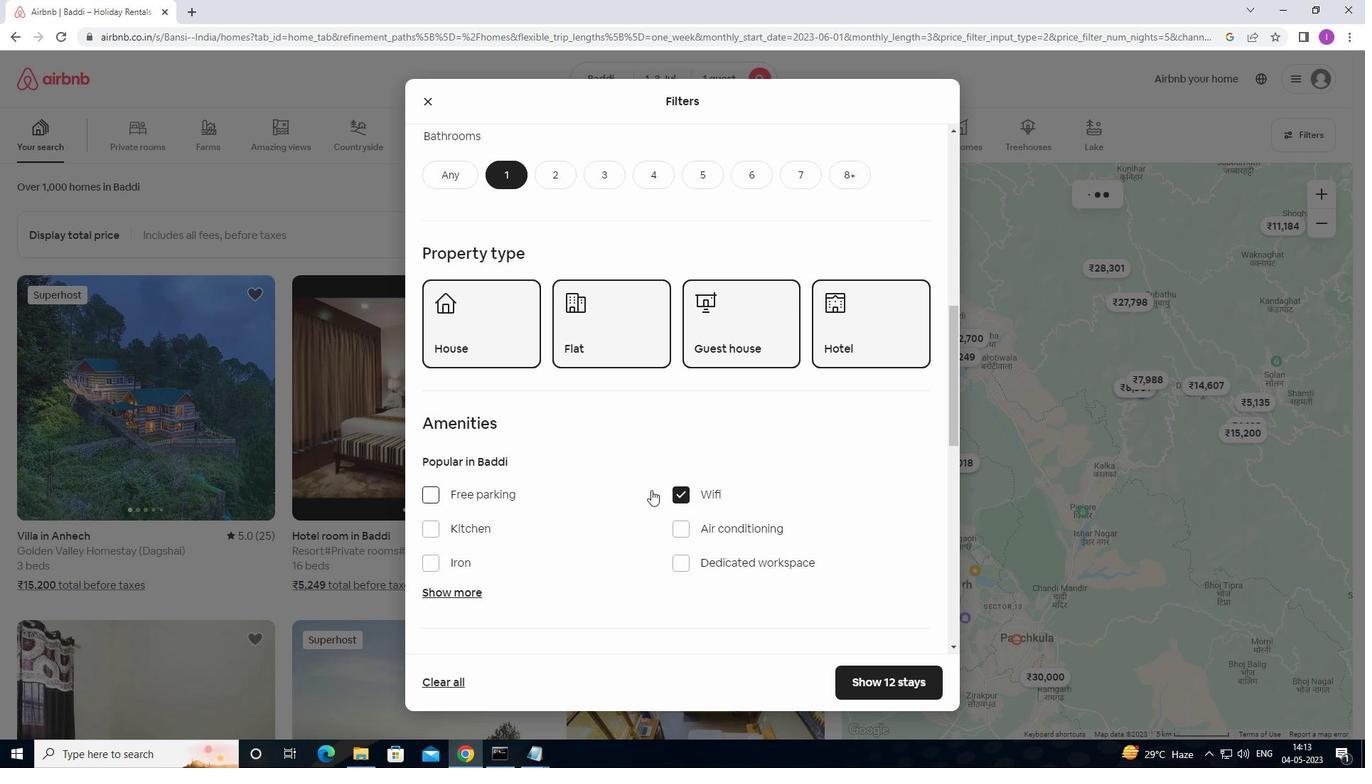 
Action: Mouse scrolled (611, 490) with delta (0, 0)
Screenshot: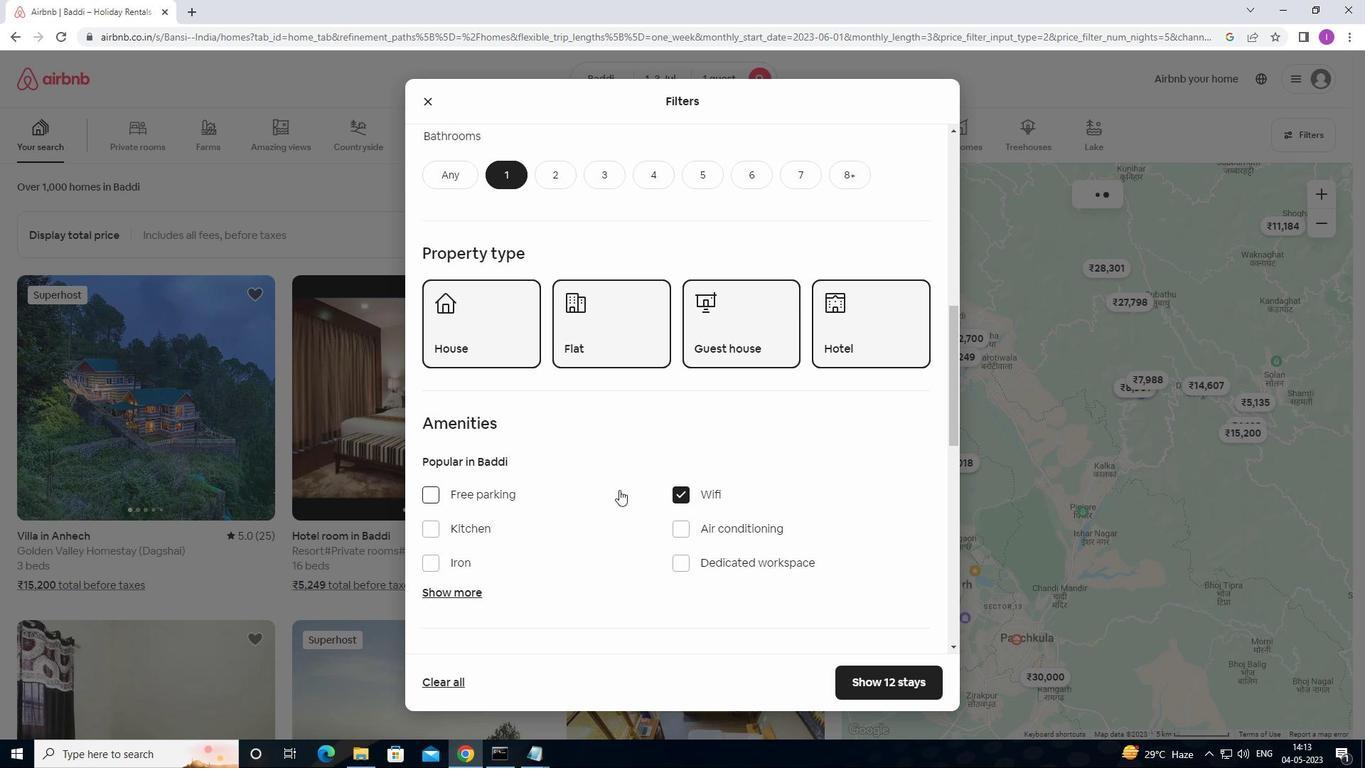 
Action: Mouse scrolled (611, 490) with delta (0, 0)
Screenshot: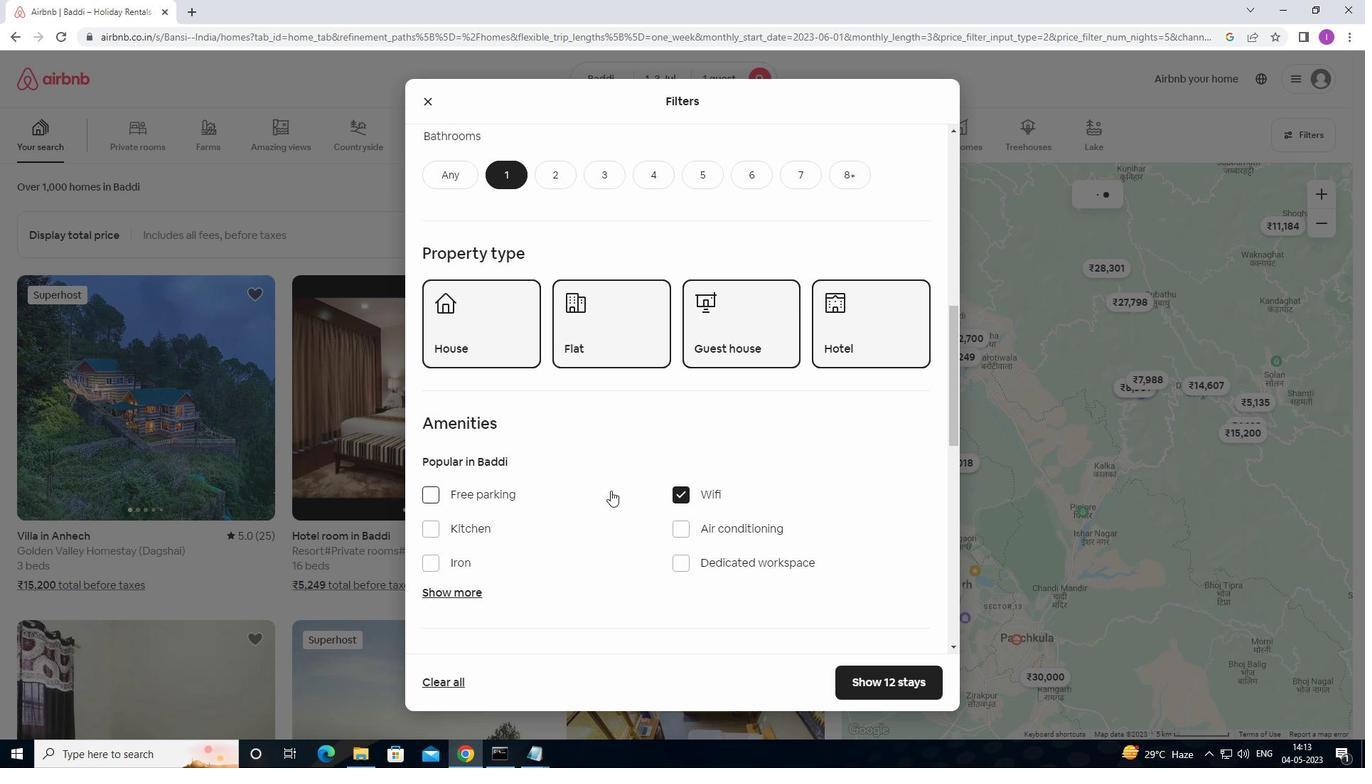 
Action: Mouse scrolled (611, 490) with delta (0, 0)
Screenshot: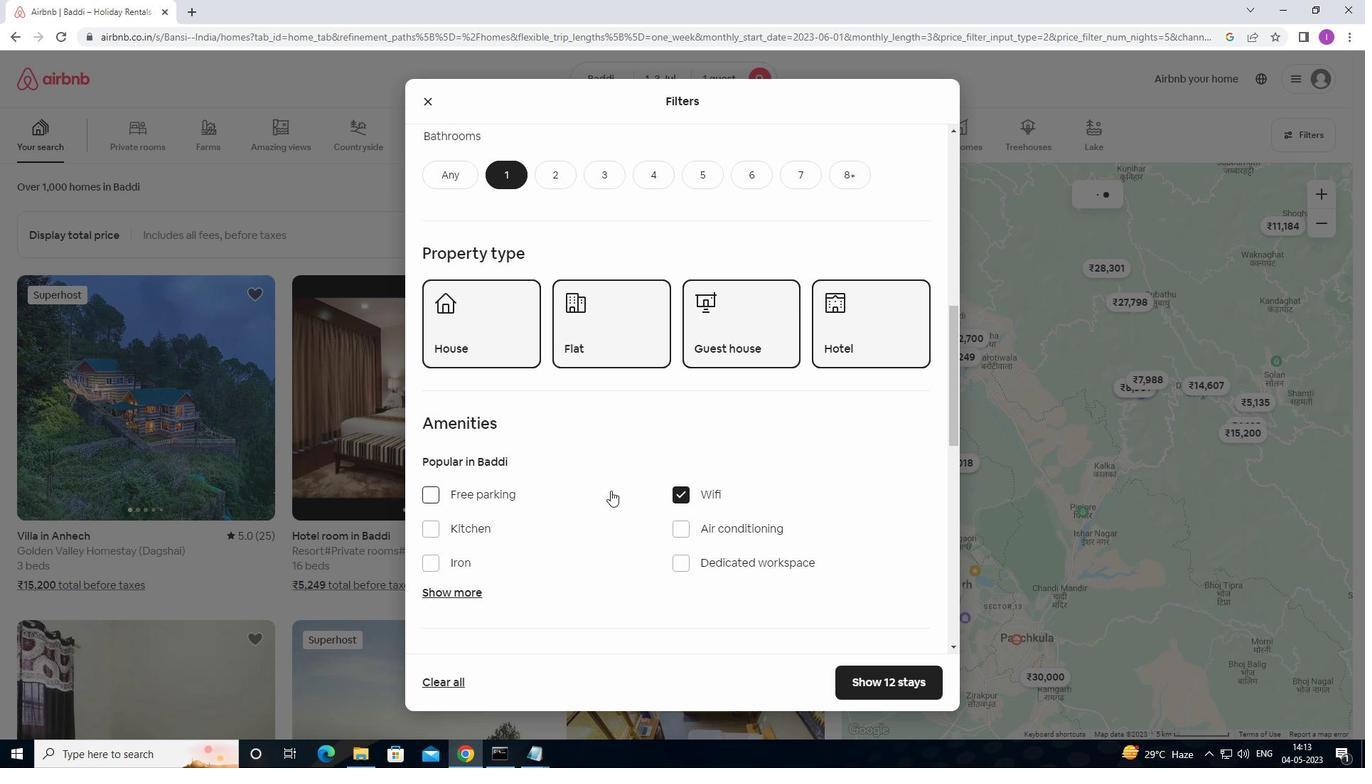 
Action: Mouse moved to (902, 473)
Screenshot: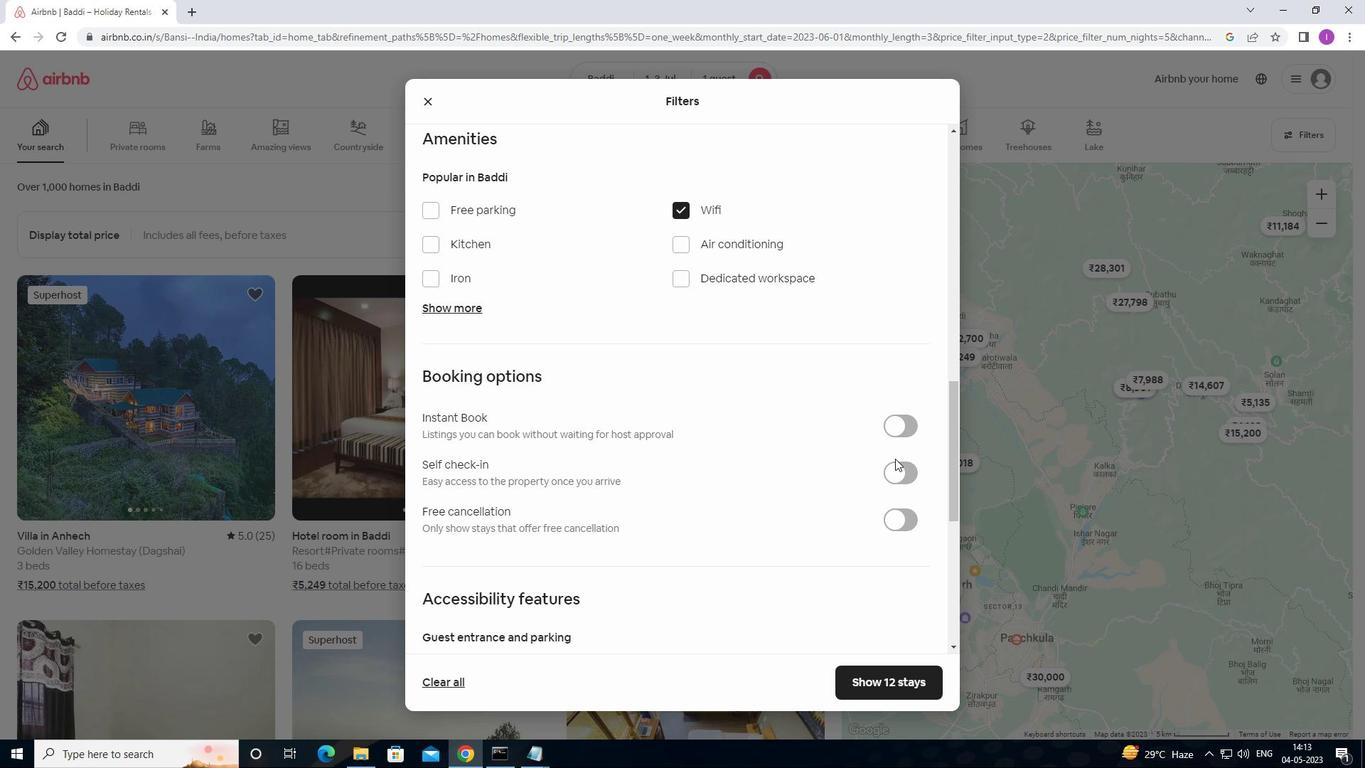 
Action: Mouse pressed left at (902, 473)
Screenshot: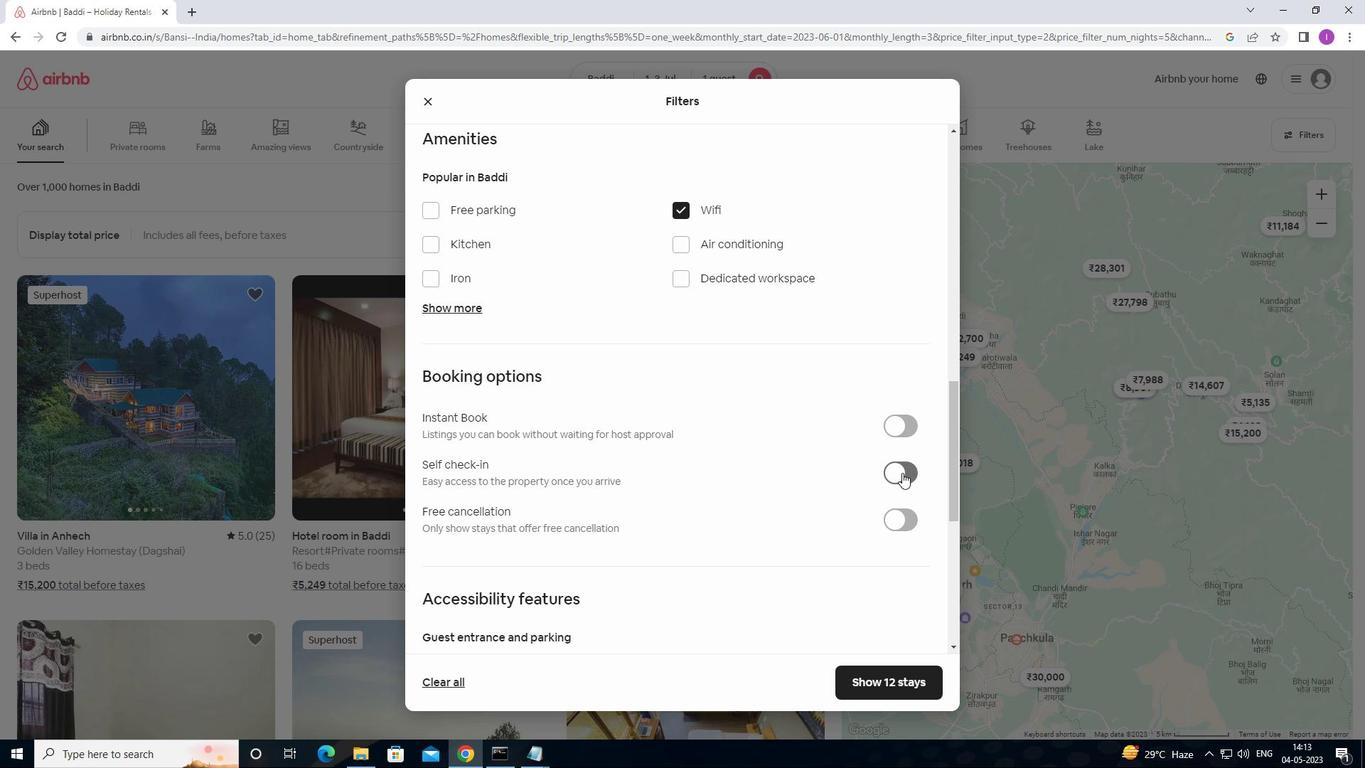 
Action: Mouse moved to (735, 472)
Screenshot: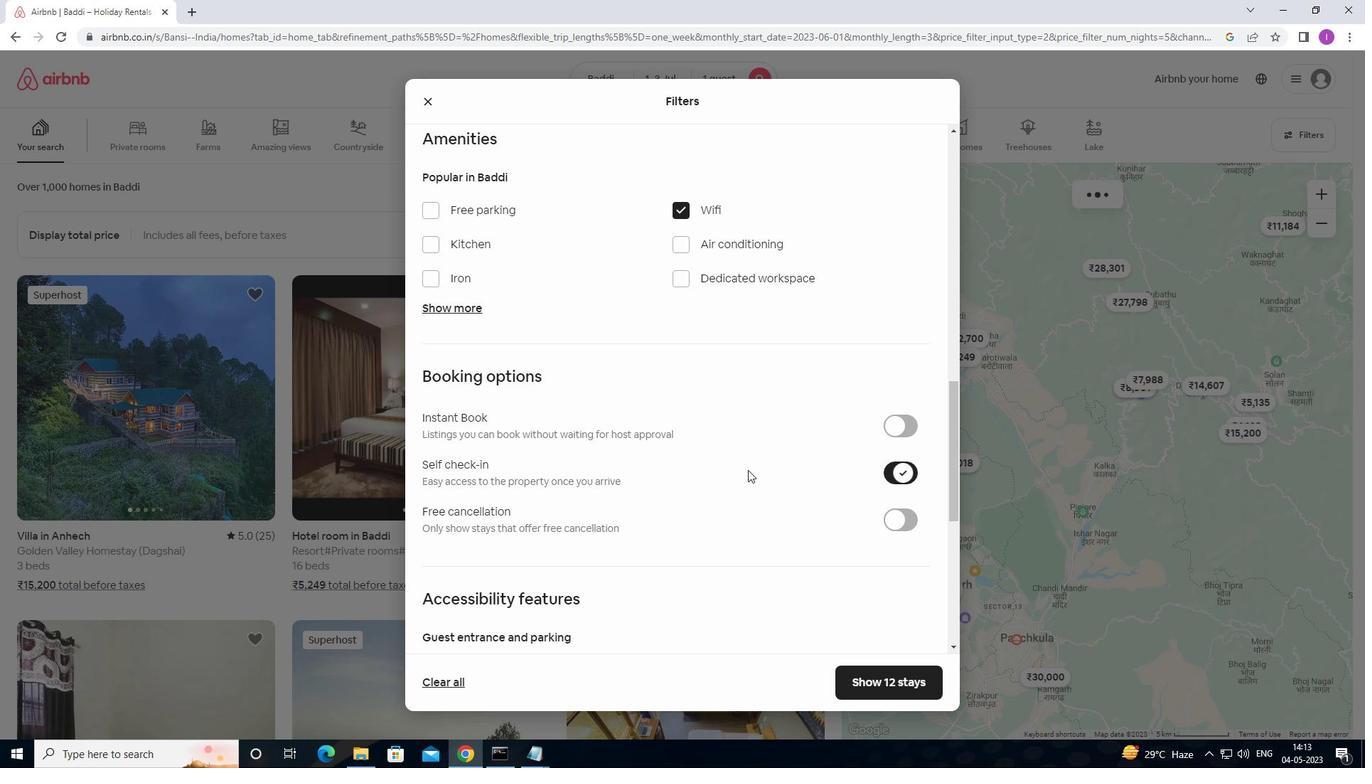 
Action: Mouse scrolled (735, 471) with delta (0, 0)
Screenshot: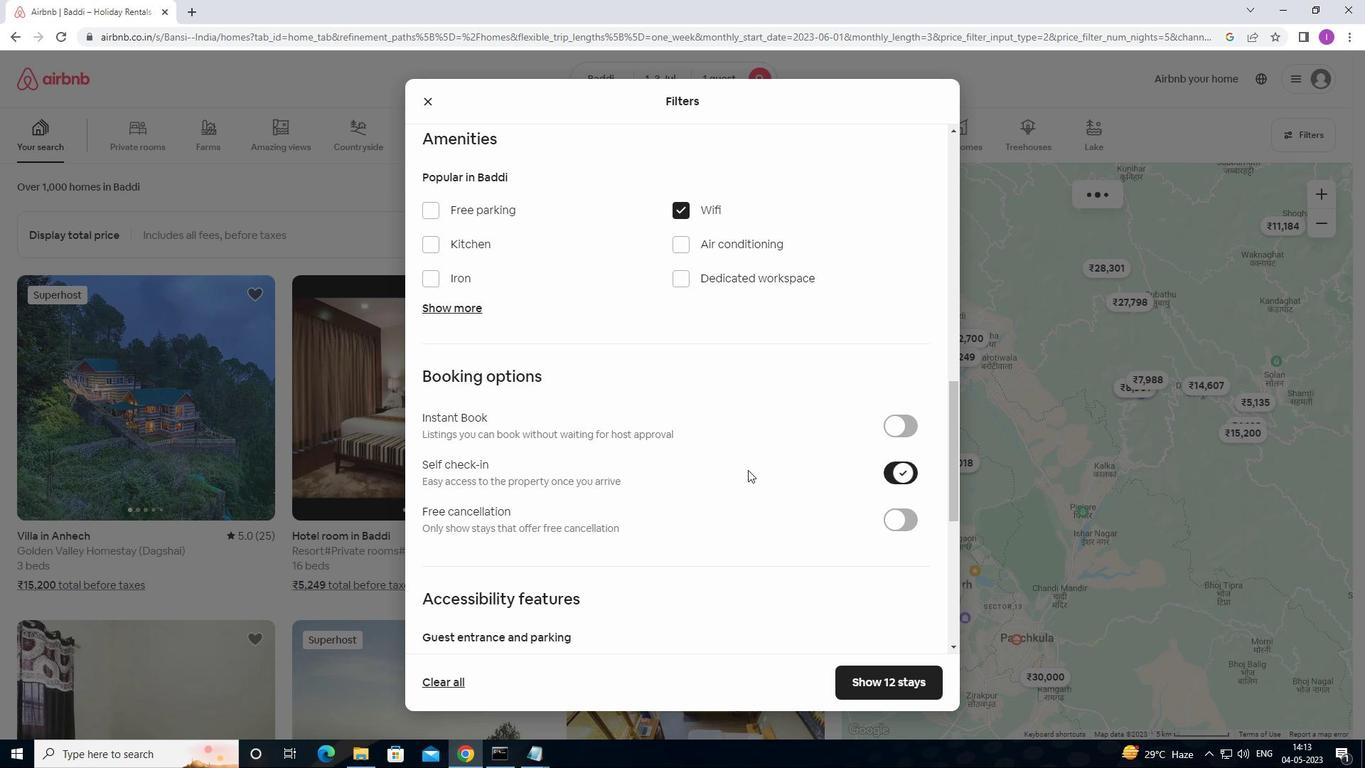 
Action: Mouse moved to (734, 472)
Screenshot: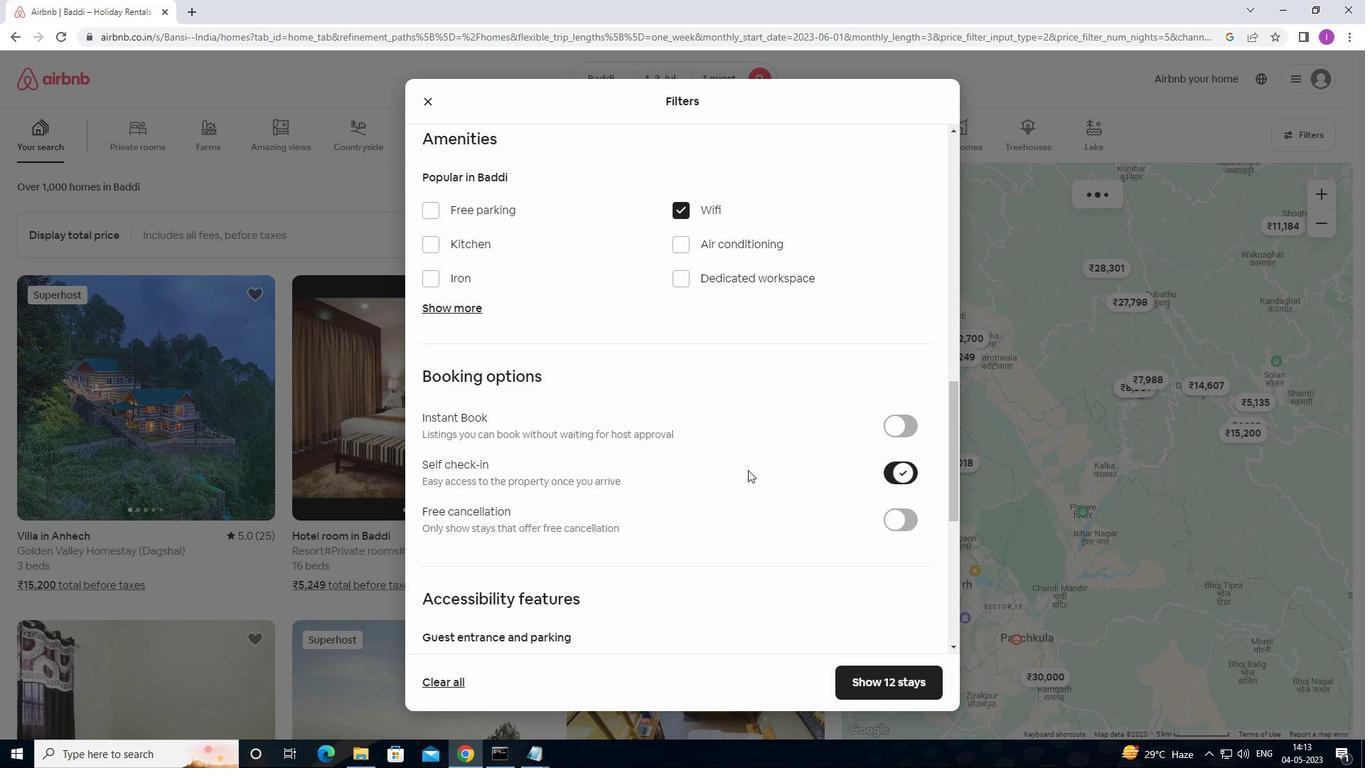 
Action: Mouse scrolled (734, 471) with delta (0, 0)
Screenshot: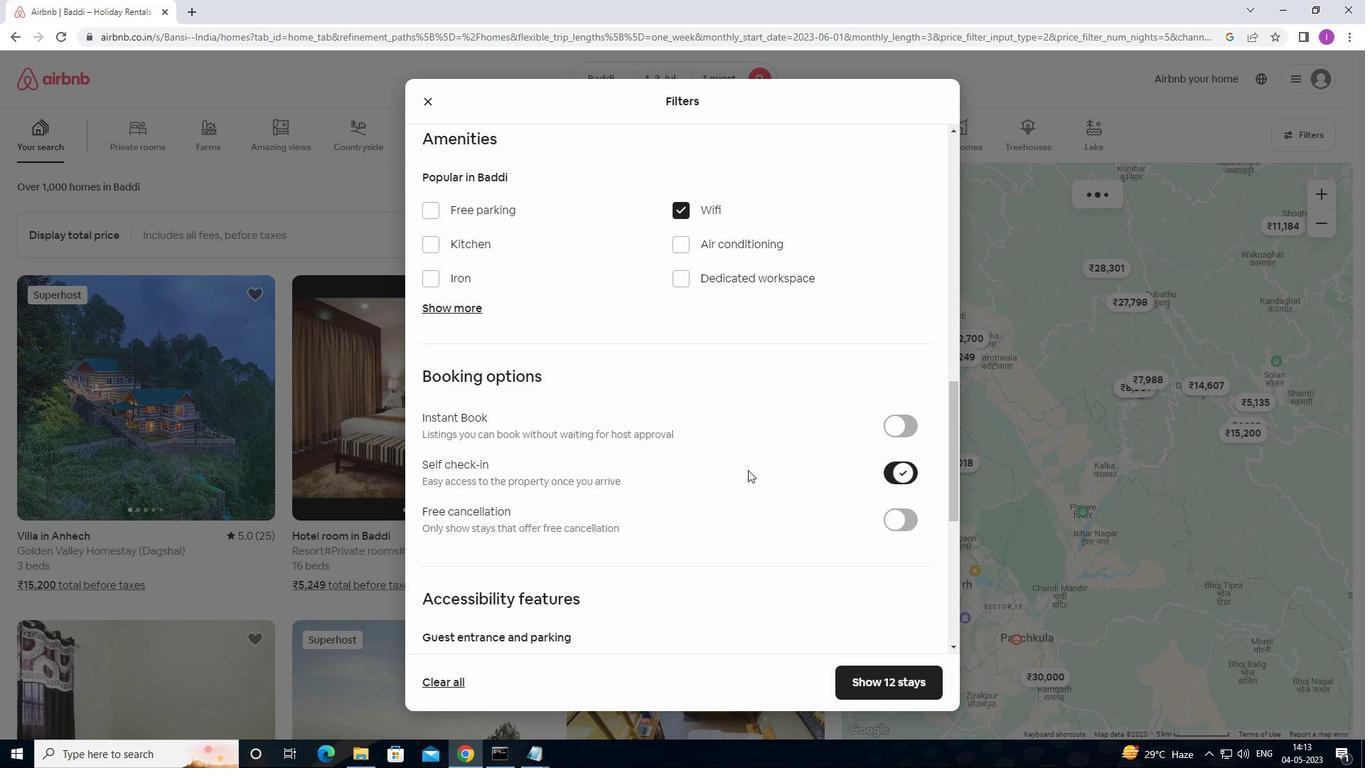 
Action: Mouse moved to (734, 473)
Screenshot: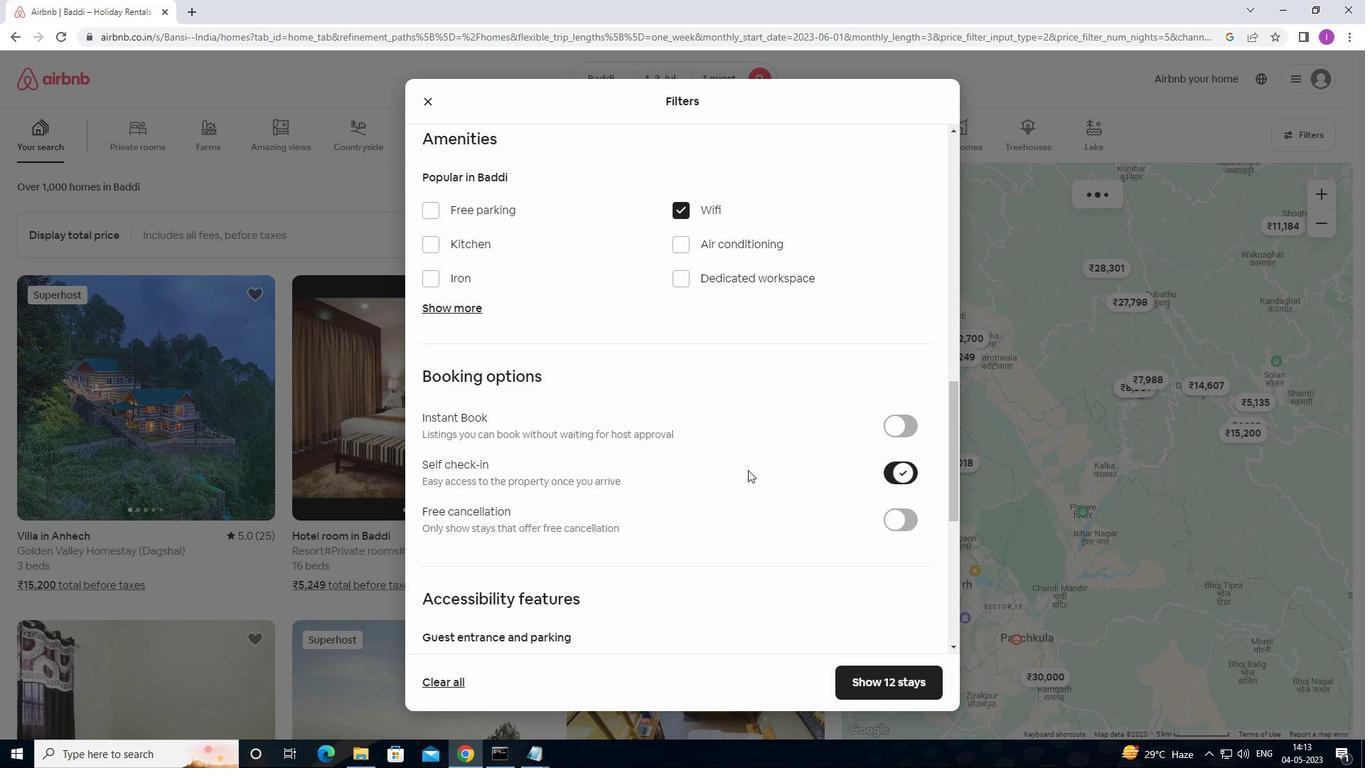 
Action: Mouse scrolled (734, 472) with delta (0, 0)
Screenshot: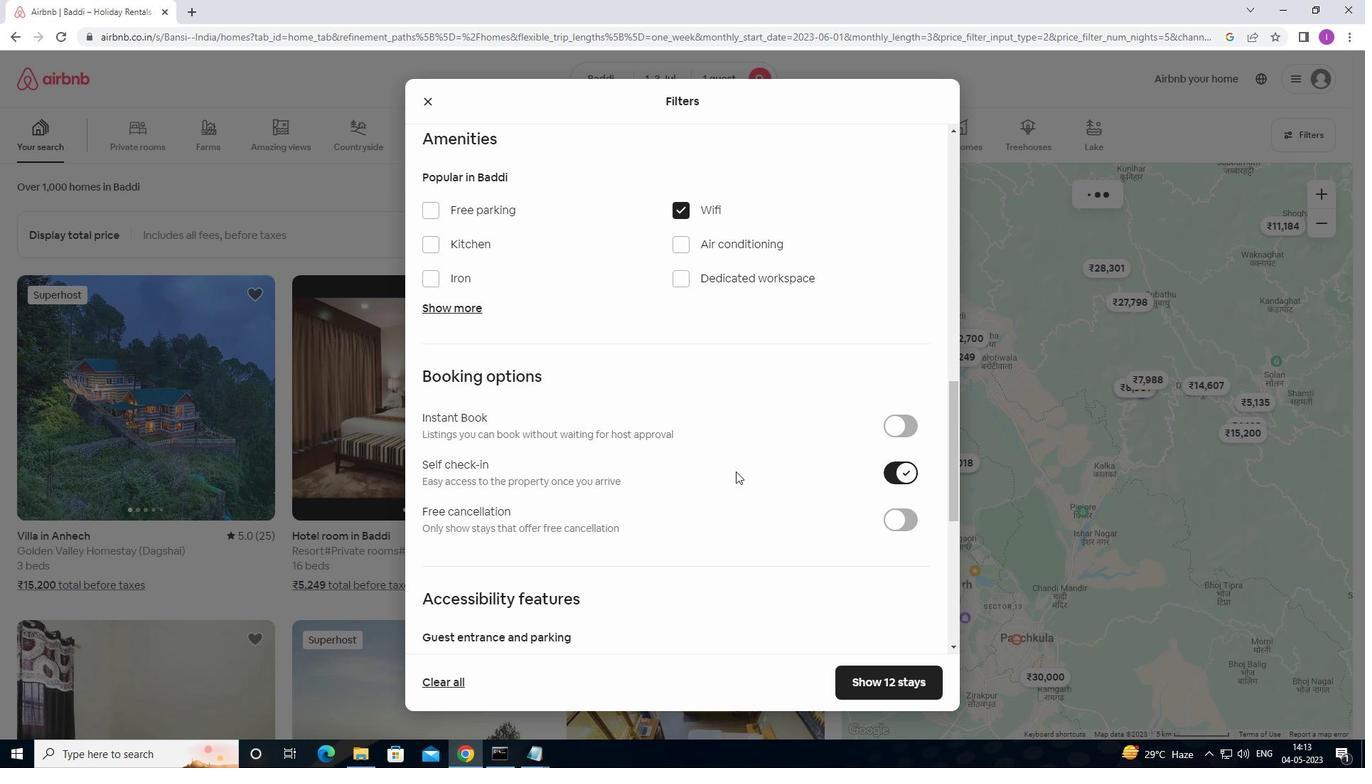 
Action: Mouse scrolled (734, 472) with delta (0, 0)
Screenshot: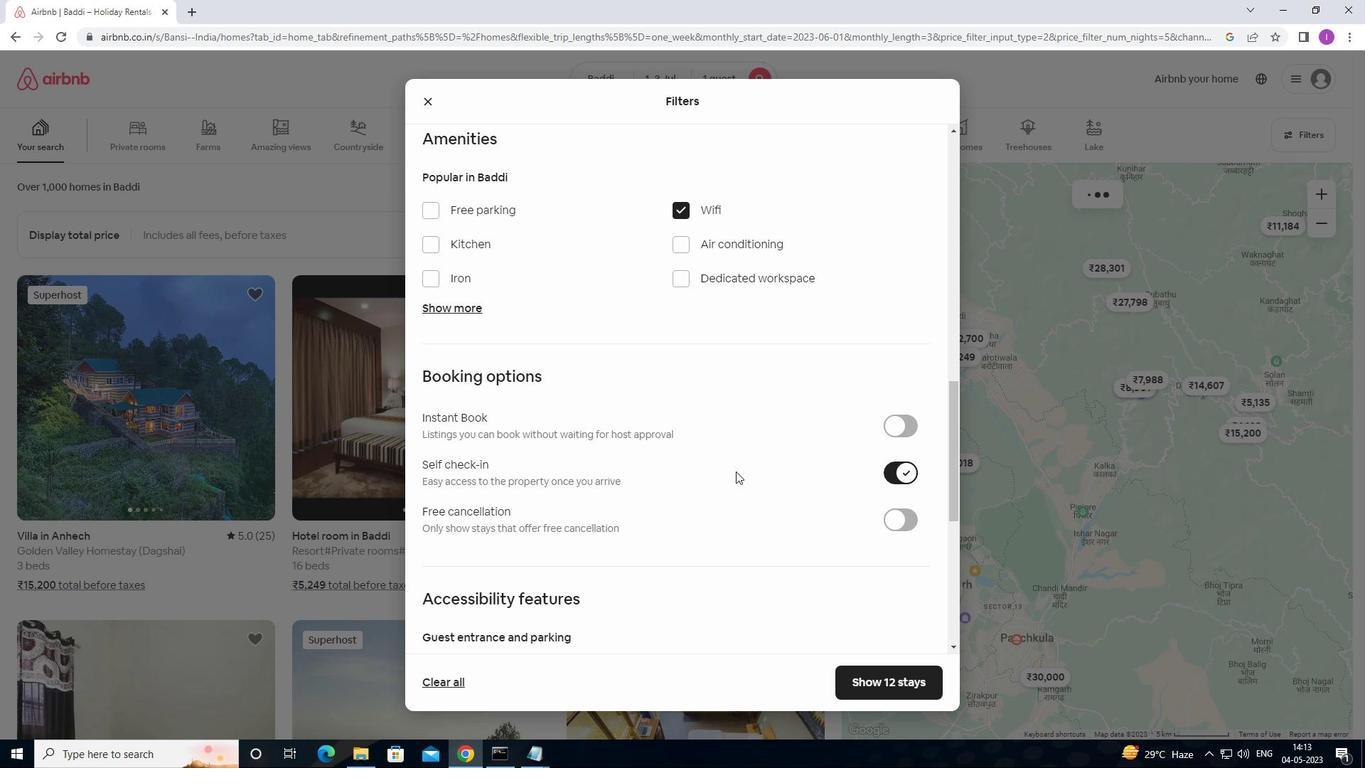 
Action: Mouse moved to (732, 473)
Screenshot: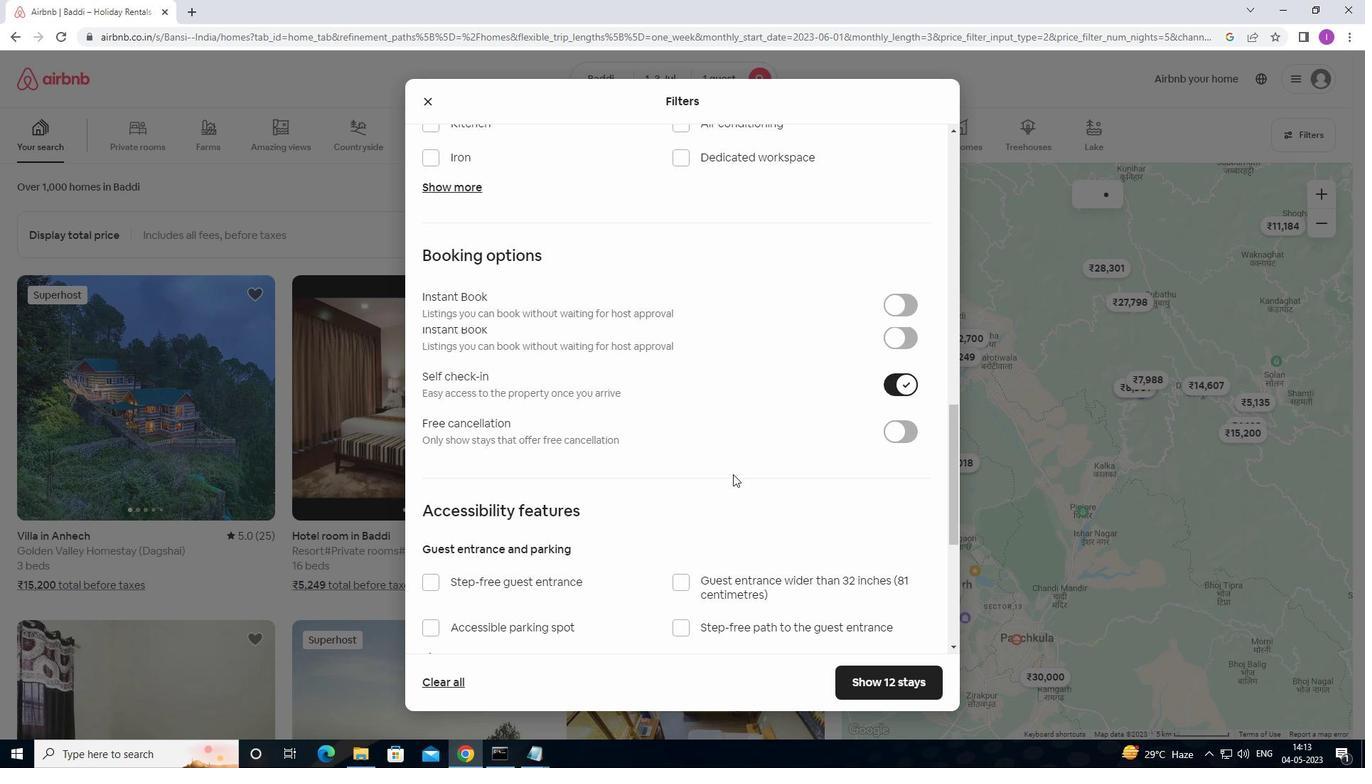 
Action: Mouse scrolled (732, 473) with delta (0, 0)
Screenshot: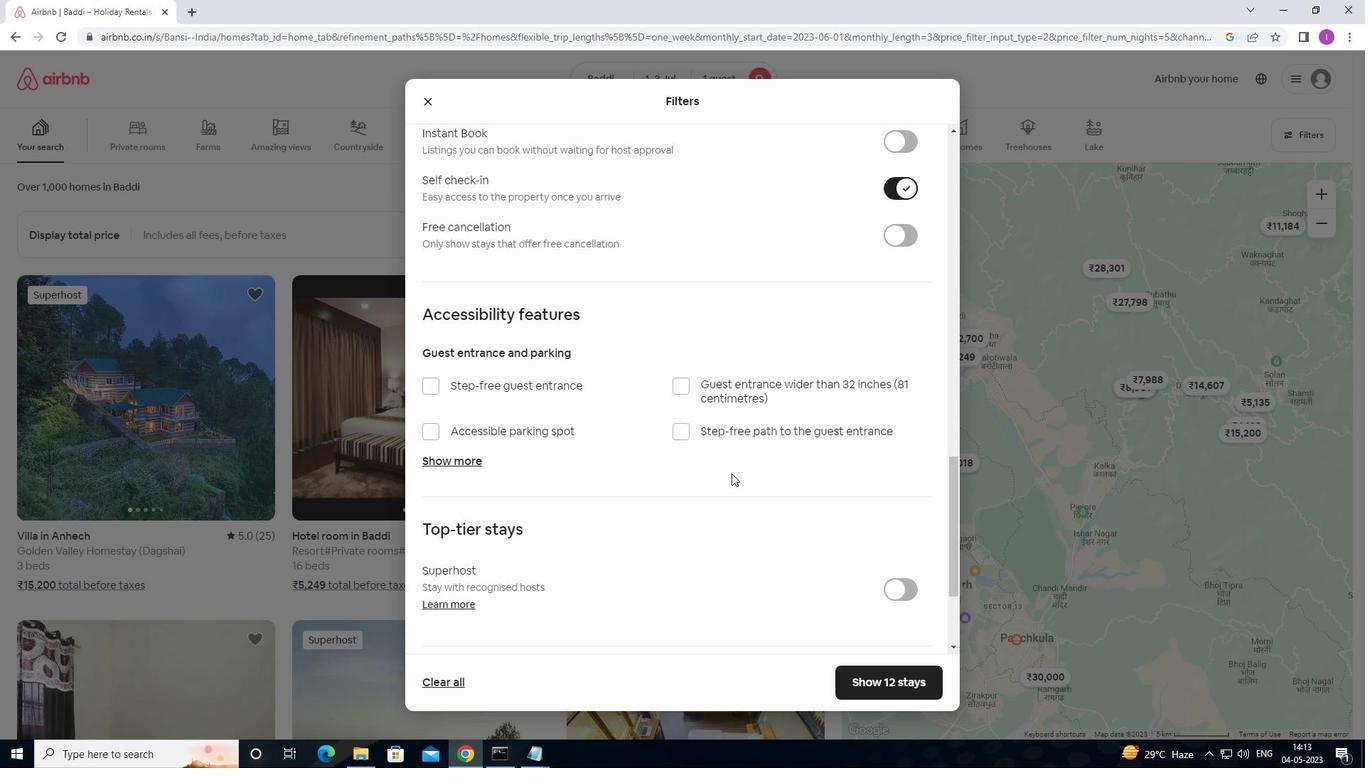 
Action: Mouse scrolled (732, 473) with delta (0, 0)
Screenshot: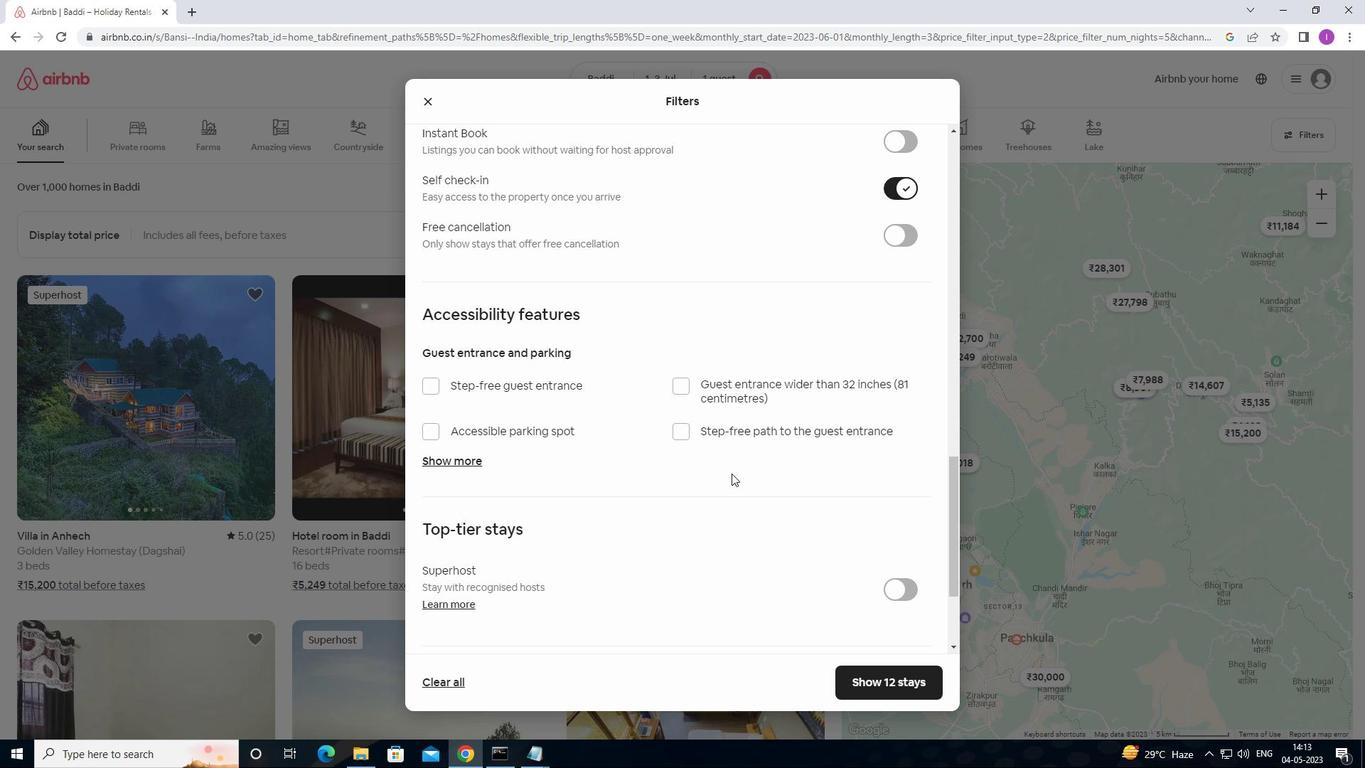 
Action: Mouse scrolled (732, 473) with delta (0, 0)
Screenshot: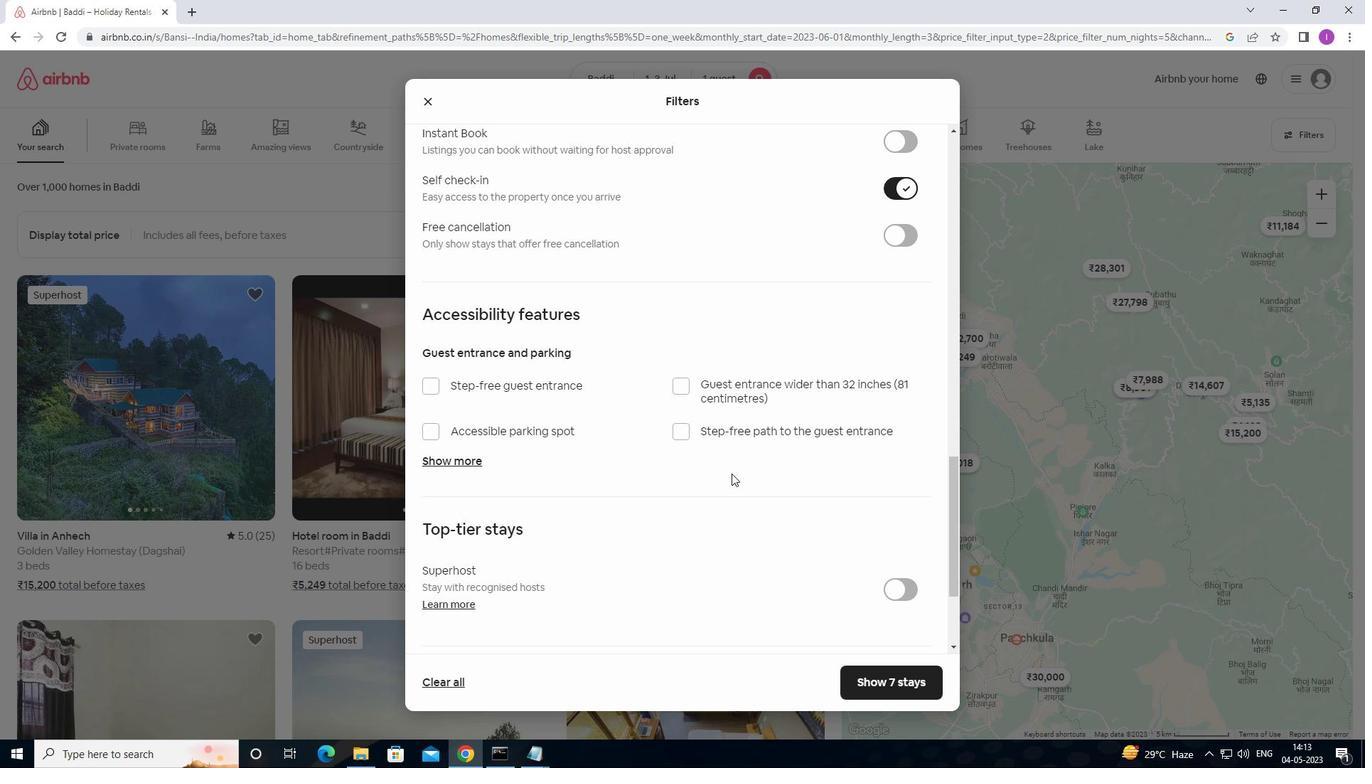 
Action: Mouse moved to (730, 457)
Screenshot: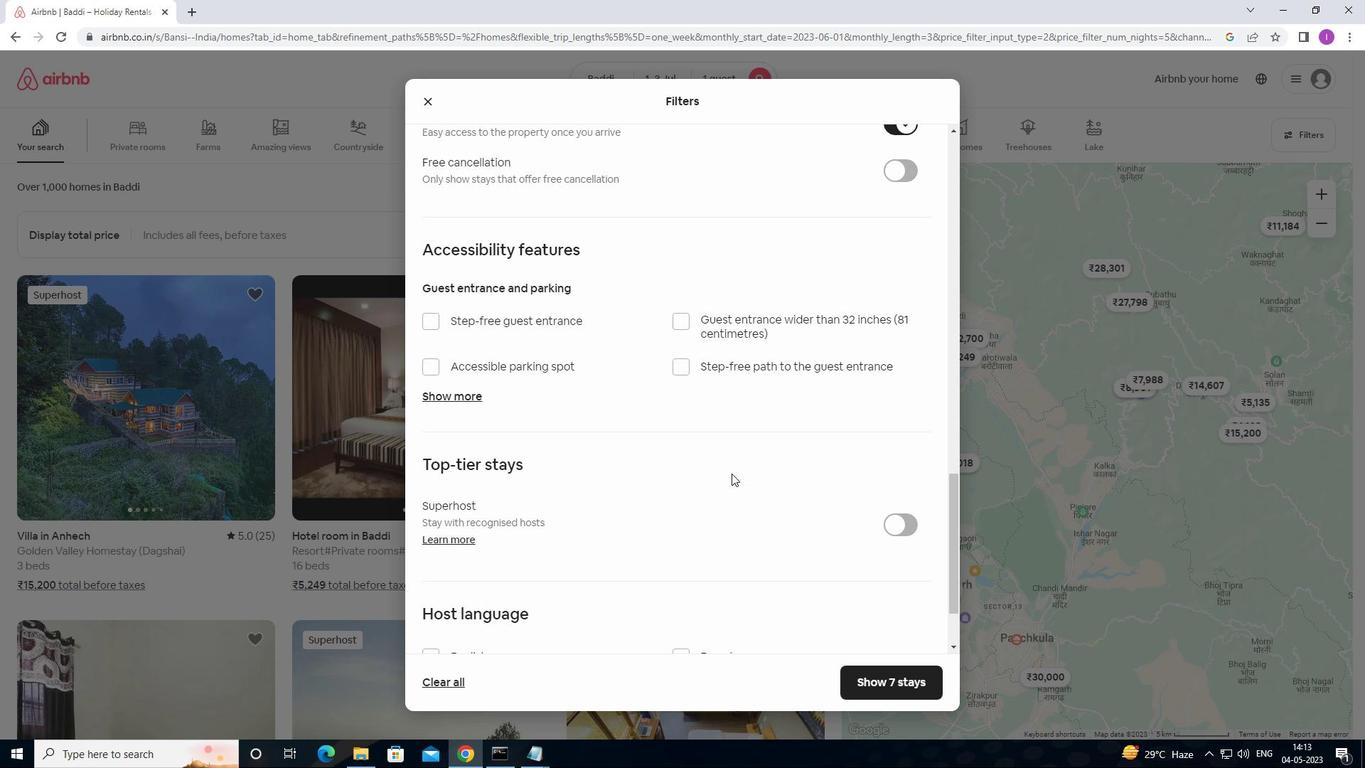 
Action: Mouse scrolled (730, 456) with delta (0, 0)
Screenshot: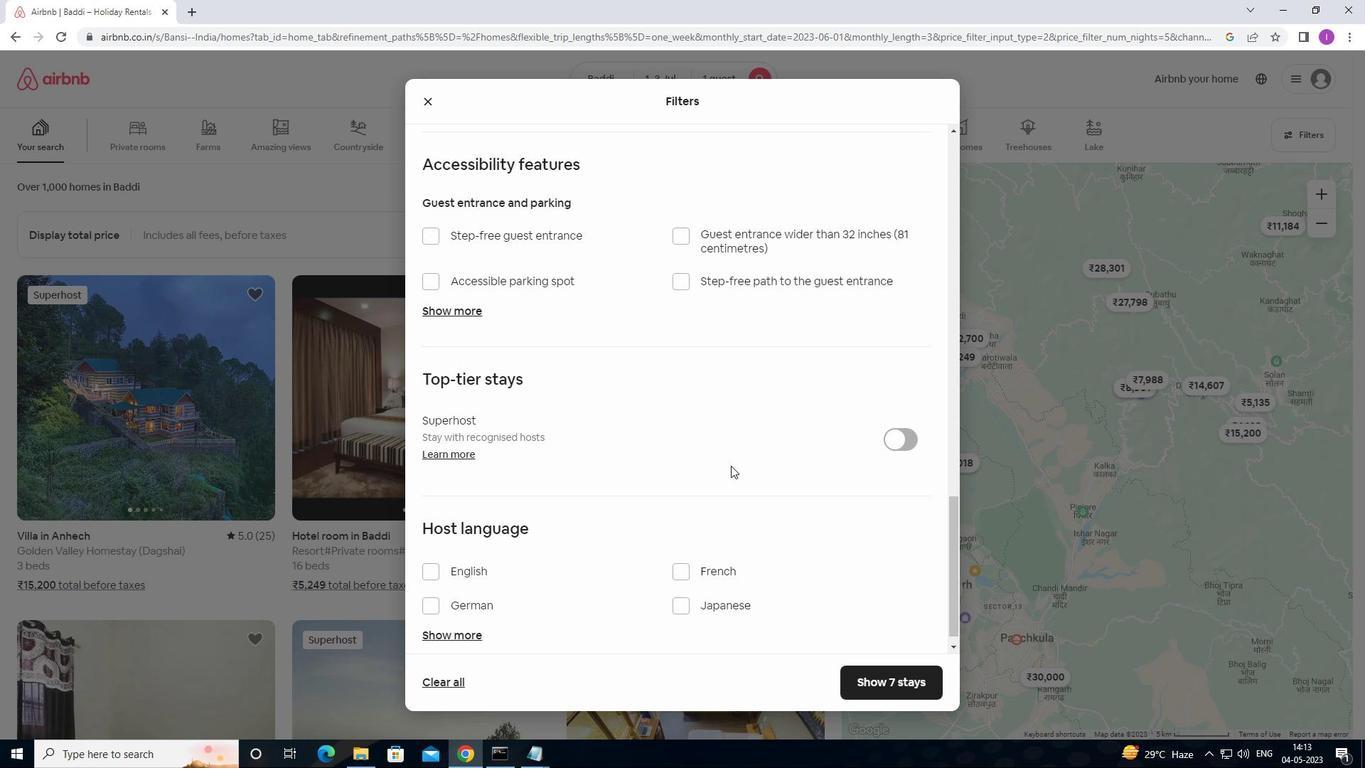 
Action: Mouse scrolled (730, 456) with delta (0, 0)
Screenshot: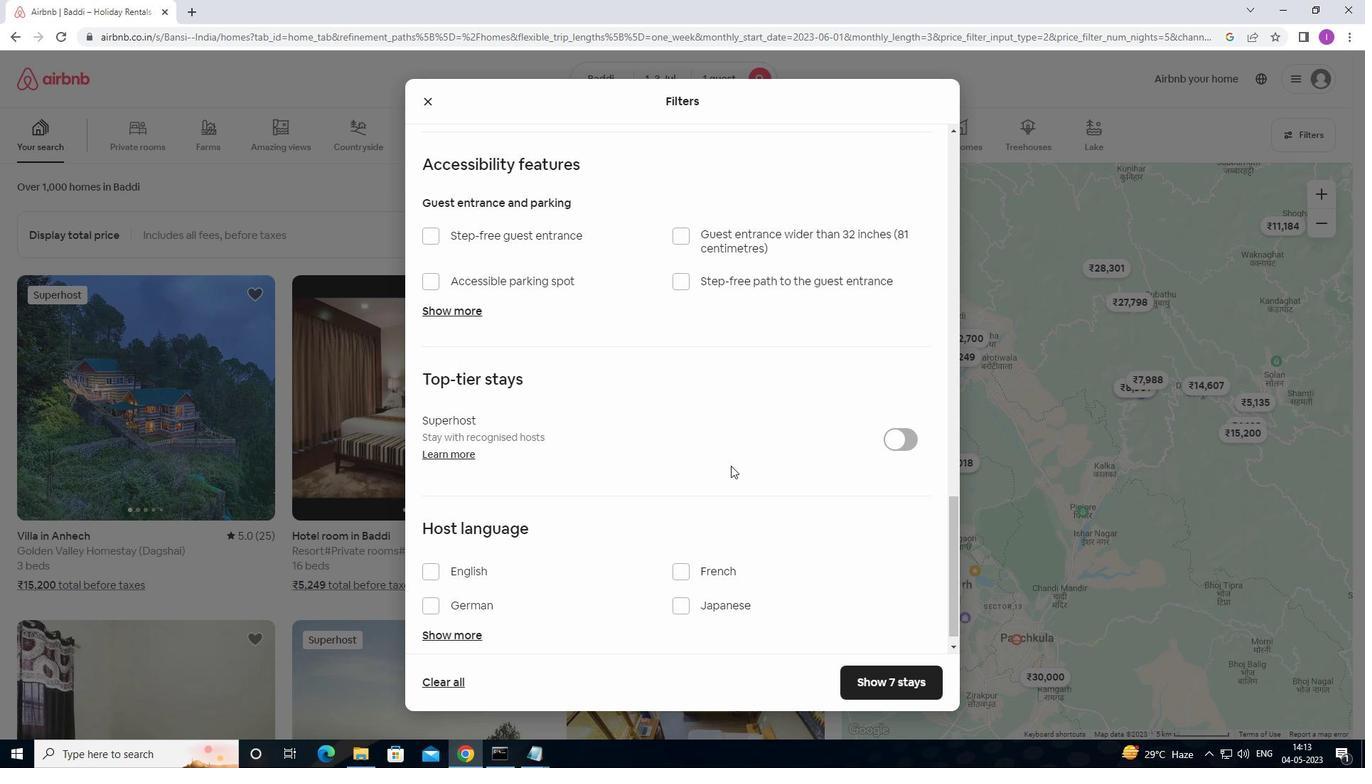 
Action: Mouse scrolled (730, 456) with delta (0, 0)
Screenshot: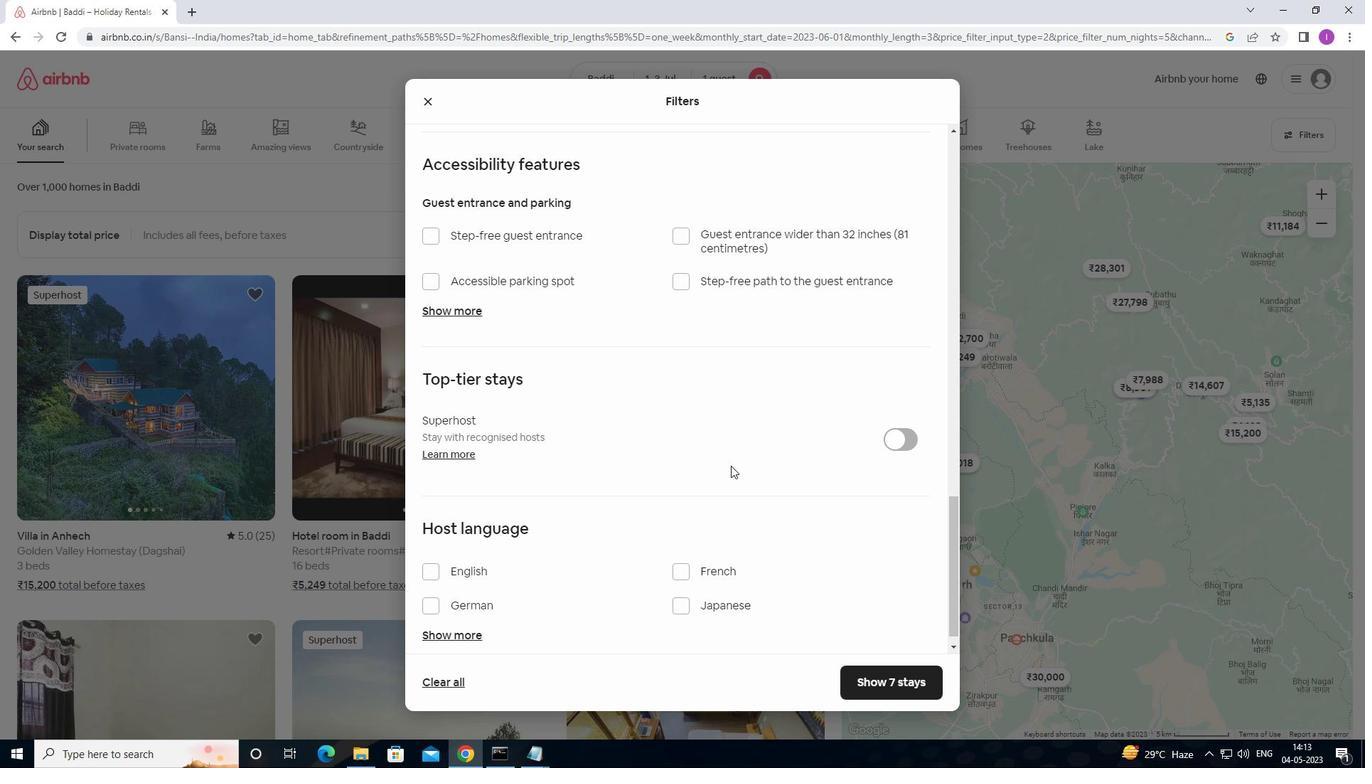 
Action: Mouse scrolled (730, 456) with delta (0, 0)
Screenshot: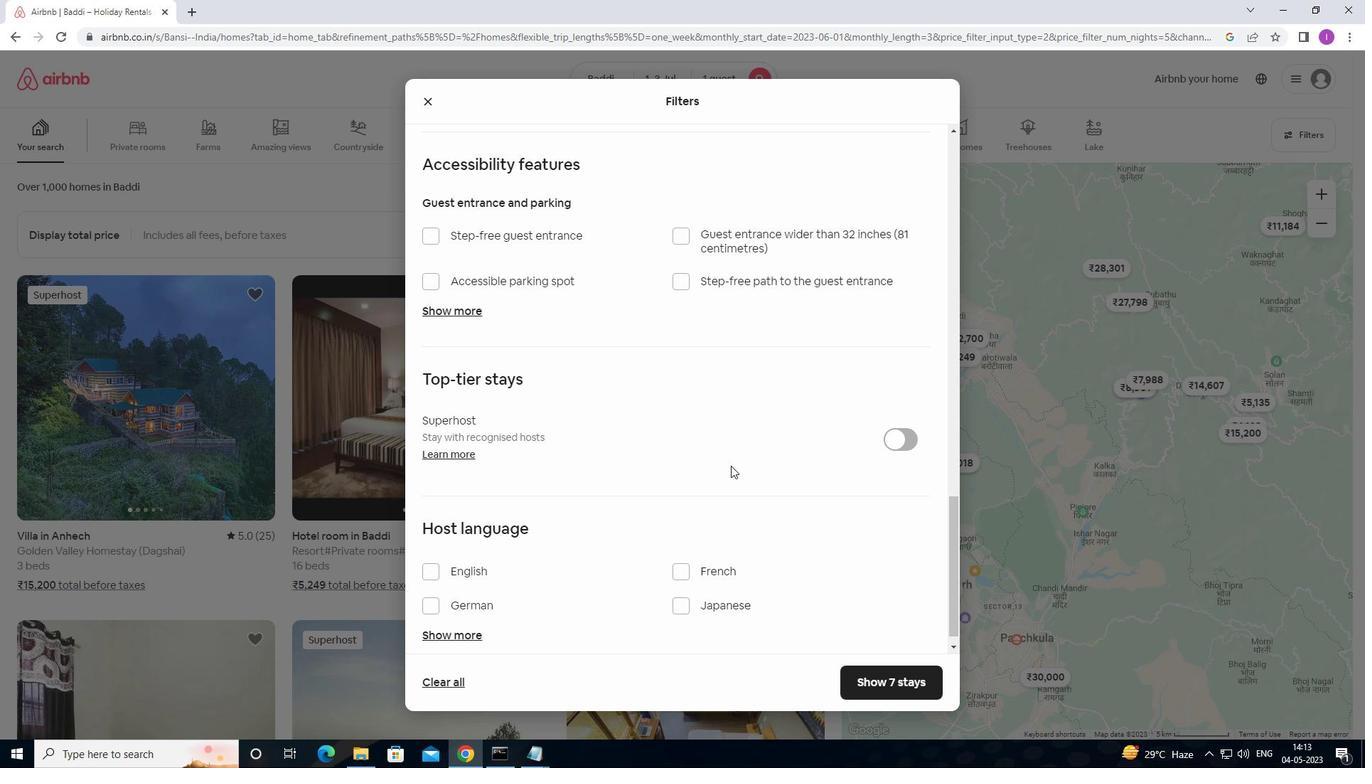 
Action: Mouse moved to (438, 556)
Screenshot: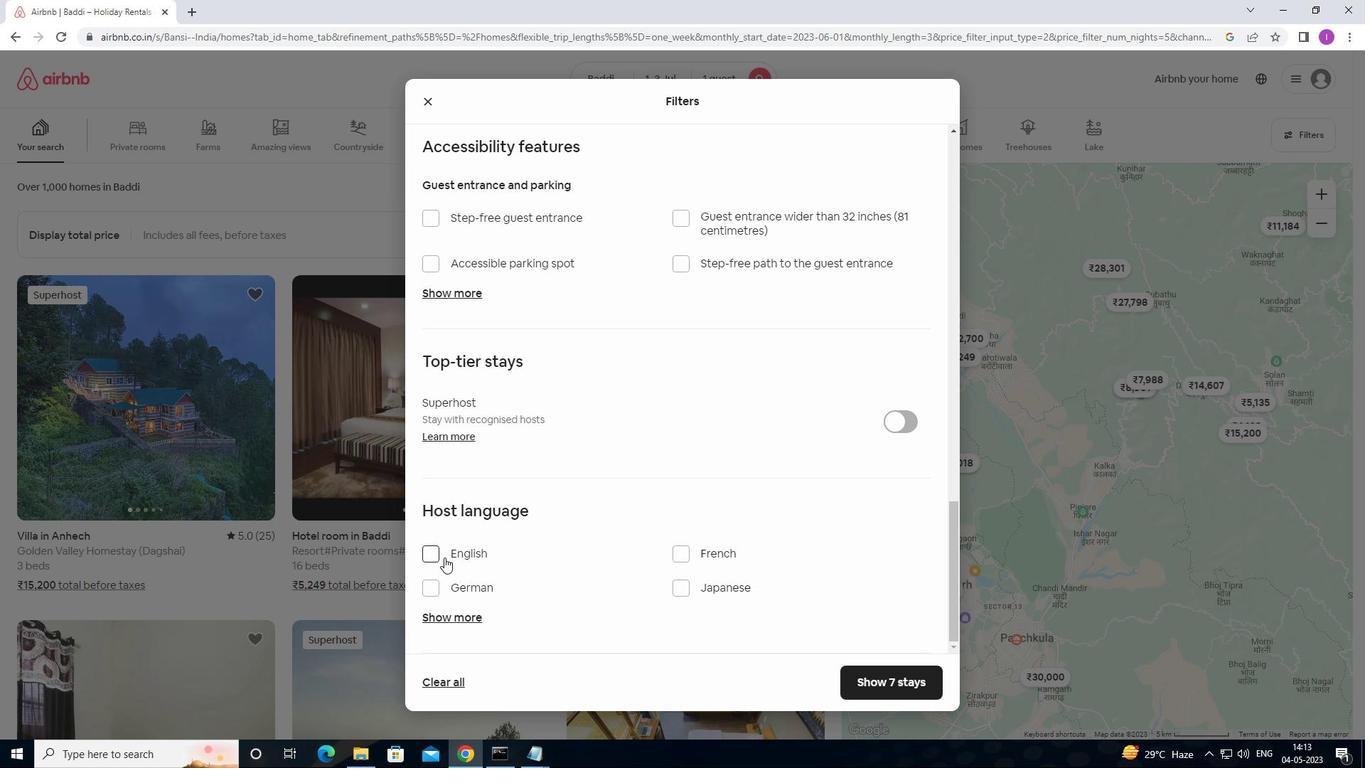 
Action: Mouse pressed left at (438, 556)
Screenshot: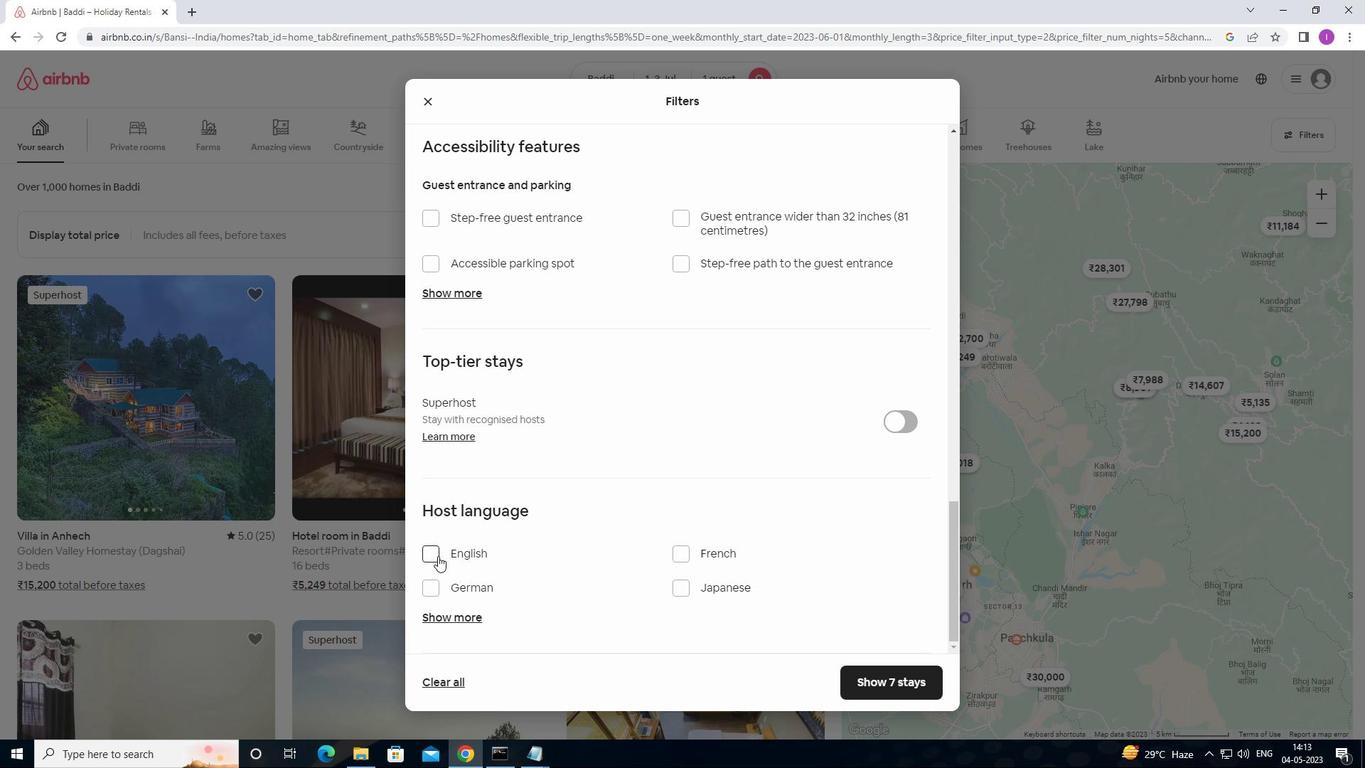 
Action: Mouse moved to (887, 684)
Screenshot: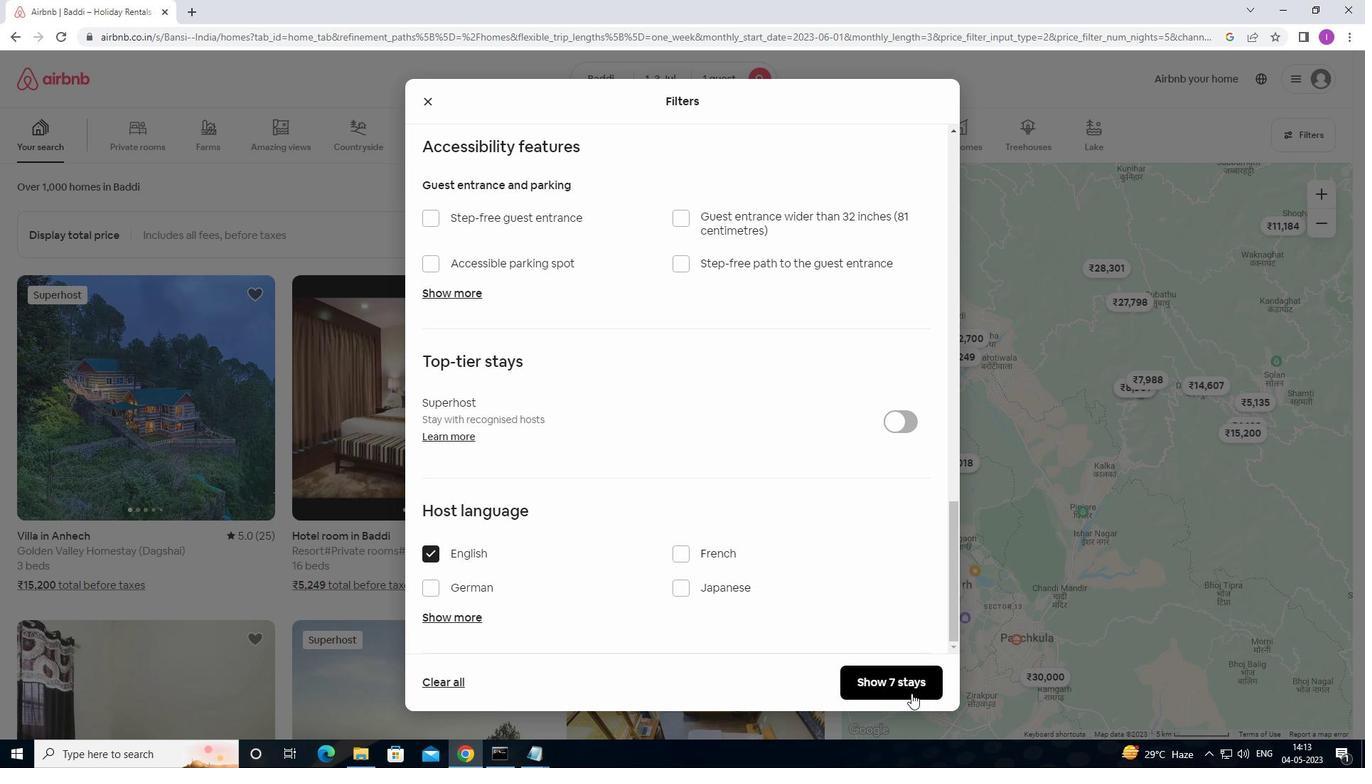 
Action: Mouse pressed left at (887, 684)
Screenshot: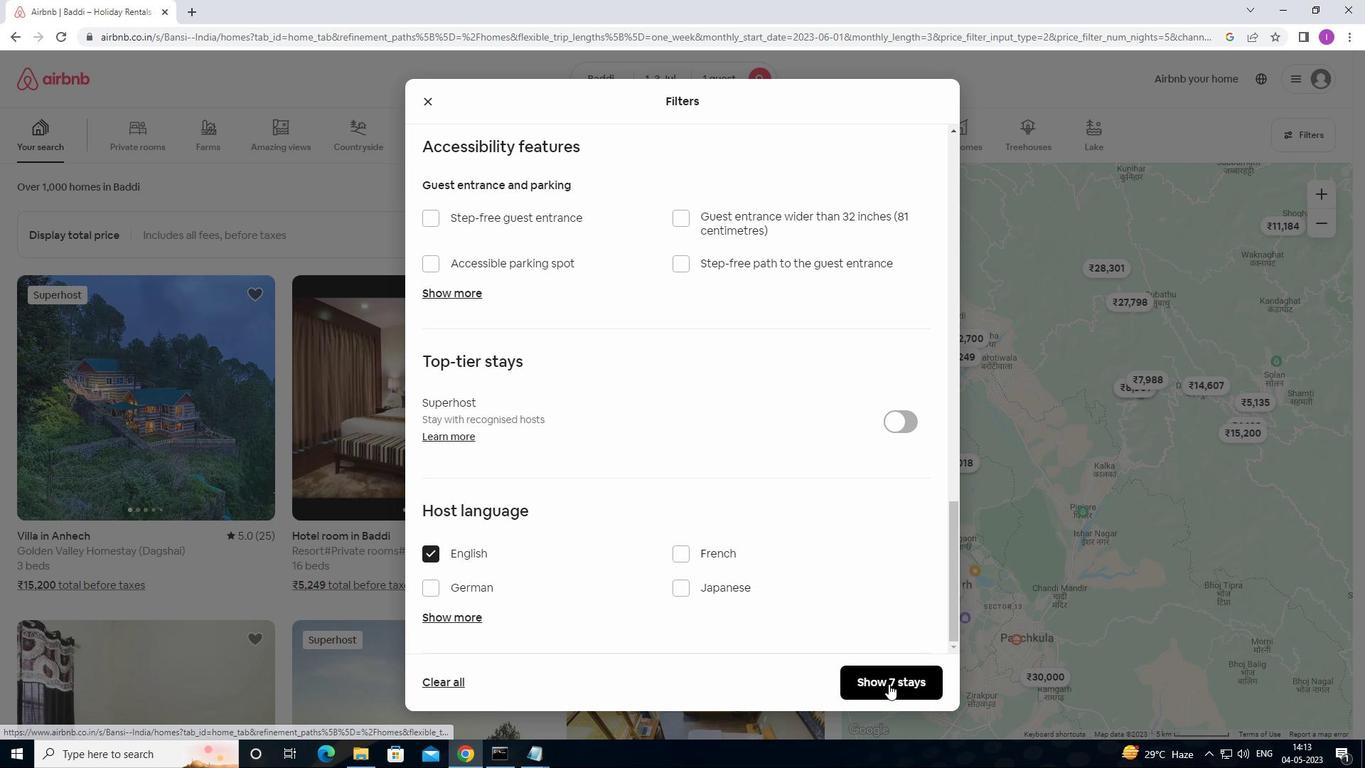 
Action: Mouse moved to (872, 678)
Screenshot: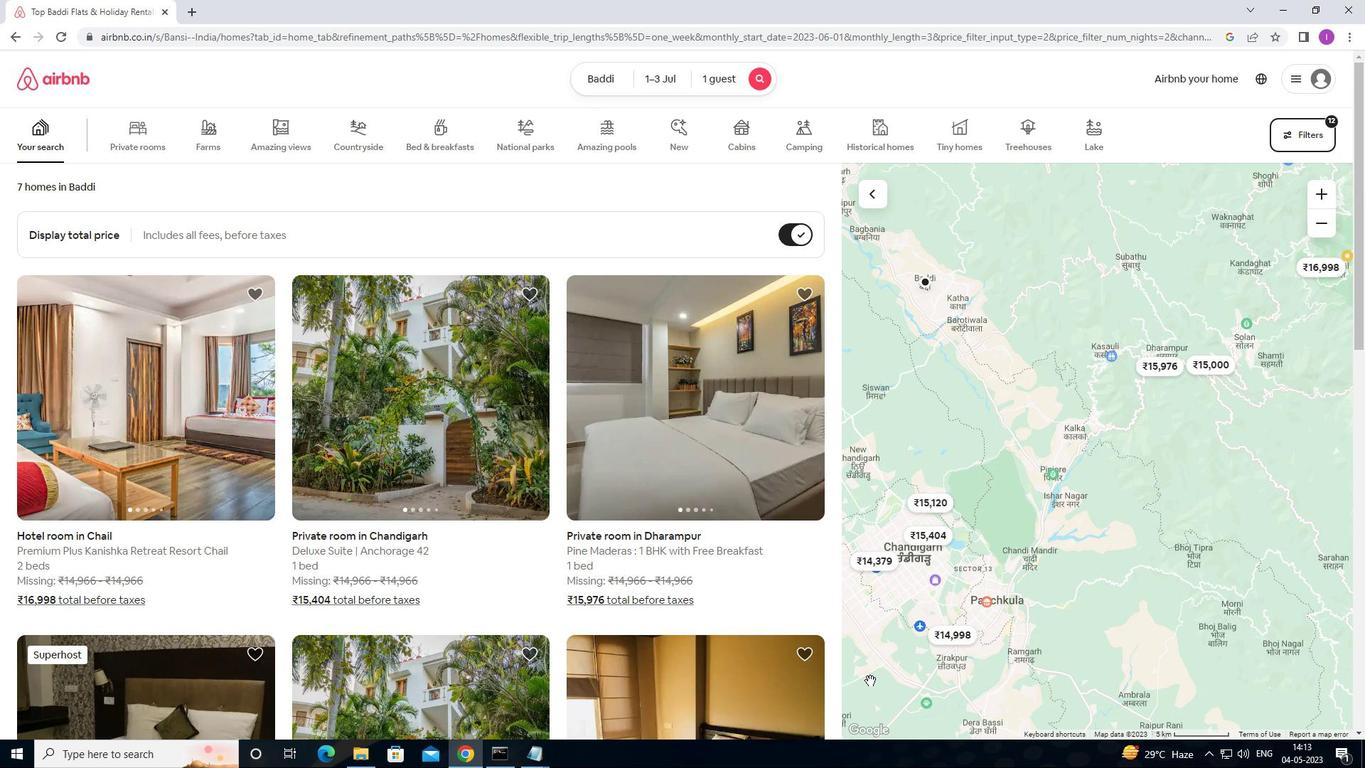 
